 Task: Look for space in Santo Antônio do Monte, Brazil from 8th June, 2023 to 19th June, 2023 for 1 adult in price range Rs.5000 to Rs.12000. Place can be shared room with 1  bedroom having 1 bed and 1 bathroom. Property type can be hotel. Booking option can be shelf check-in. Required host language is Spanish.
Action: Mouse moved to (498, 113)
Screenshot: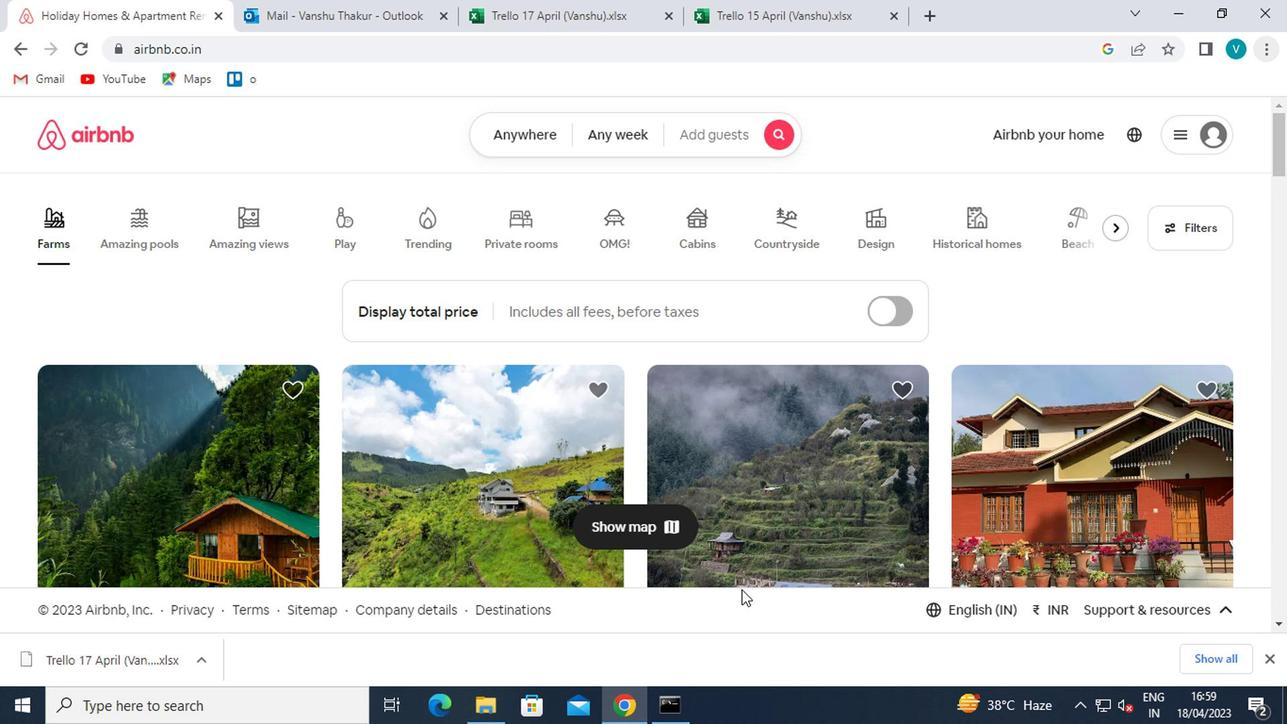 
Action: Mouse pressed left at (498, 113)
Screenshot: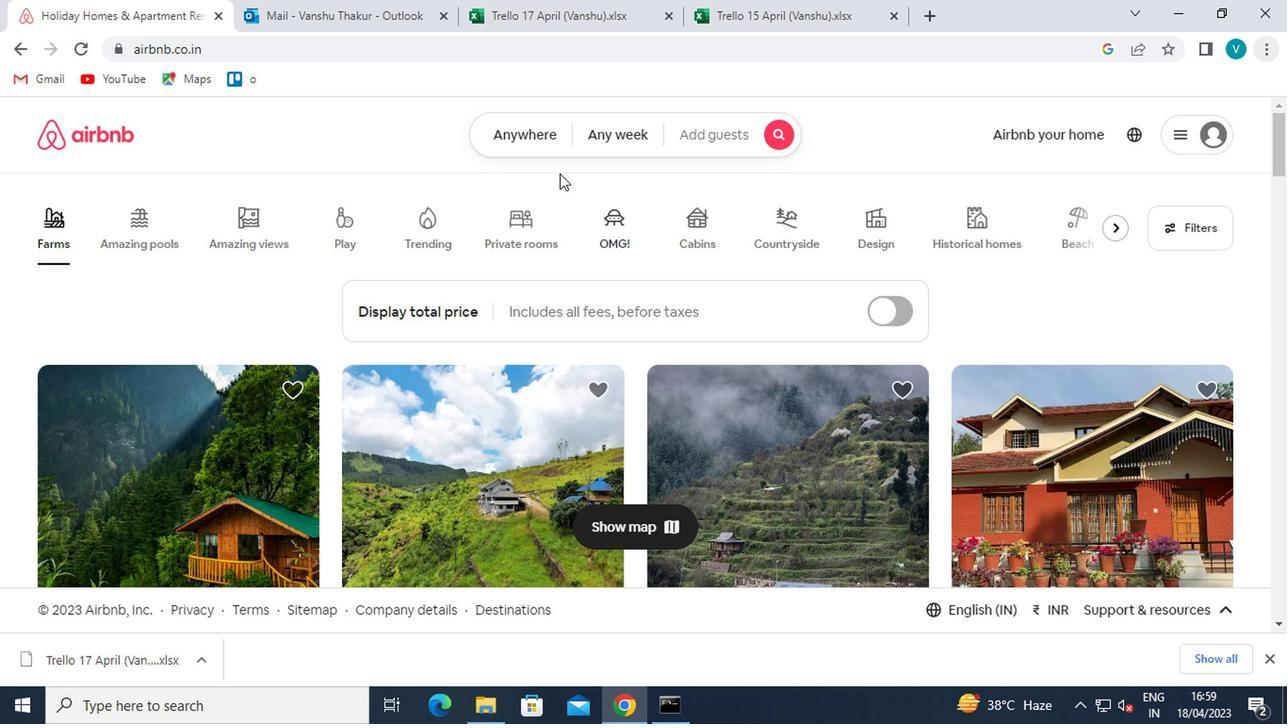 
Action: Mouse moved to (506, 145)
Screenshot: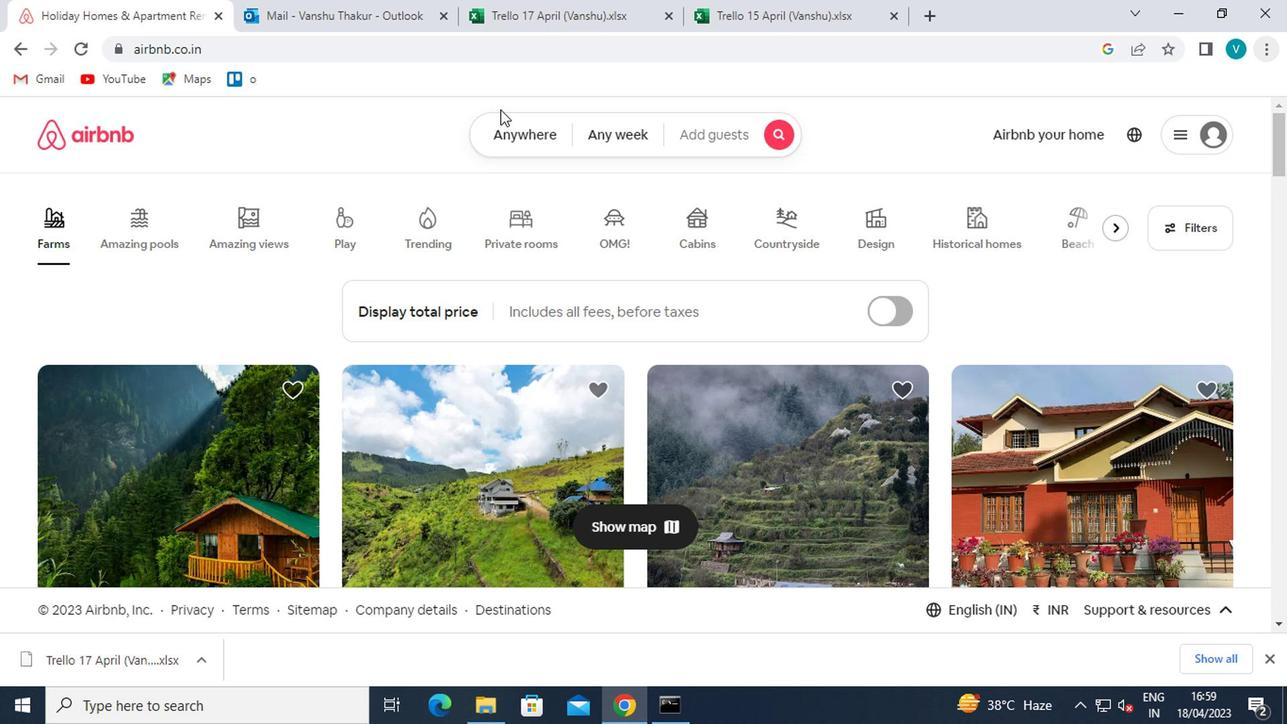 
Action: Mouse pressed left at (506, 145)
Screenshot: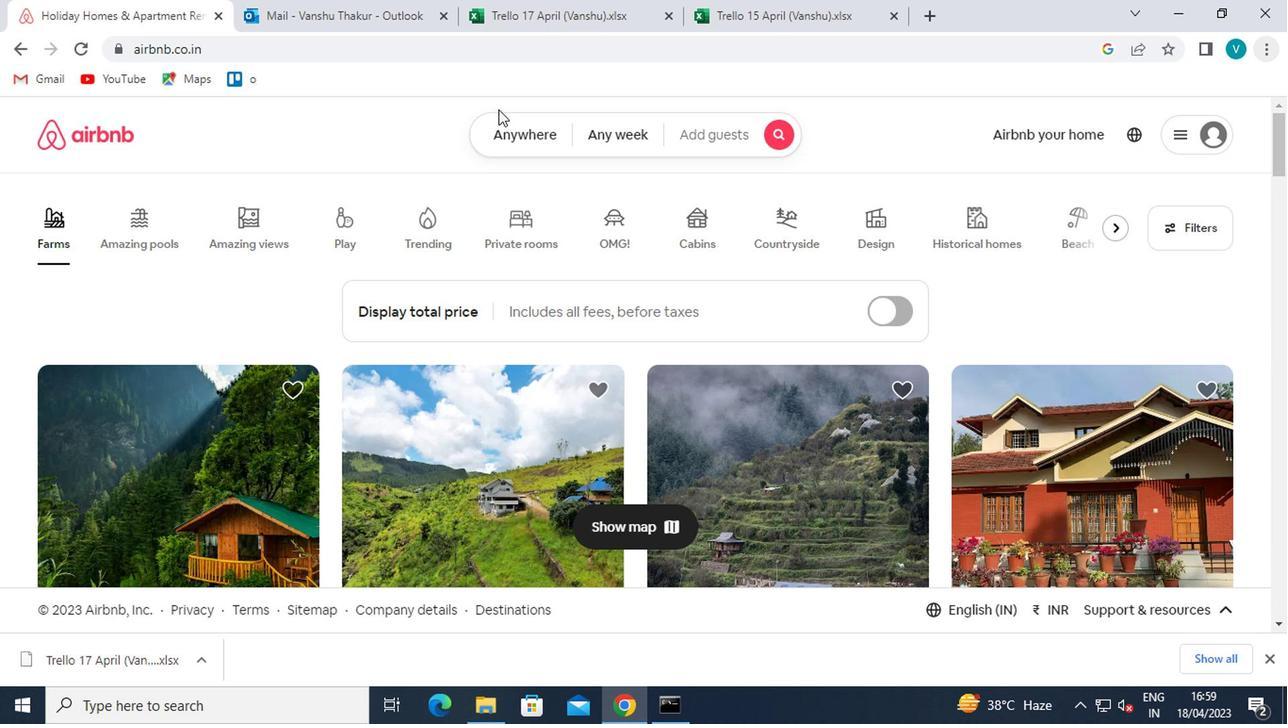 
Action: Mouse moved to (428, 205)
Screenshot: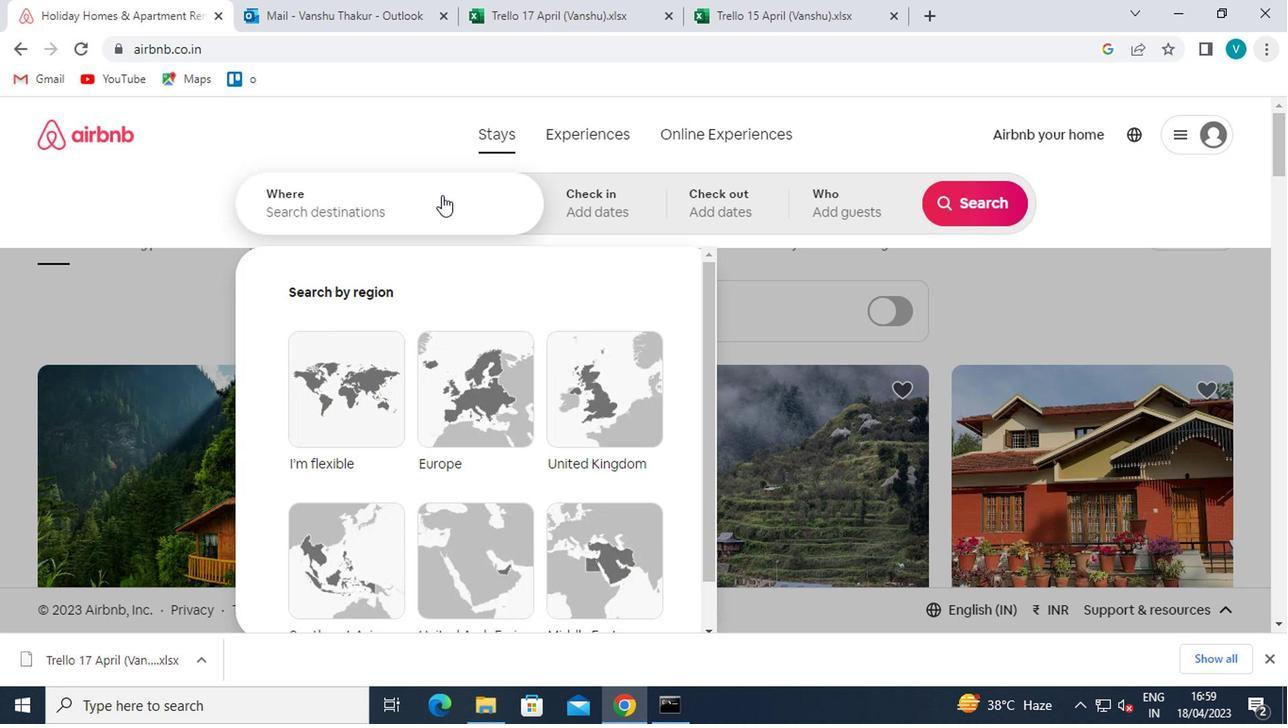 
Action: Mouse pressed left at (428, 205)
Screenshot: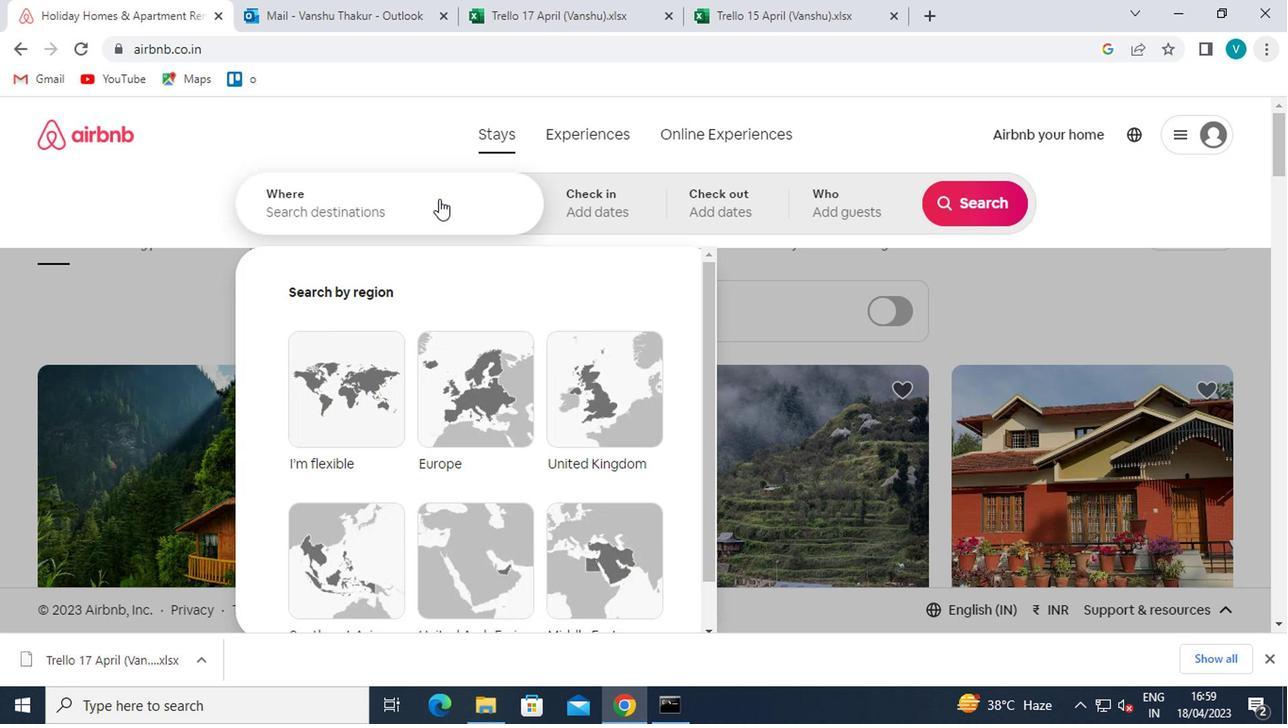
Action: Mouse moved to (427, 205)
Screenshot: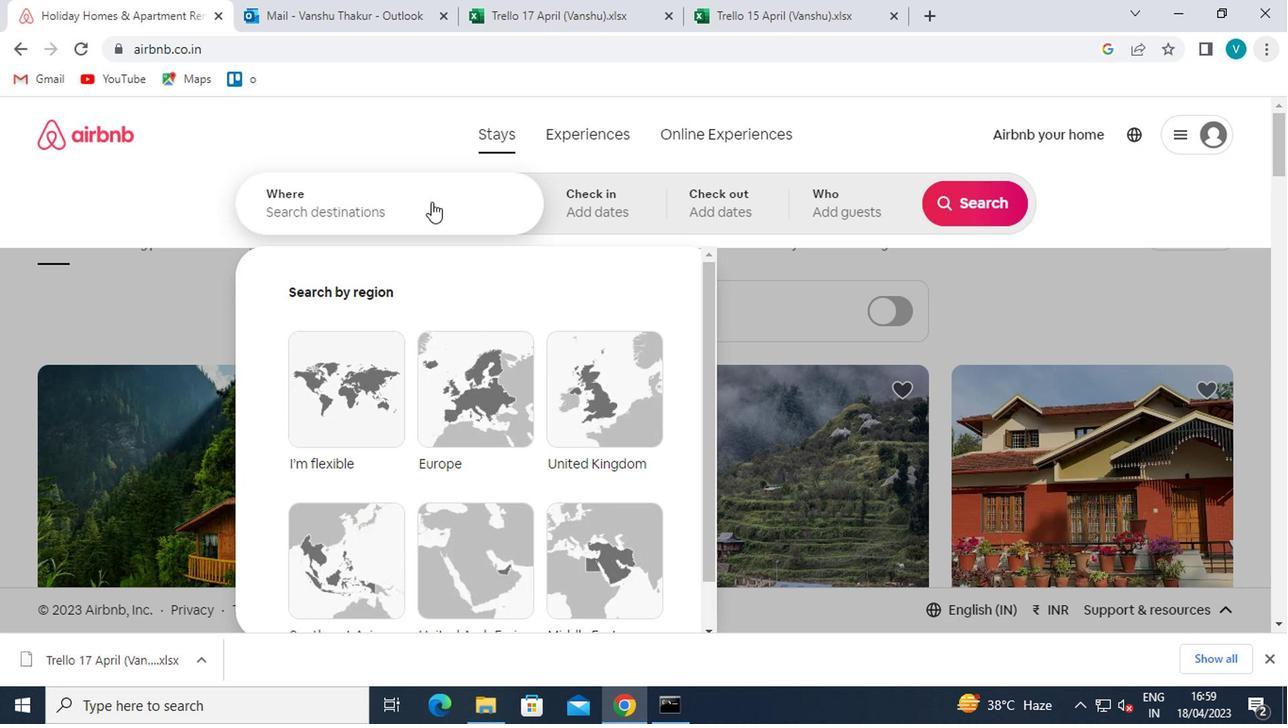 
Action: Key pressed <Key.shift>SANTO<Key.space><Key.shift>ANTONIO<Key.space>DO<Key.space><Key.shift>MONTE
Screenshot: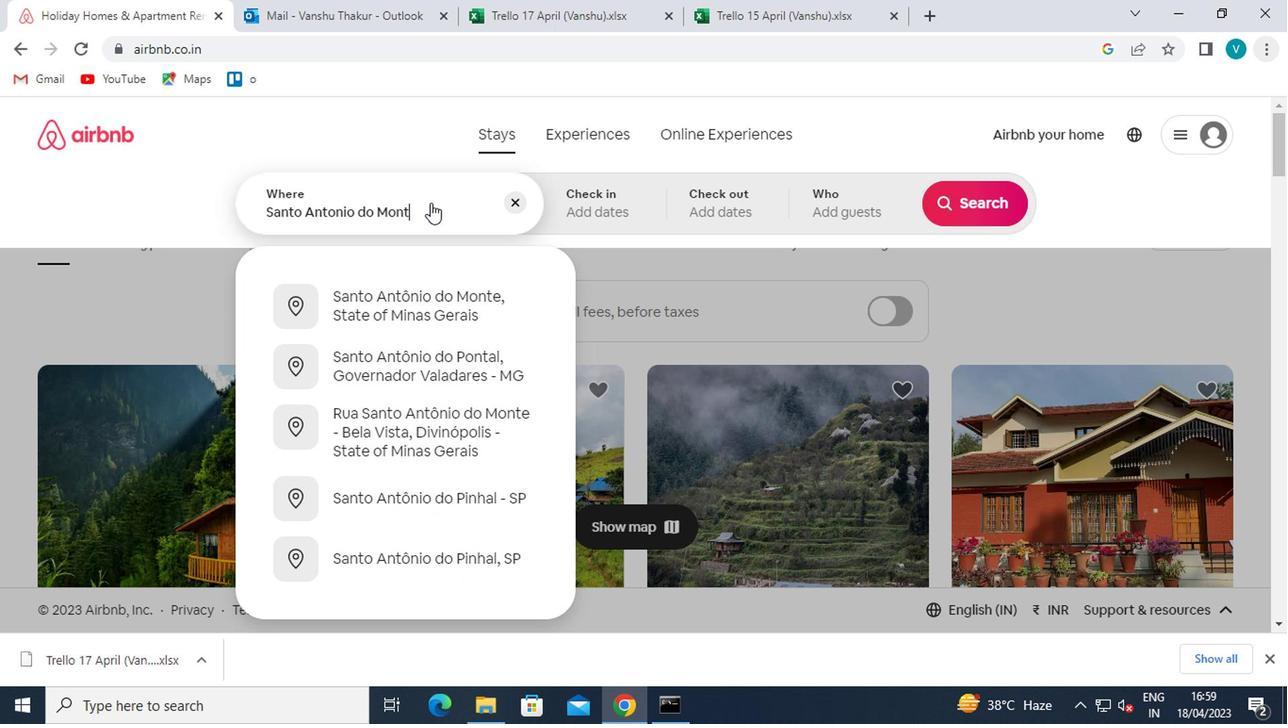
Action: Mouse moved to (470, 285)
Screenshot: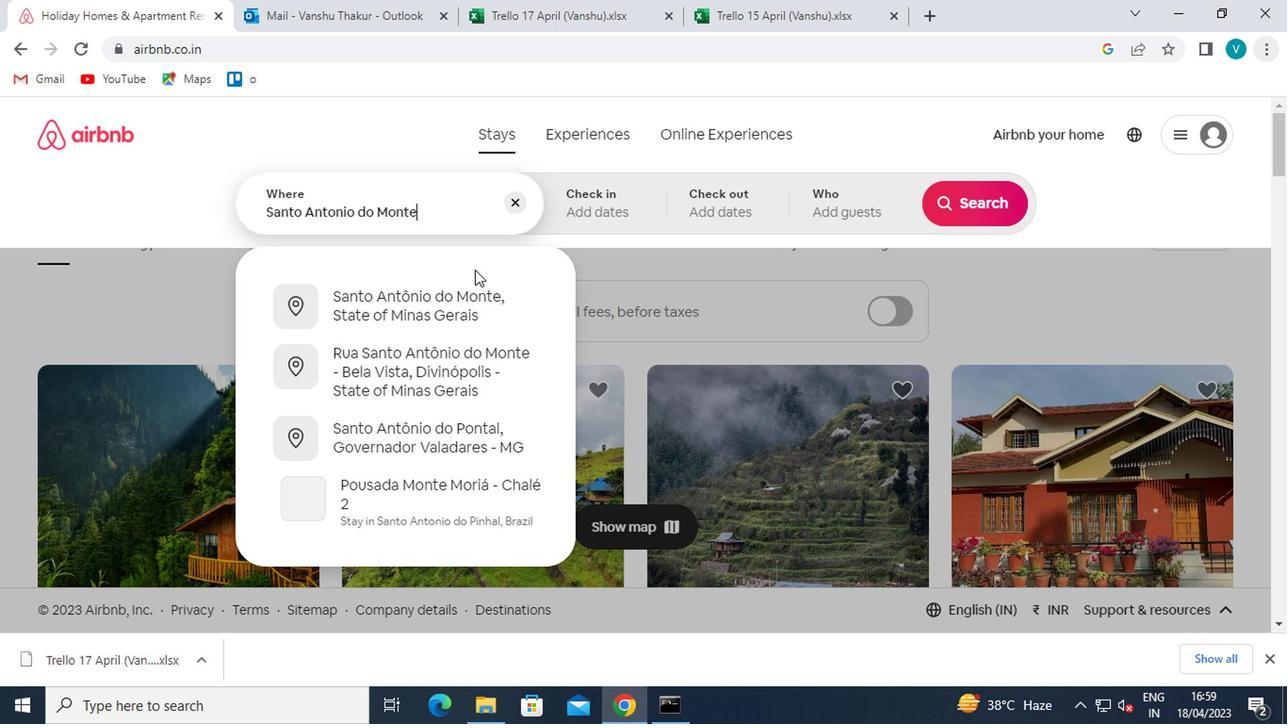
Action: Mouse pressed left at (470, 285)
Screenshot: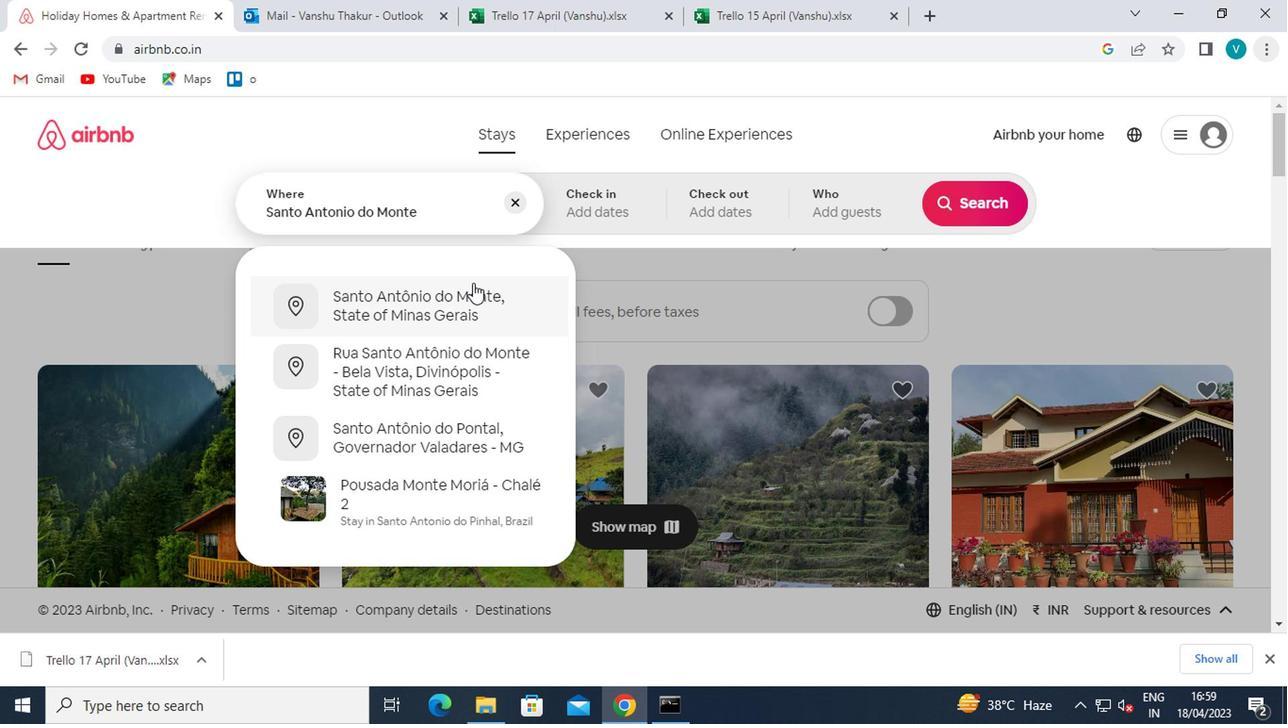 
Action: Mouse moved to (965, 354)
Screenshot: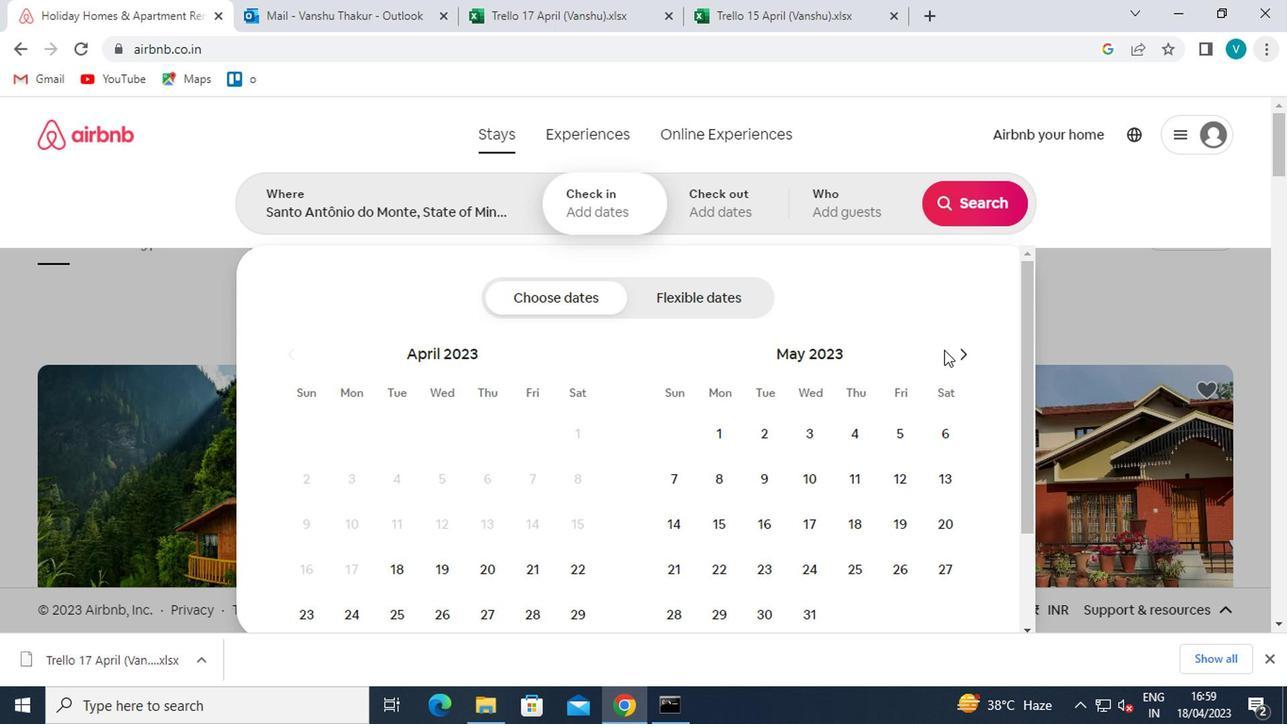 
Action: Mouse pressed left at (965, 354)
Screenshot: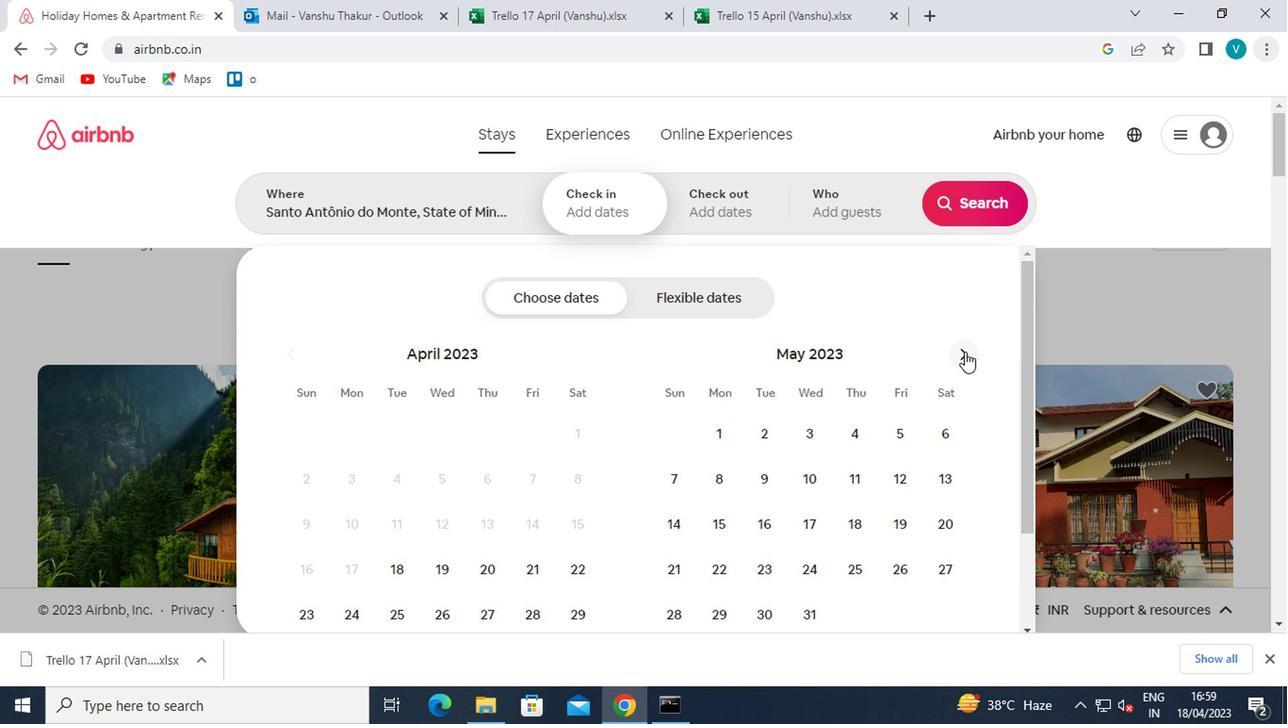 
Action: Mouse moved to (853, 463)
Screenshot: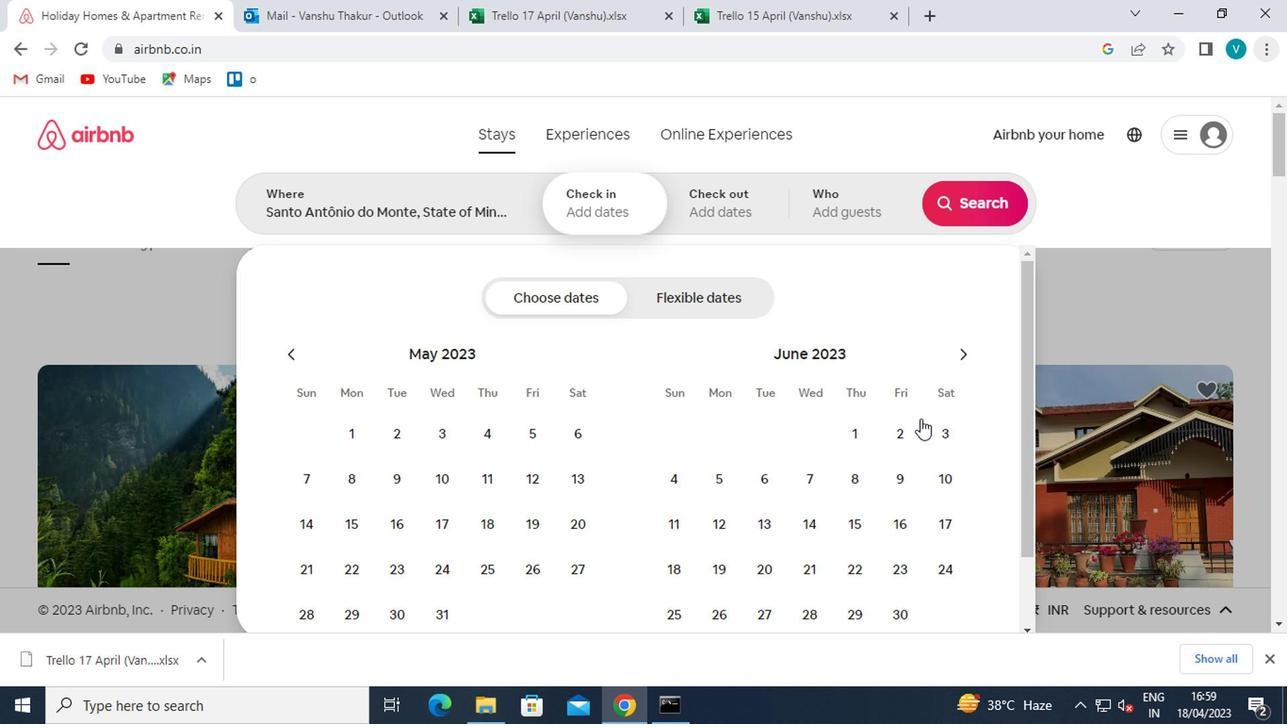 
Action: Mouse pressed left at (853, 463)
Screenshot: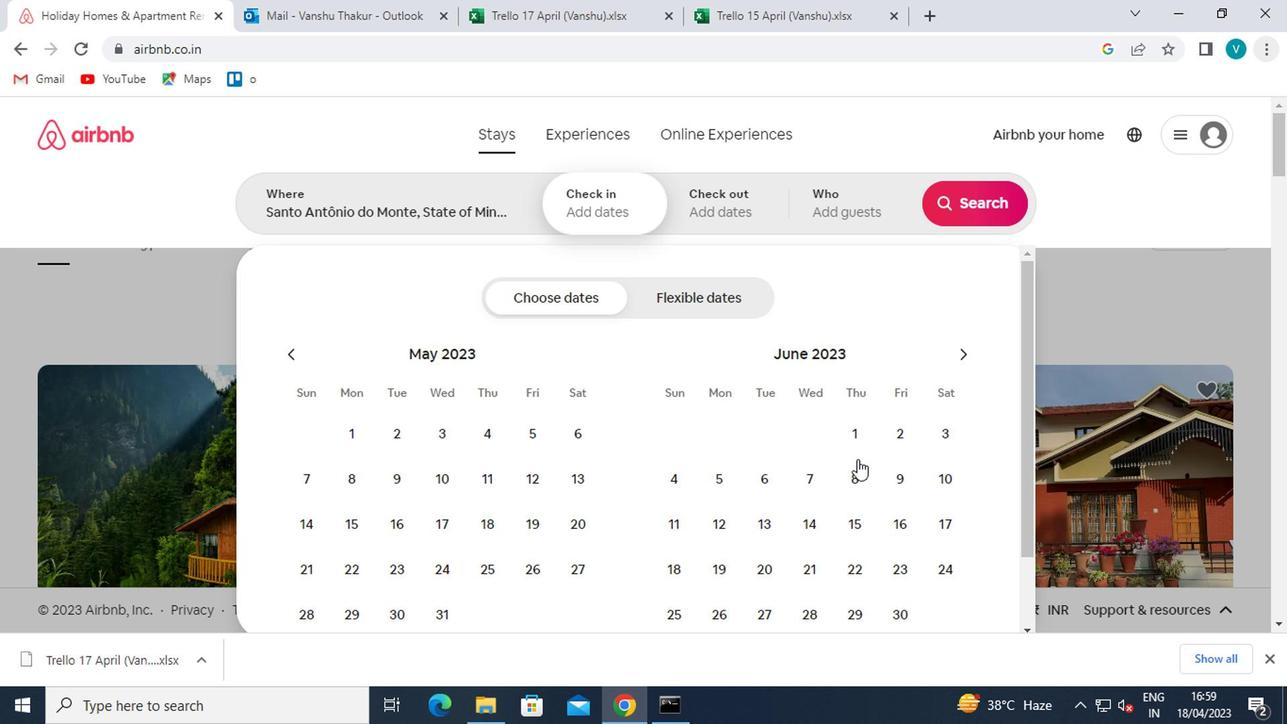 
Action: Mouse moved to (728, 558)
Screenshot: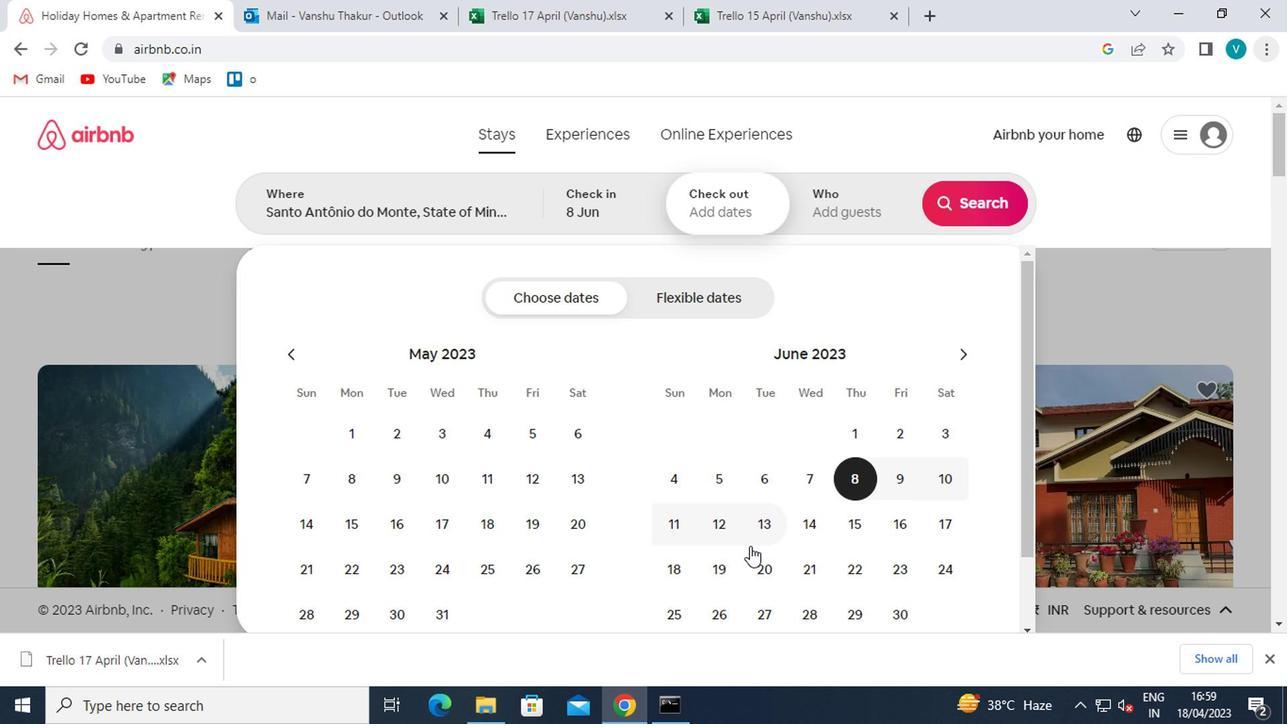 
Action: Mouse pressed left at (728, 558)
Screenshot: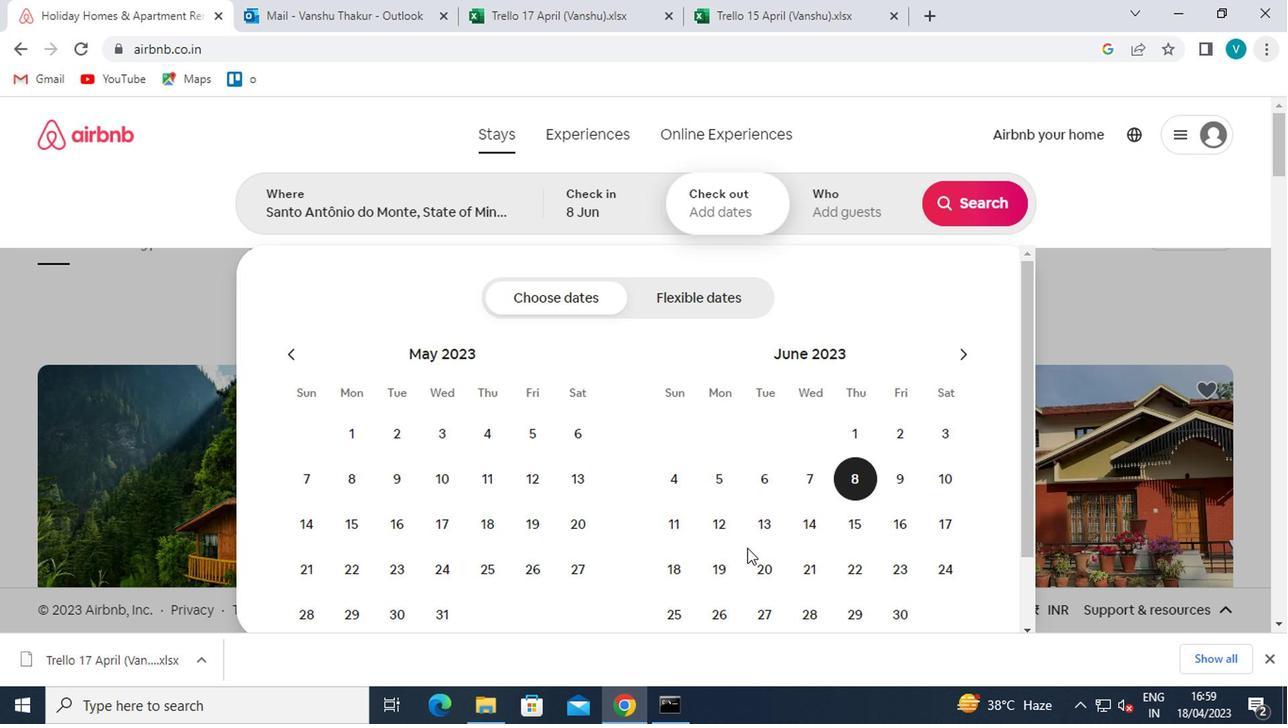 
Action: Mouse moved to (888, 219)
Screenshot: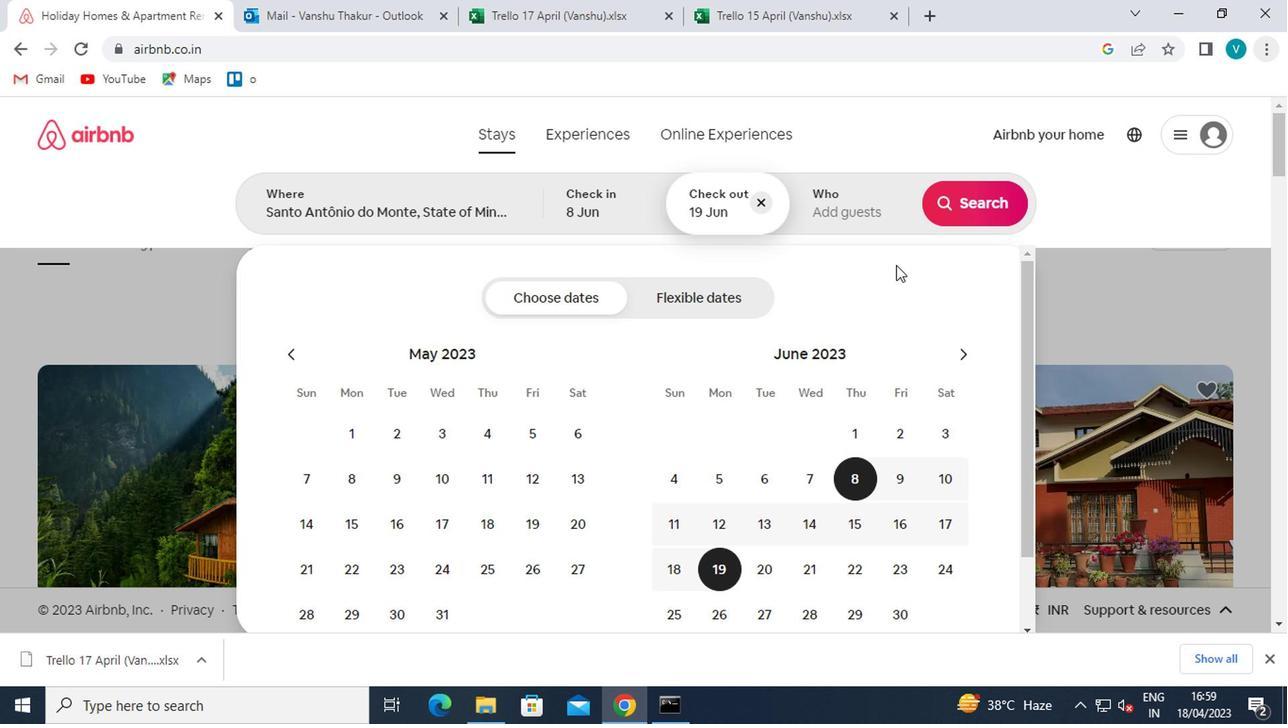
Action: Mouse pressed left at (888, 219)
Screenshot: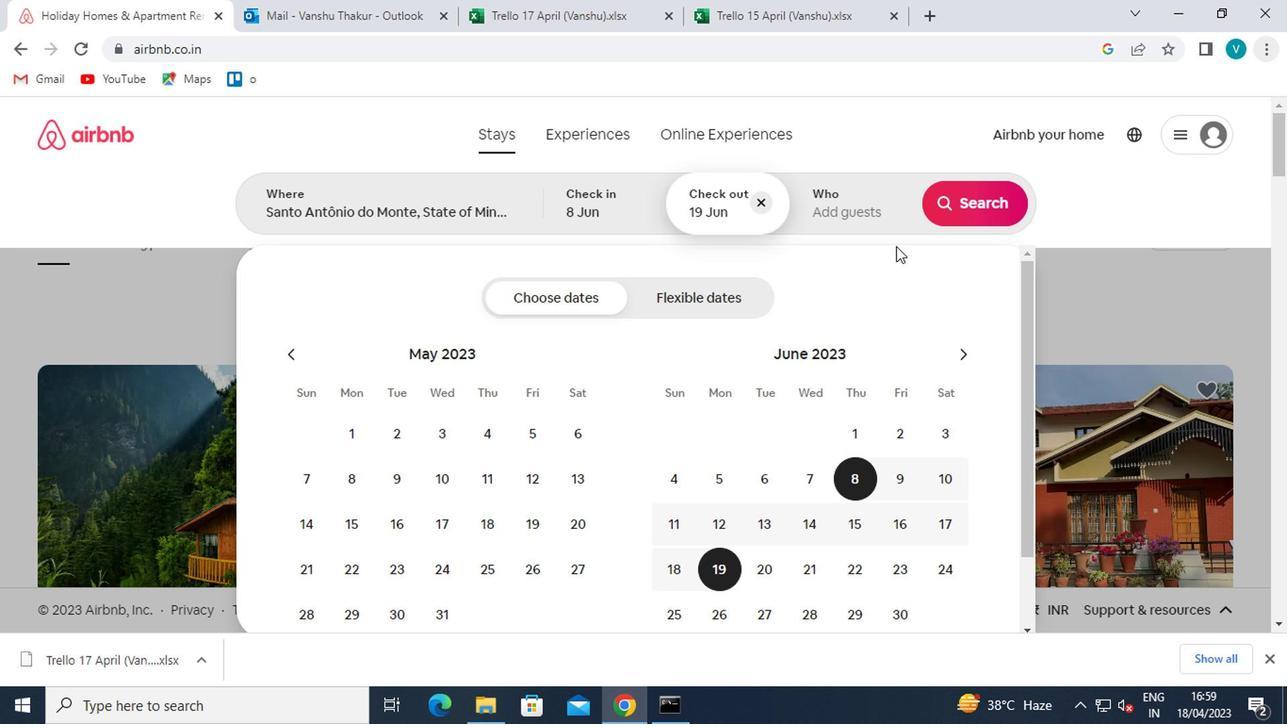 
Action: Mouse moved to (983, 317)
Screenshot: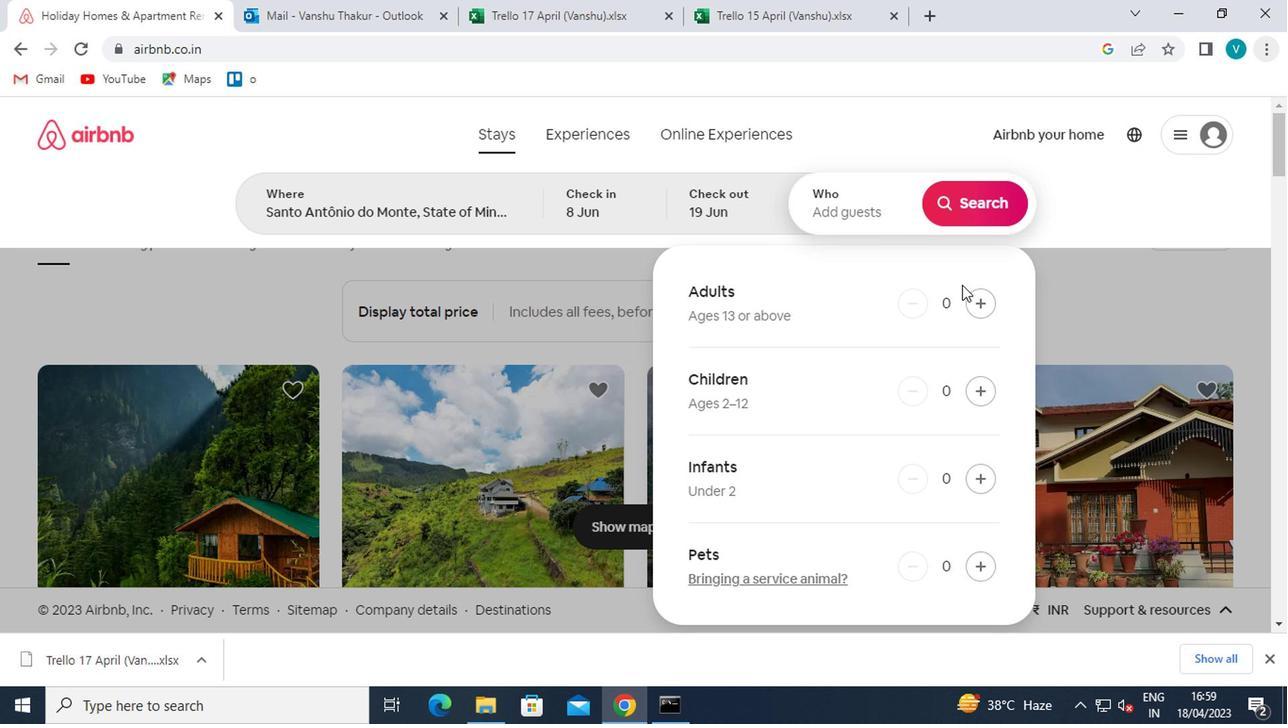 
Action: Mouse pressed left at (983, 317)
Screenshot: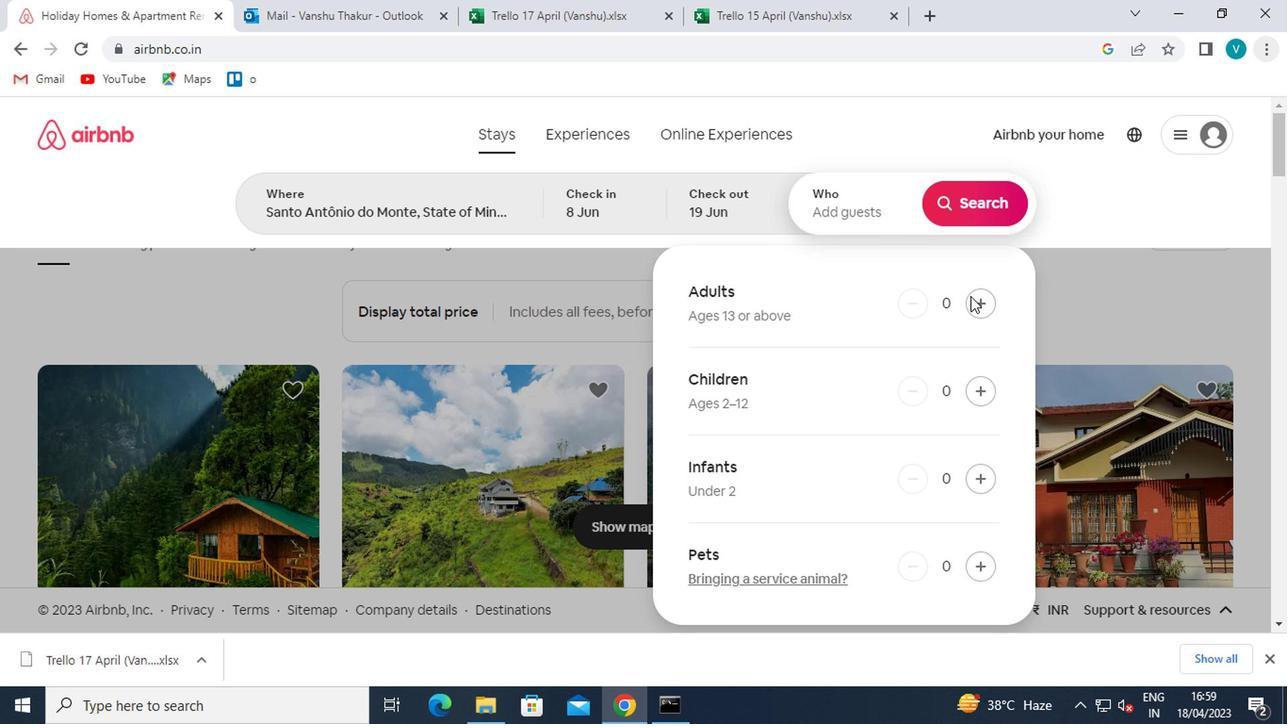 
Action: Mouse moved to (977, 217)
Screenshot: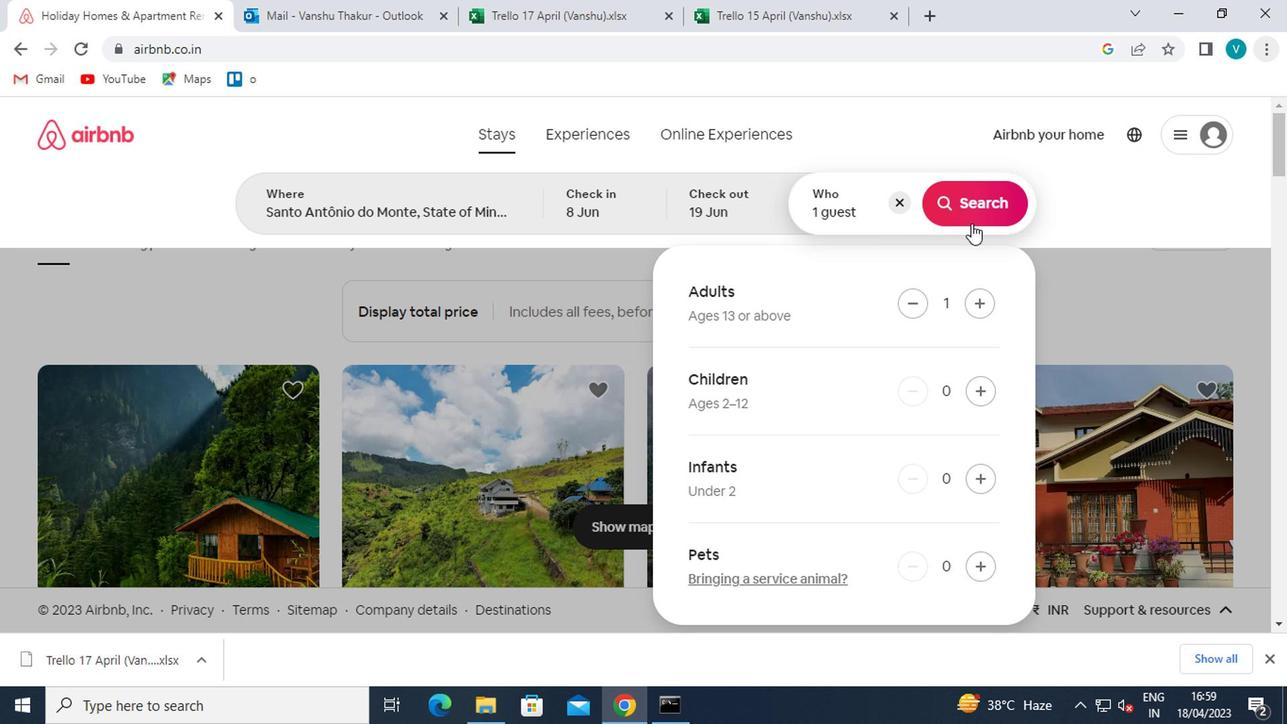
Action: Mouse pressed left at (977, 217)
Screenshot: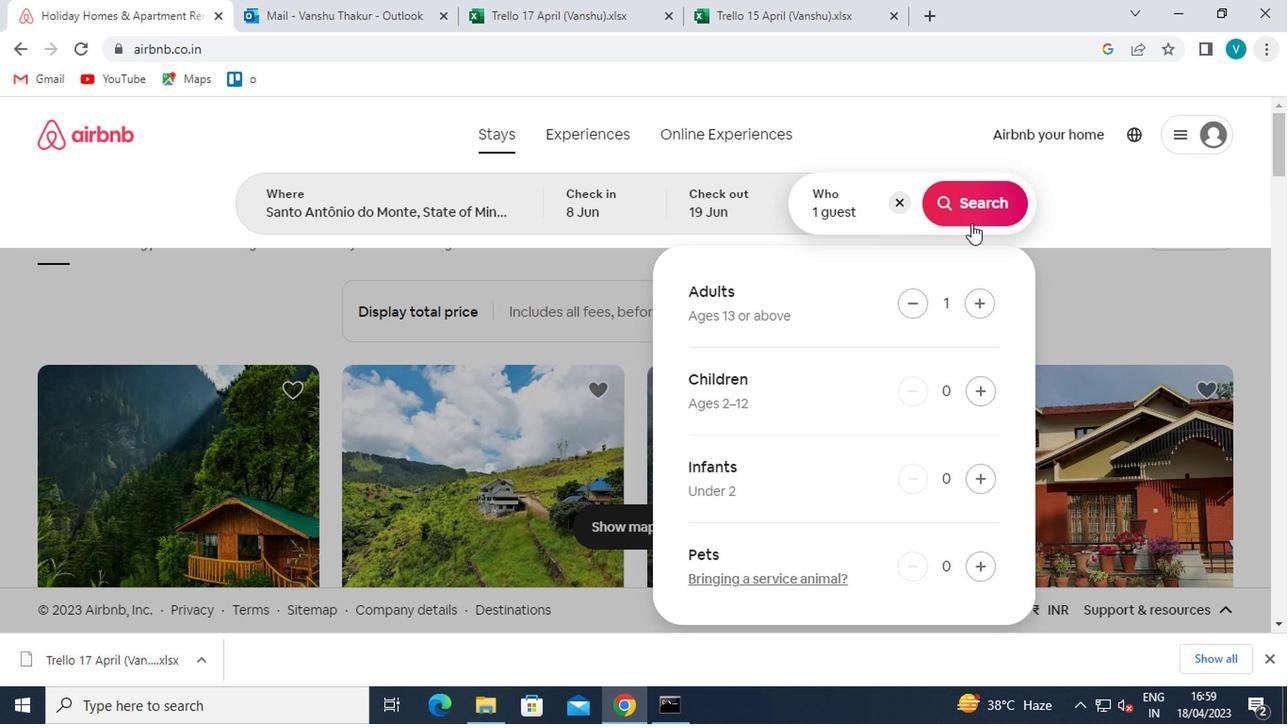 
Action: Mouse moved to (1178, 211)
Screenshot: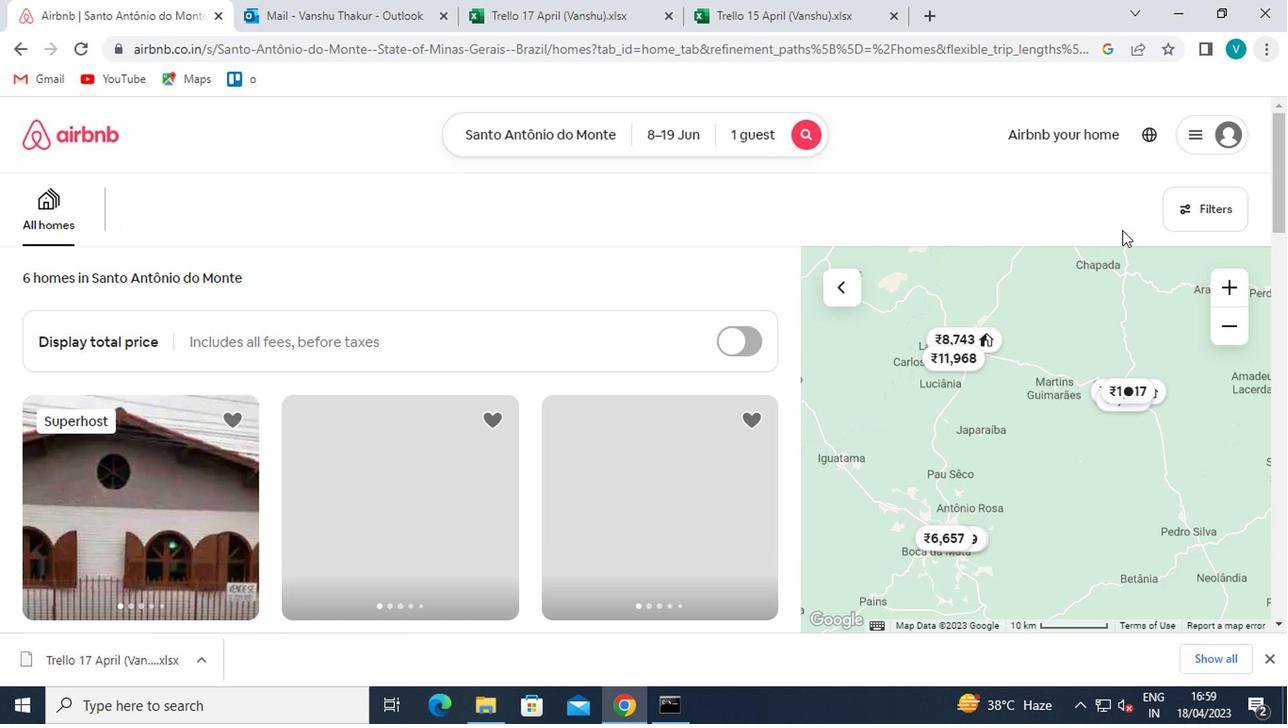 
Action: Mouse pressed left at (1178, 211)
Screenshot: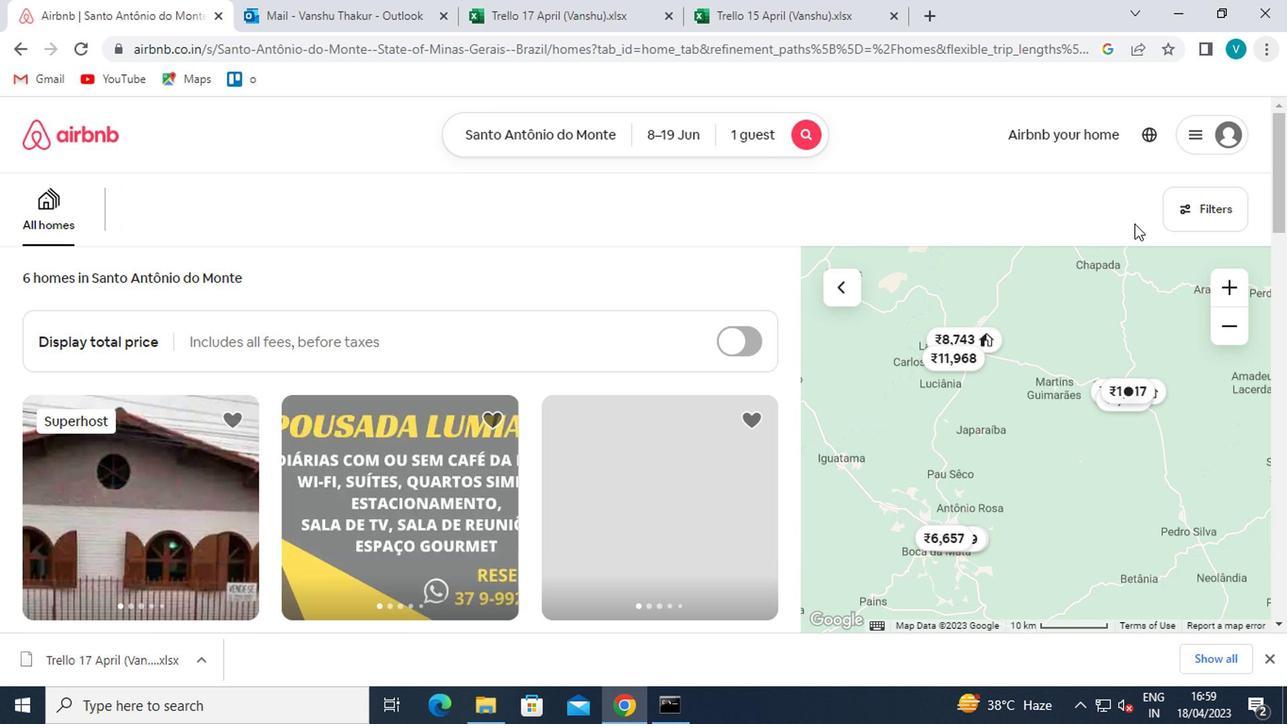 
Action: Mouse moved to (524, 441)
Screenshot: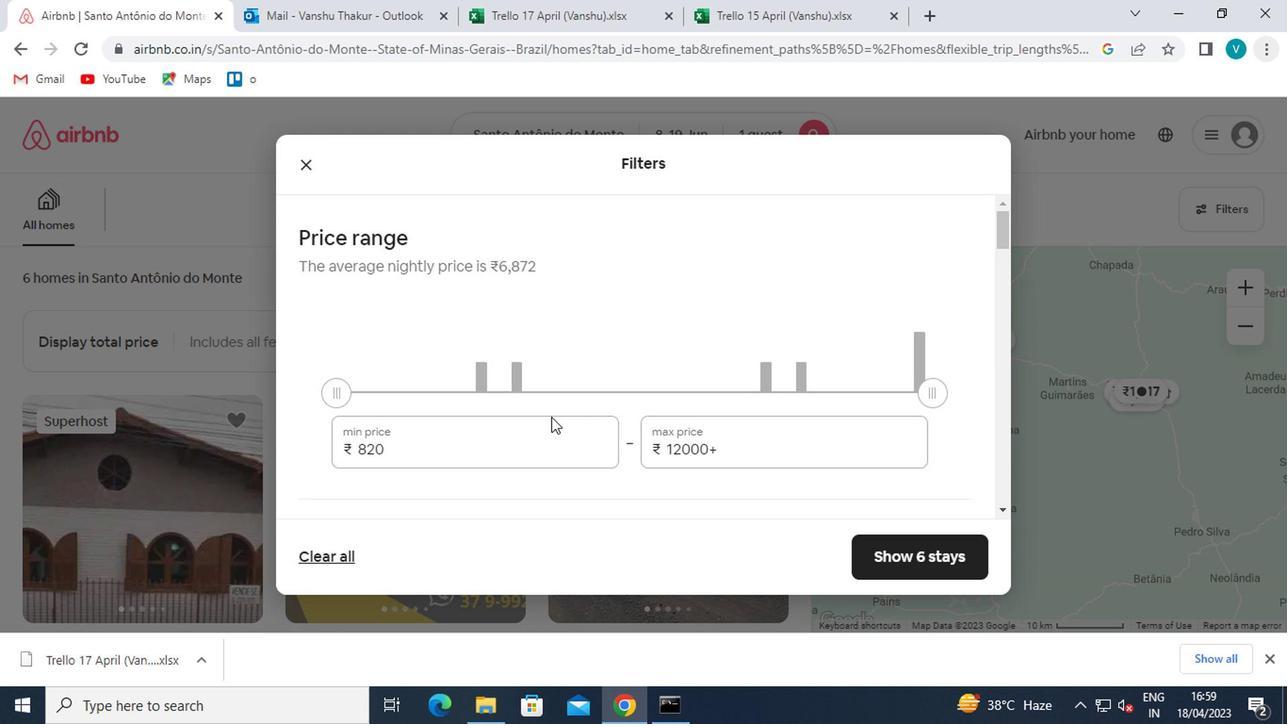 
Action: Mouse pressed left at (524, 441)
Screenshot: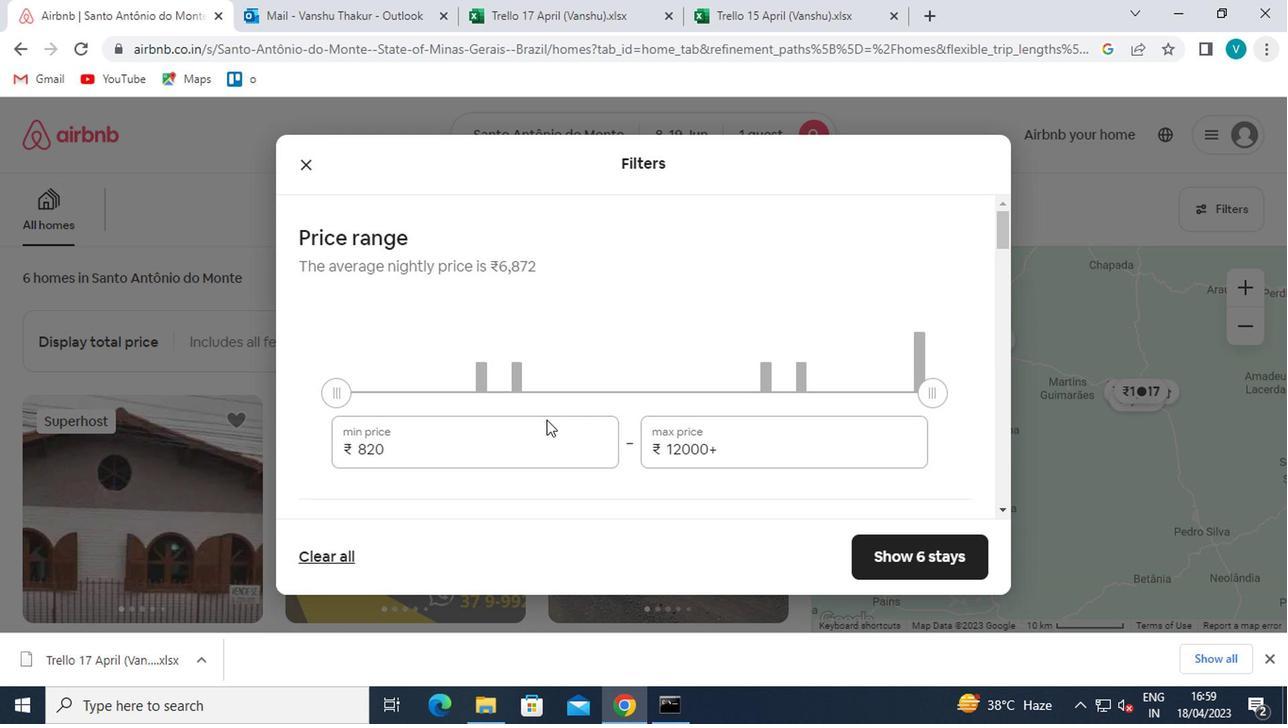 
Action: Mouse moved to (495, 439)
Screenshot: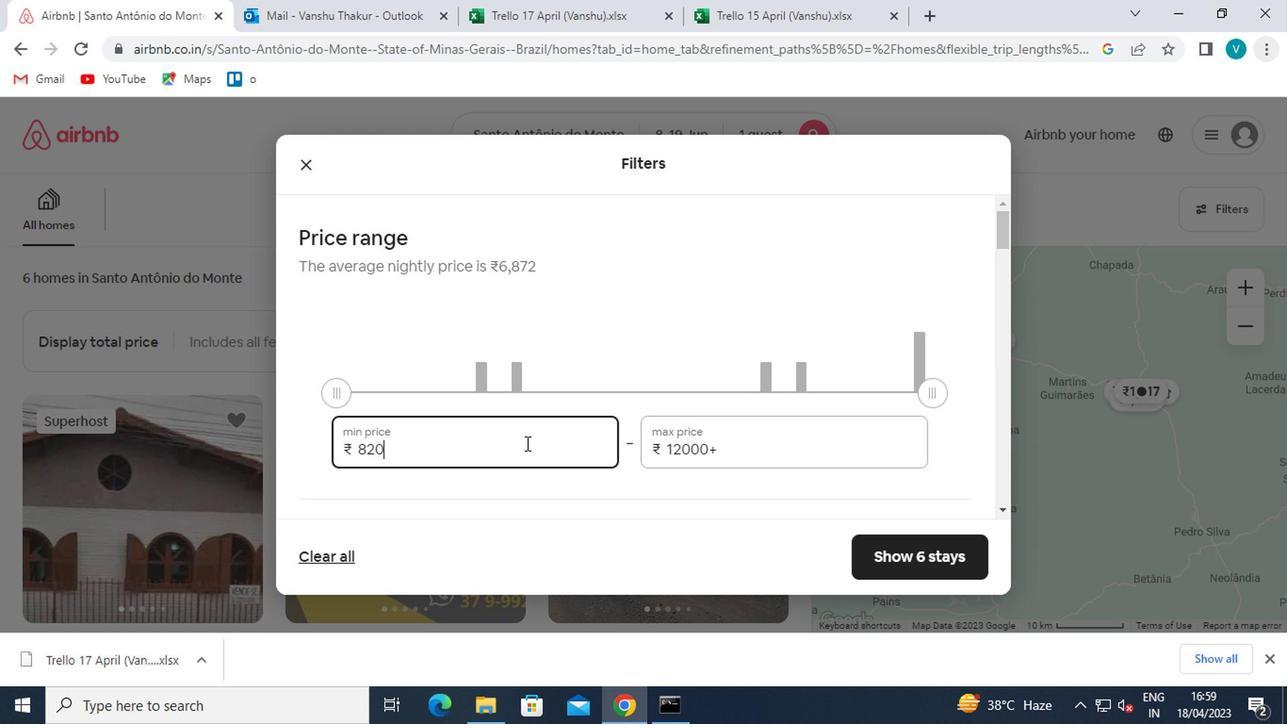 
Action: Key pressed <Key.backspace><Key.backspace><Key.backspace>5000
Screenshot: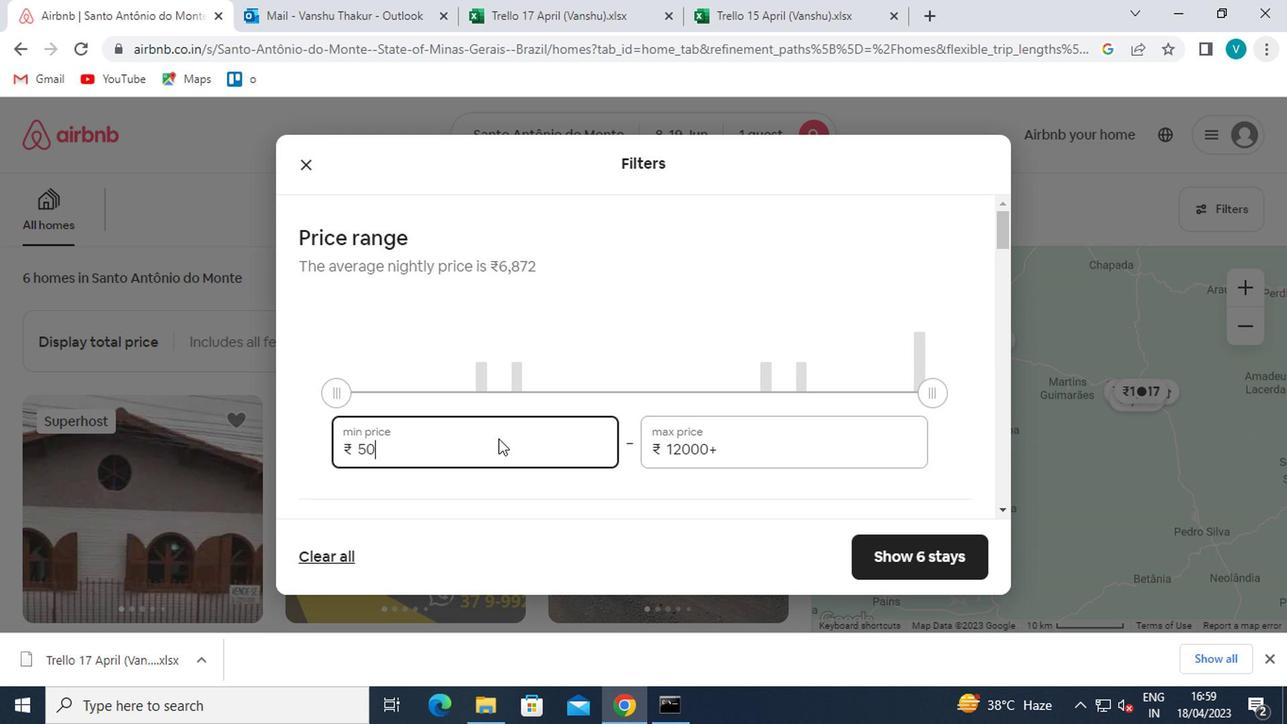 
Action: Mouse moved to (751, 444)
Screenshot: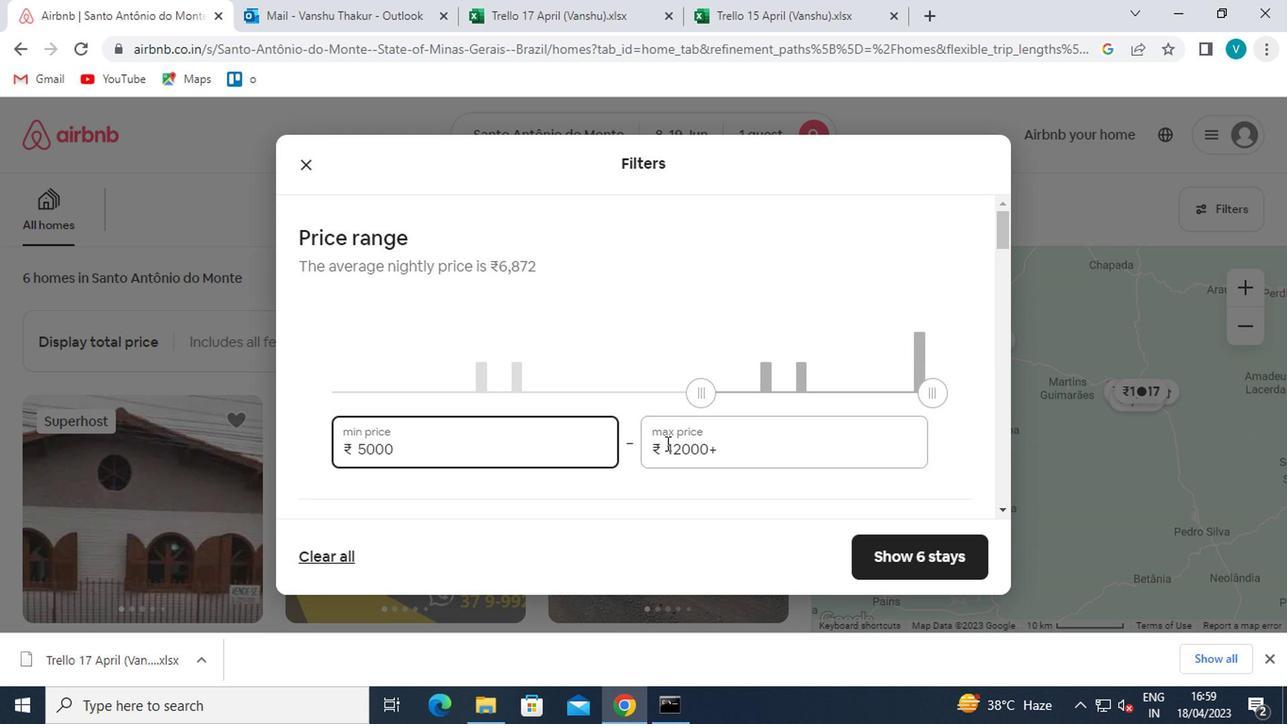 
Action: Mouse pressed left at (751, 444)
Screenshot: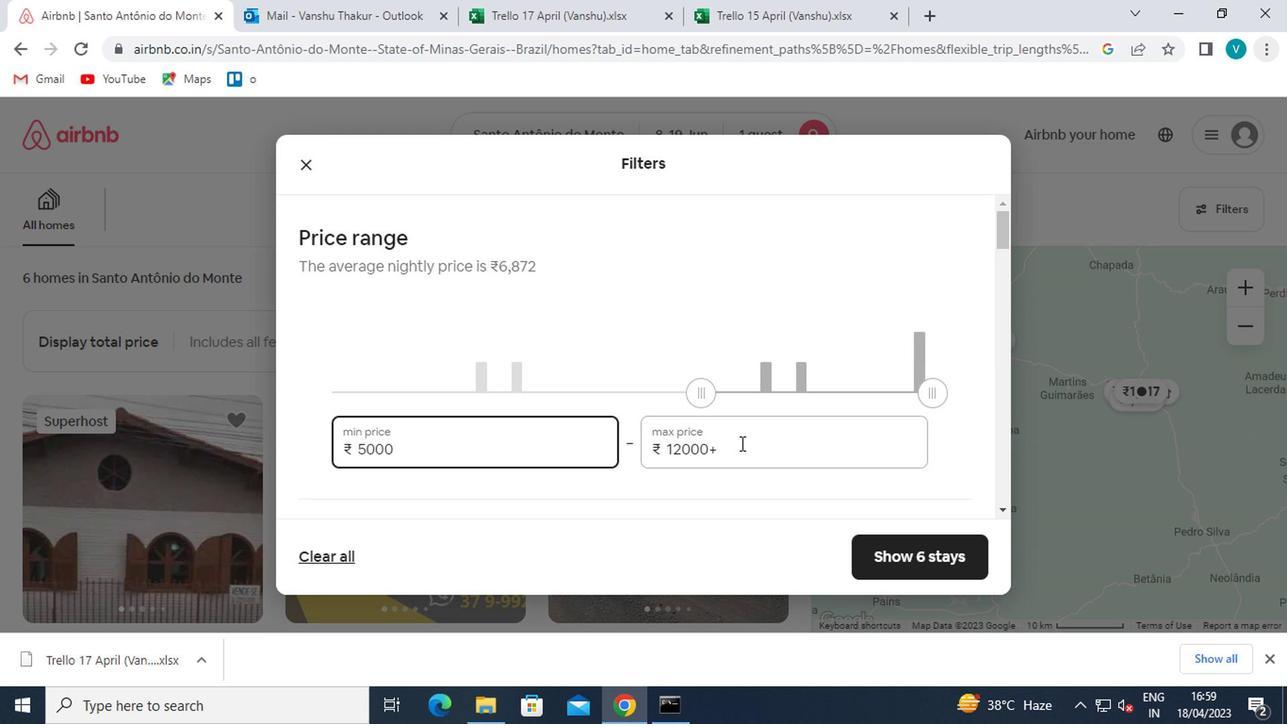 
Action: Mouse moved to (669, 394)
Screenshot: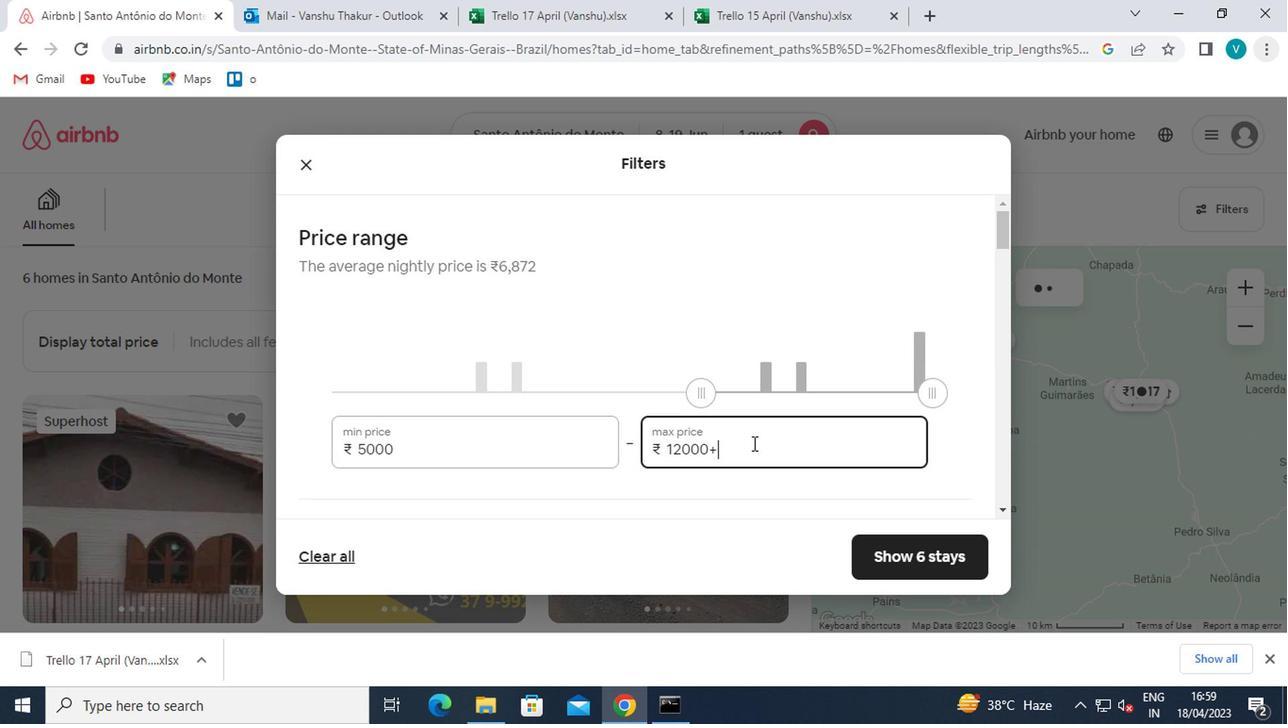 
Action: Key pressed <Key.backspace><Key.backspace><Key.backspace><Key.backspace><Key.backspace><Key.backspace><Key.backspace><Key.backspace>12000
Screenshot: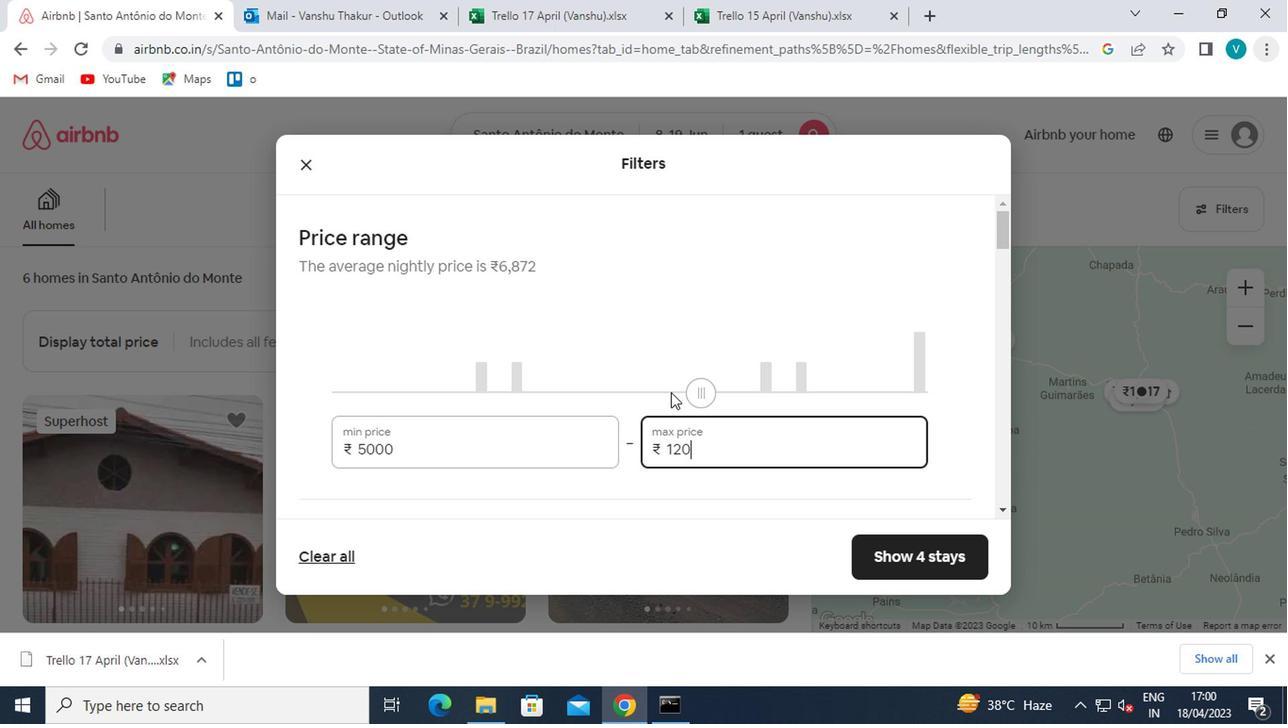 
Action: Mouse moved to (652, 441)
Screenshot: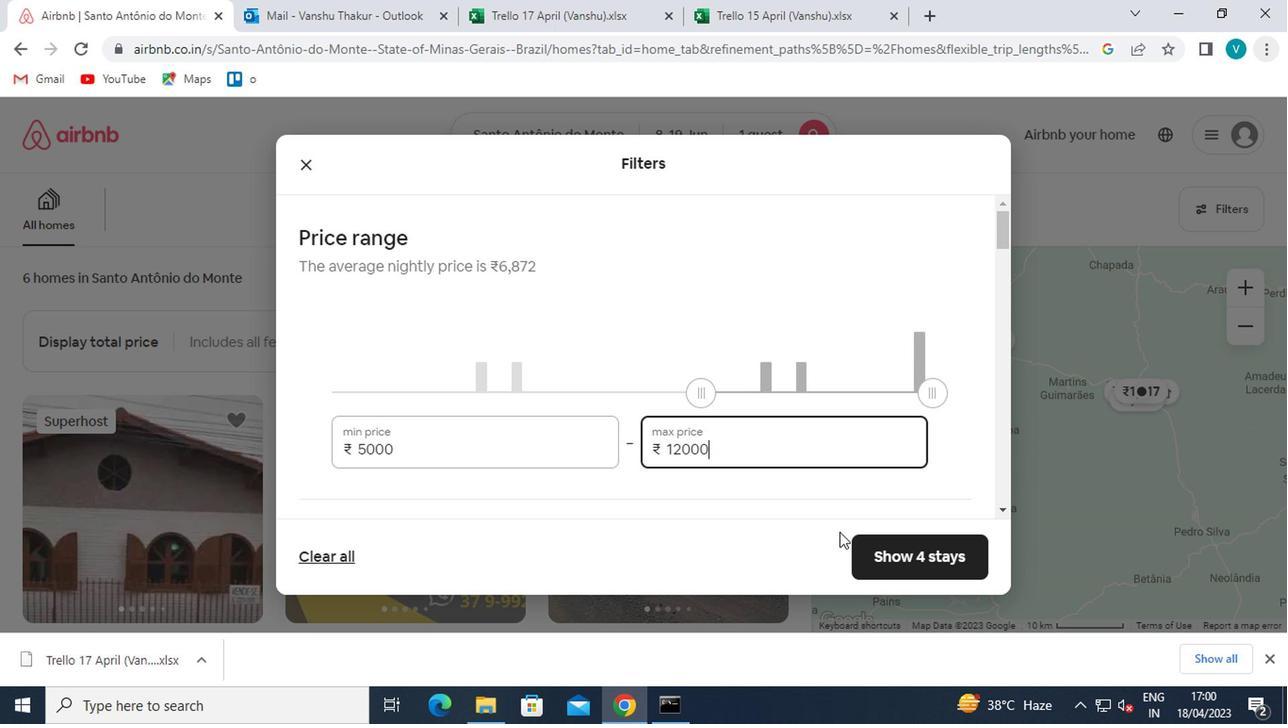 
Action: Mouse scrolled (652, 439) with delta (0, -1)
Screenshot: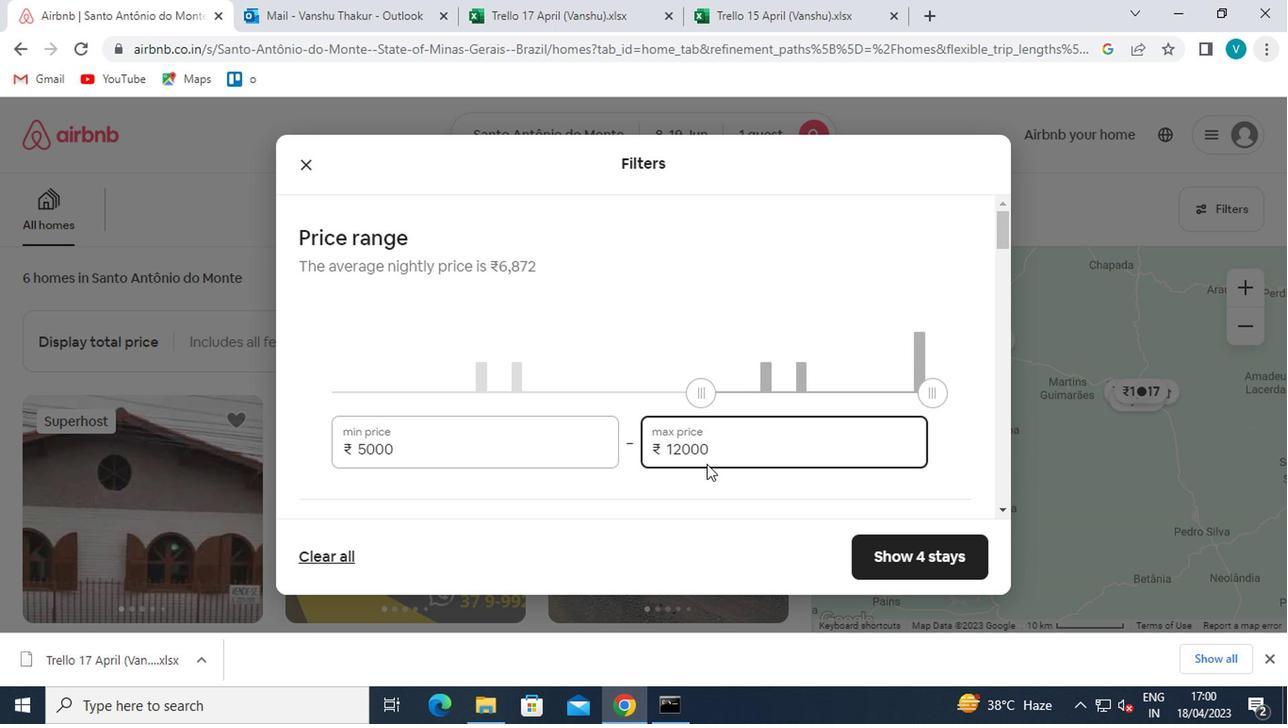 
Action: Mouse scrolled (652, 439) with delta (0, -1)
Screenshot: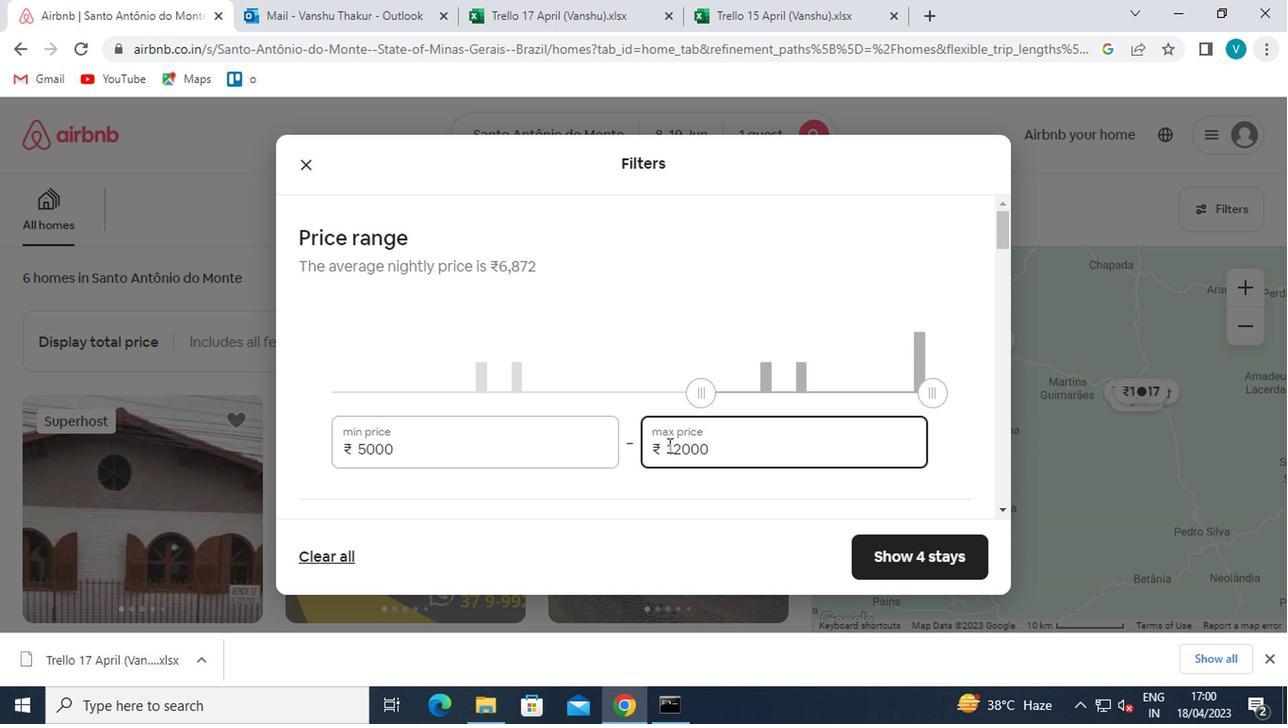 
Action: Mouse moved to (441, 457)
Screenshot: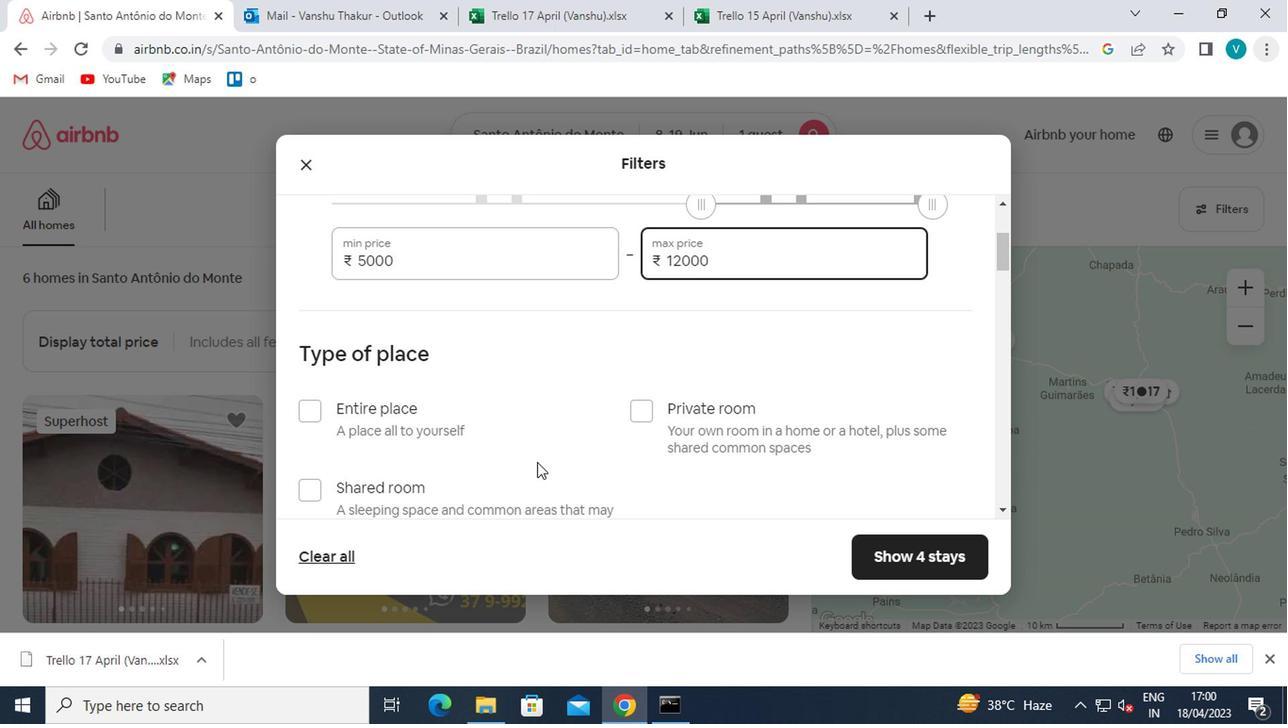 
Action: Mouse scrolled (441, 456) with delta (0, -1)
Screenshot: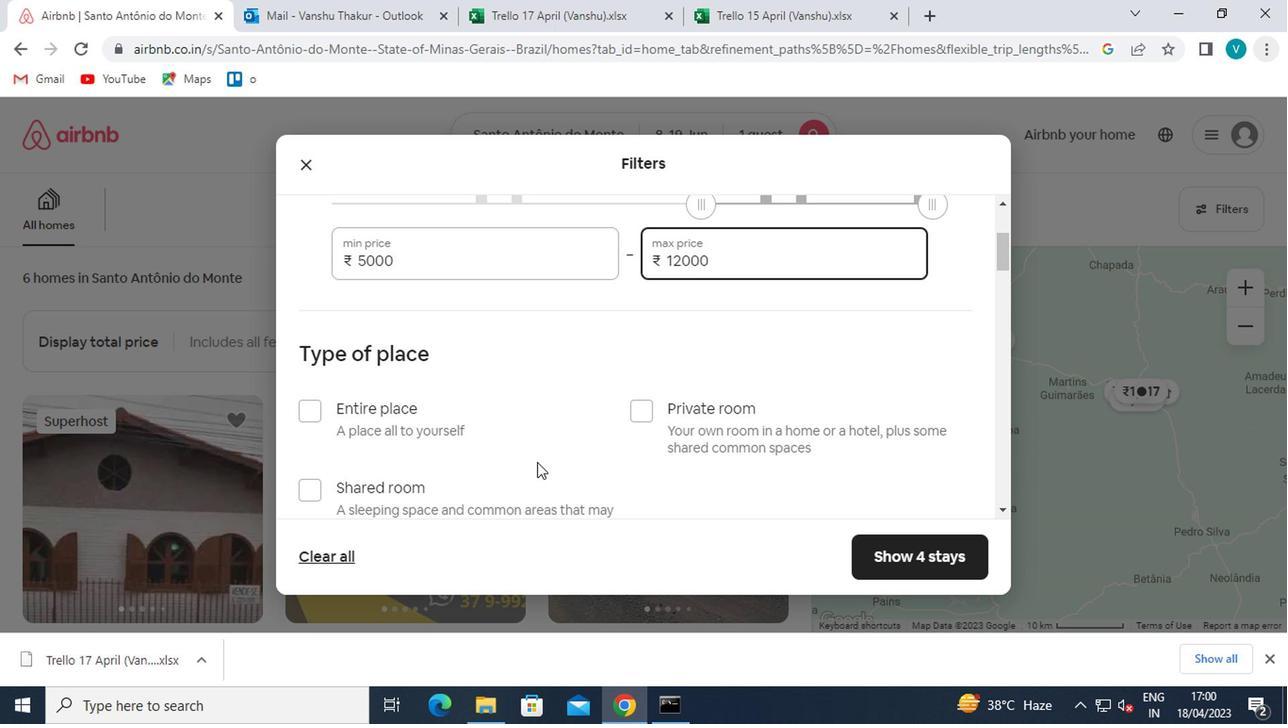 
Action: Mouse moved to (312, 392)
Screenshot: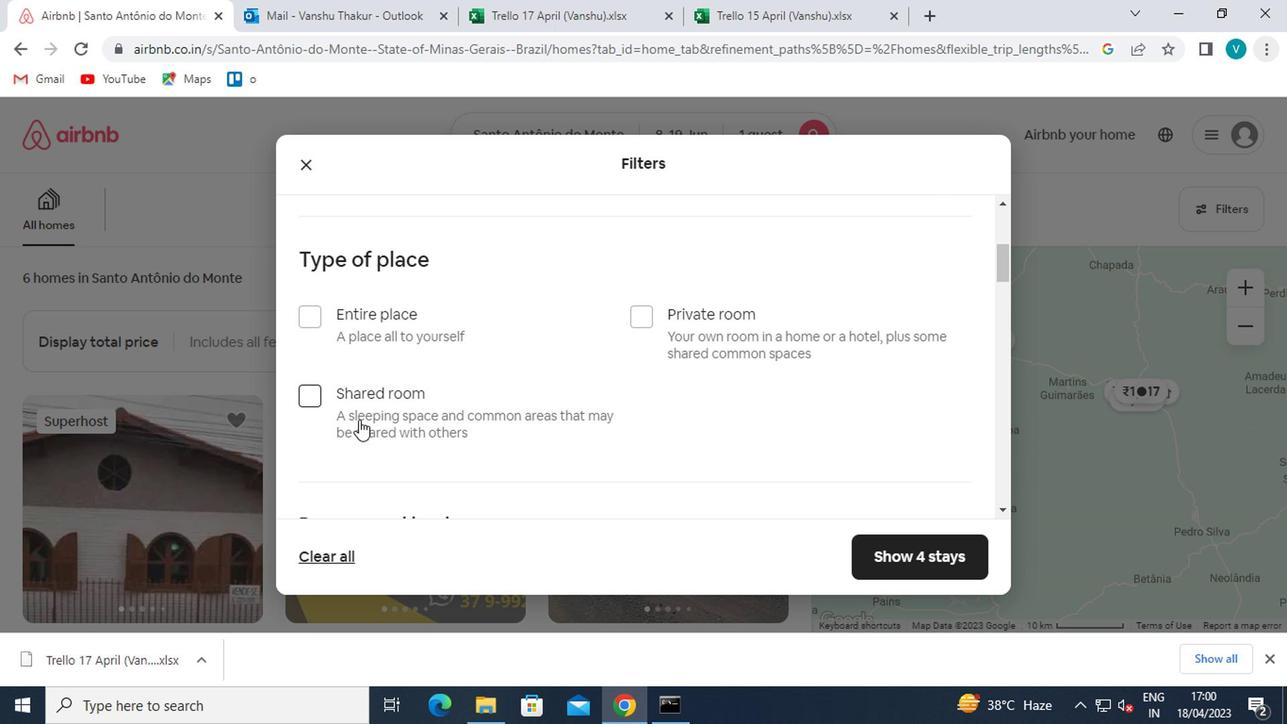 
Action: Mouse pressed left at (312, 392)
Screenshot: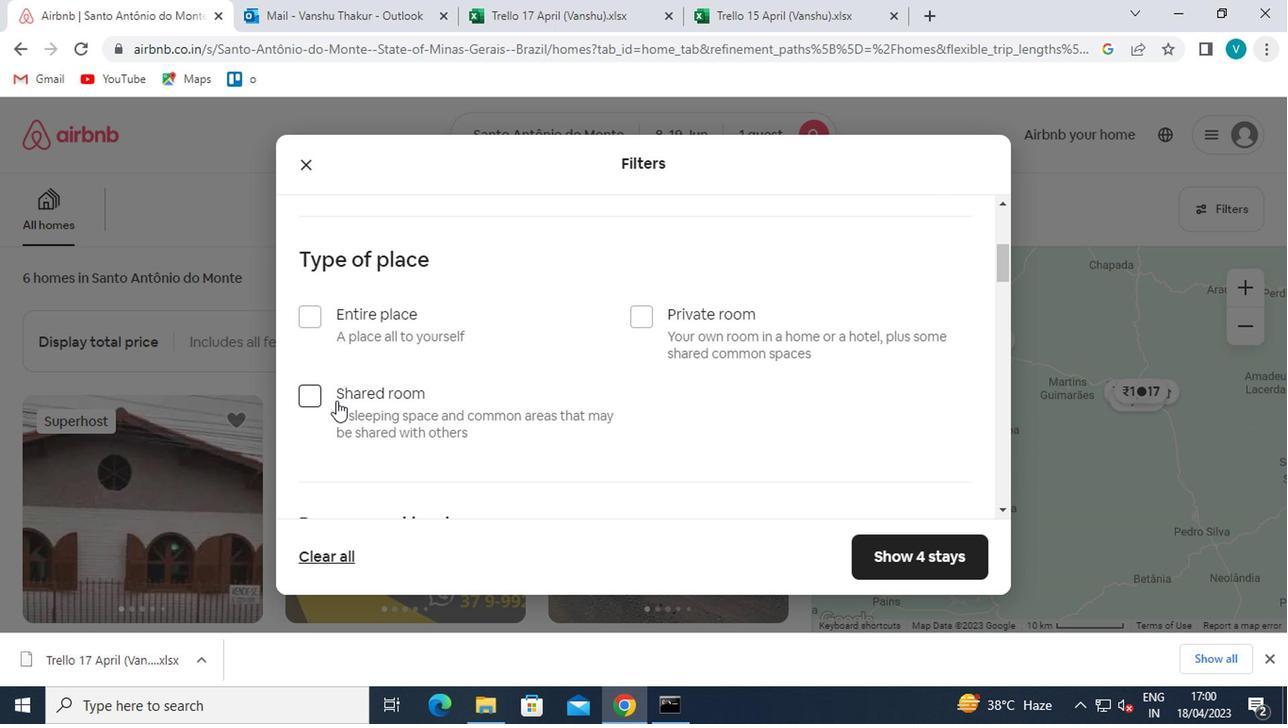 
Action: Mouse moved to (317, 401)
Screenshot: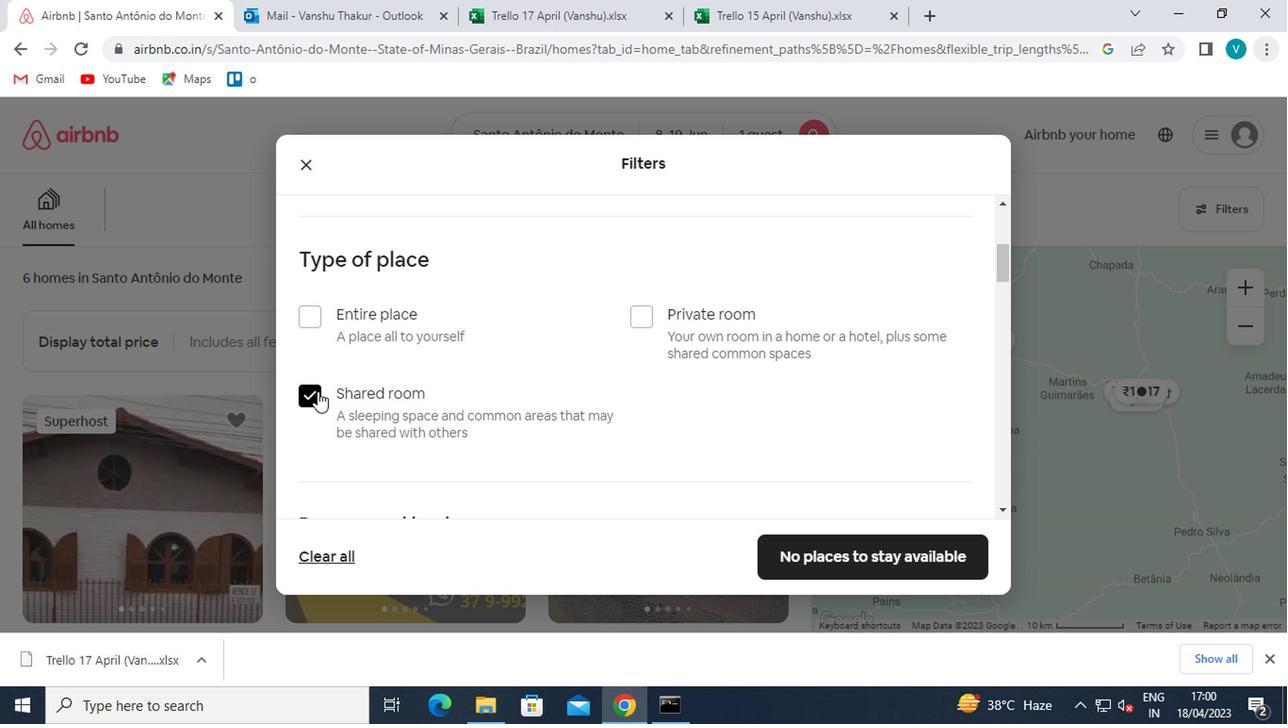 
Action: Mouse scrolled (317, 400) with delta (0, 0)
Screenshot: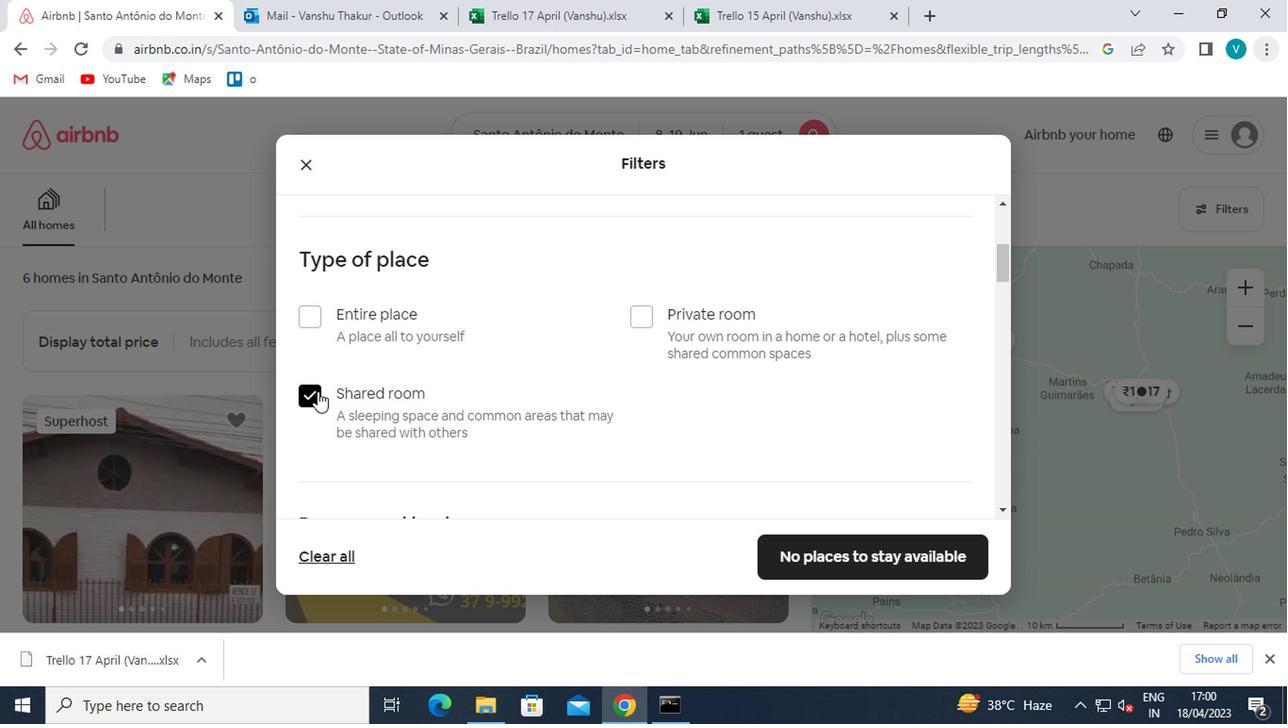 
Action: Mouse moved to (318, 403)
Screenshot: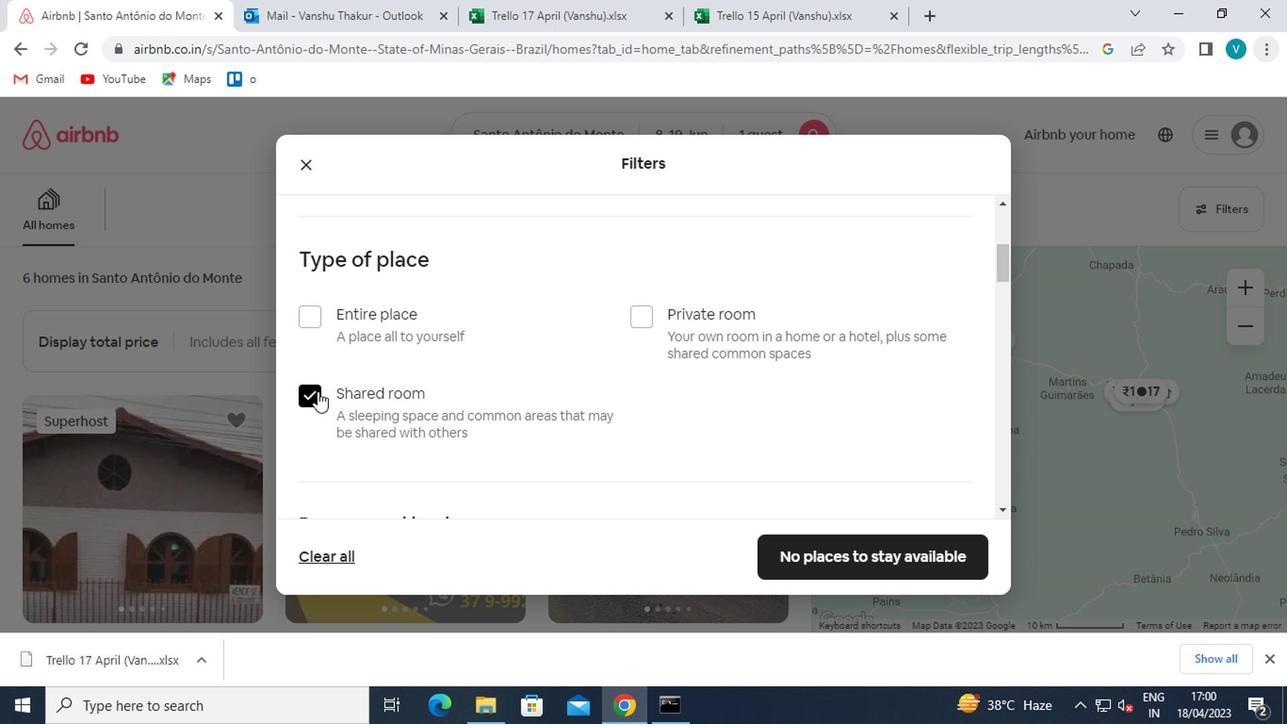 
Action: Mouse scrolled (318, 402) with delta (0, -1)
Screenshot: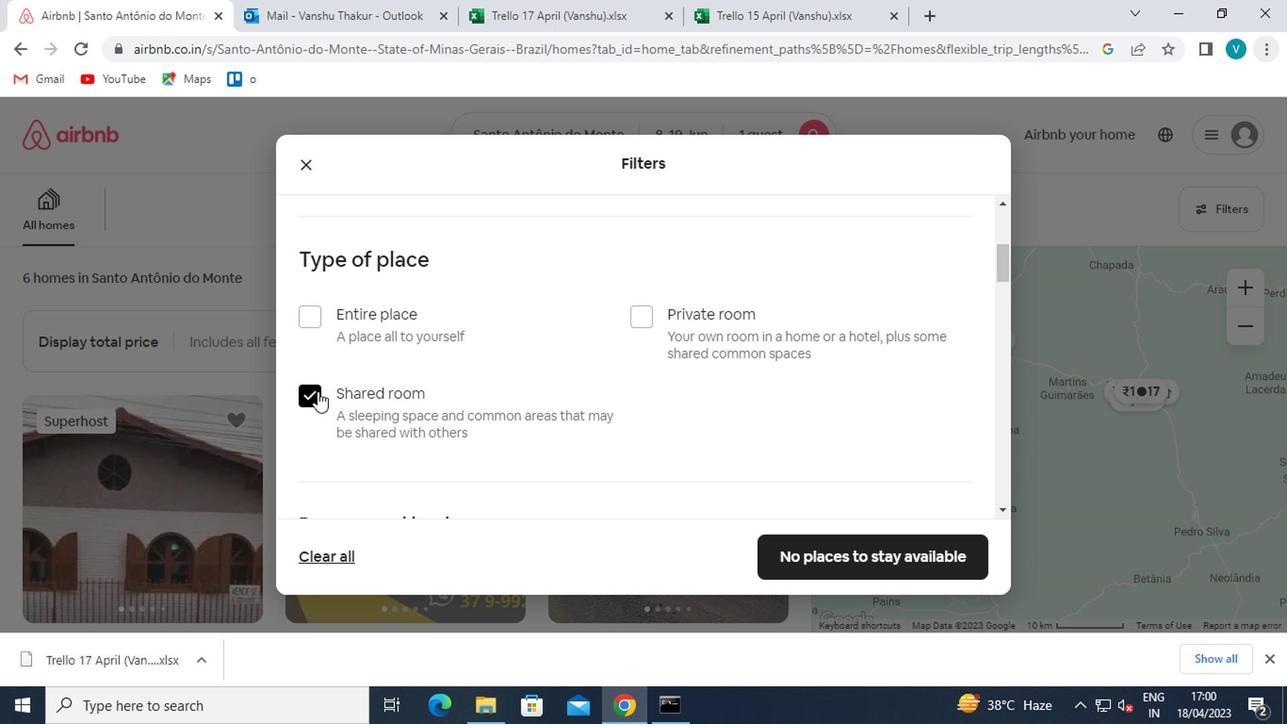 
Action: Mouse moved to (318, 403)
Screenshot: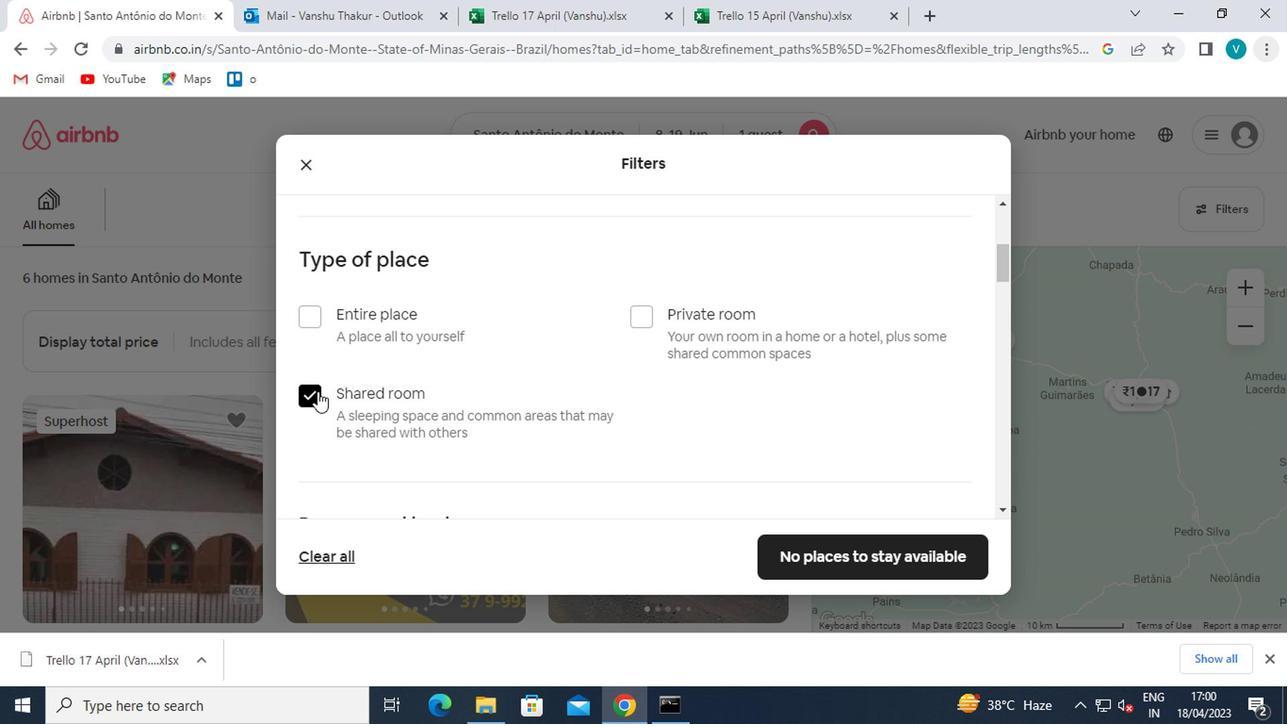 
Action: Mouse scrolled (318, 402) with delta (0, -1)
Screenshot: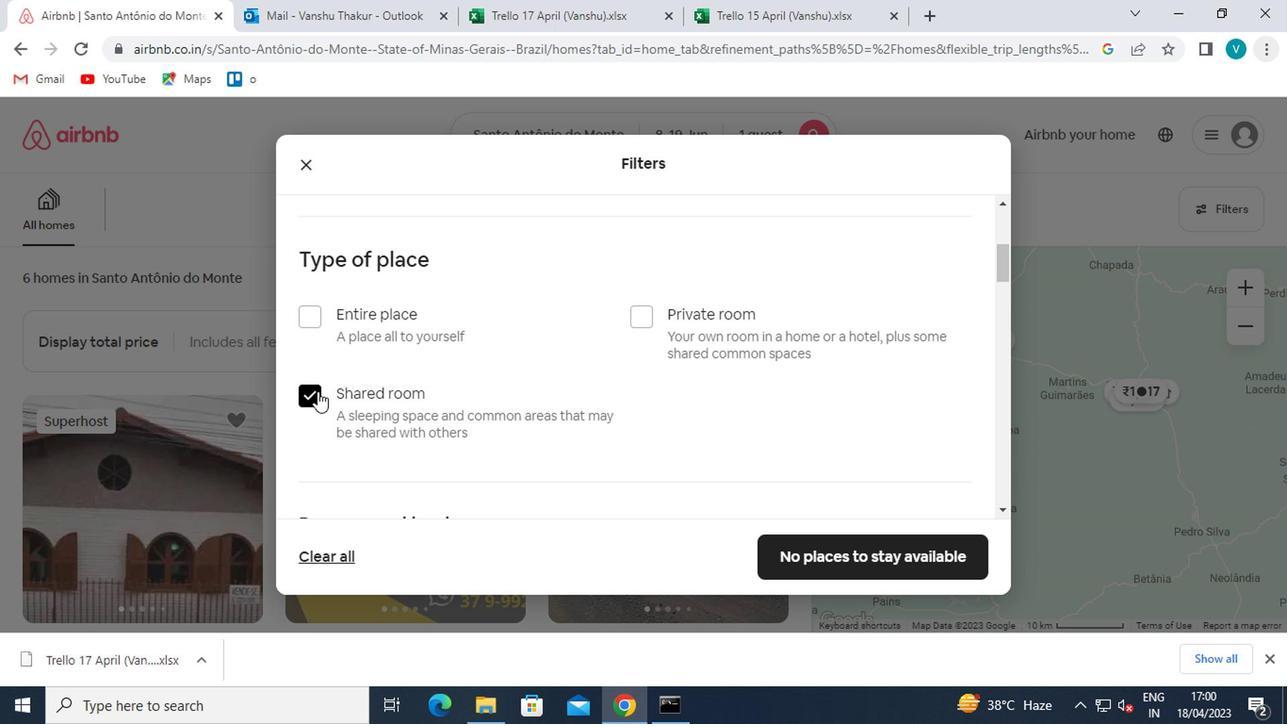 
Action: Mouse moved to (318, 405)
Screenshot: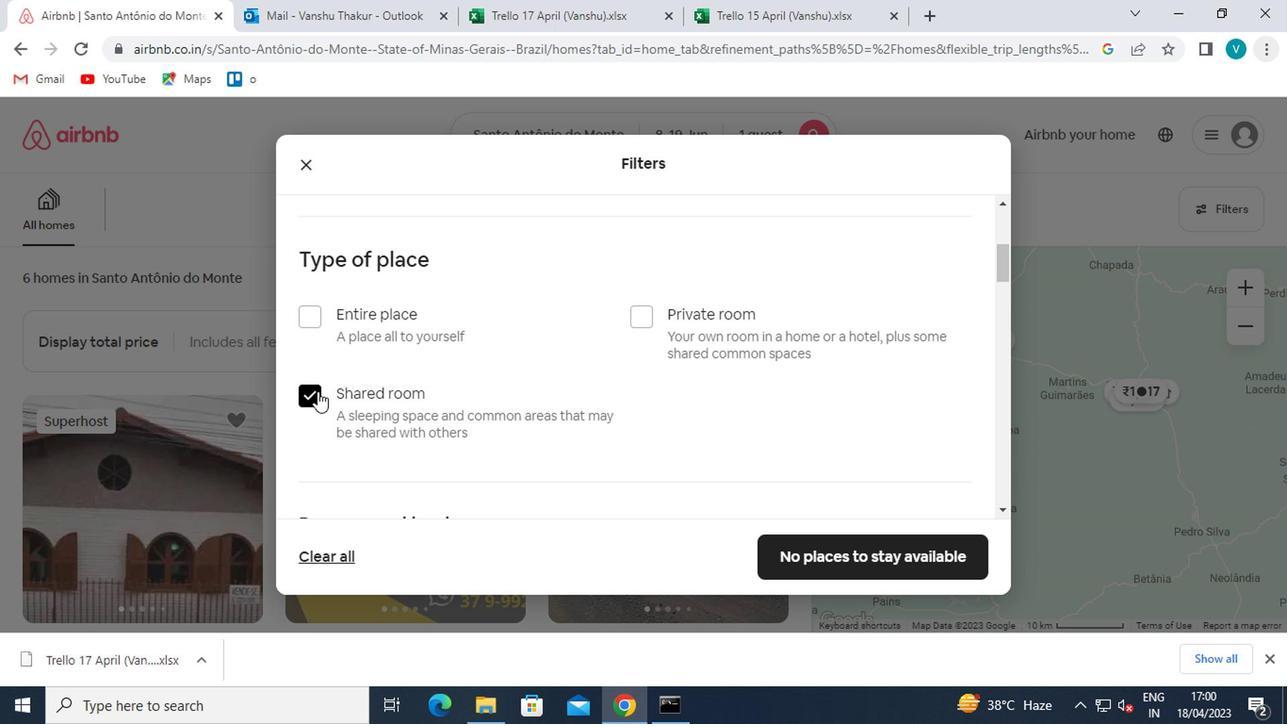 
Action: Mouse scrolled (318, 404) with delta (0, -1)
Screenshot: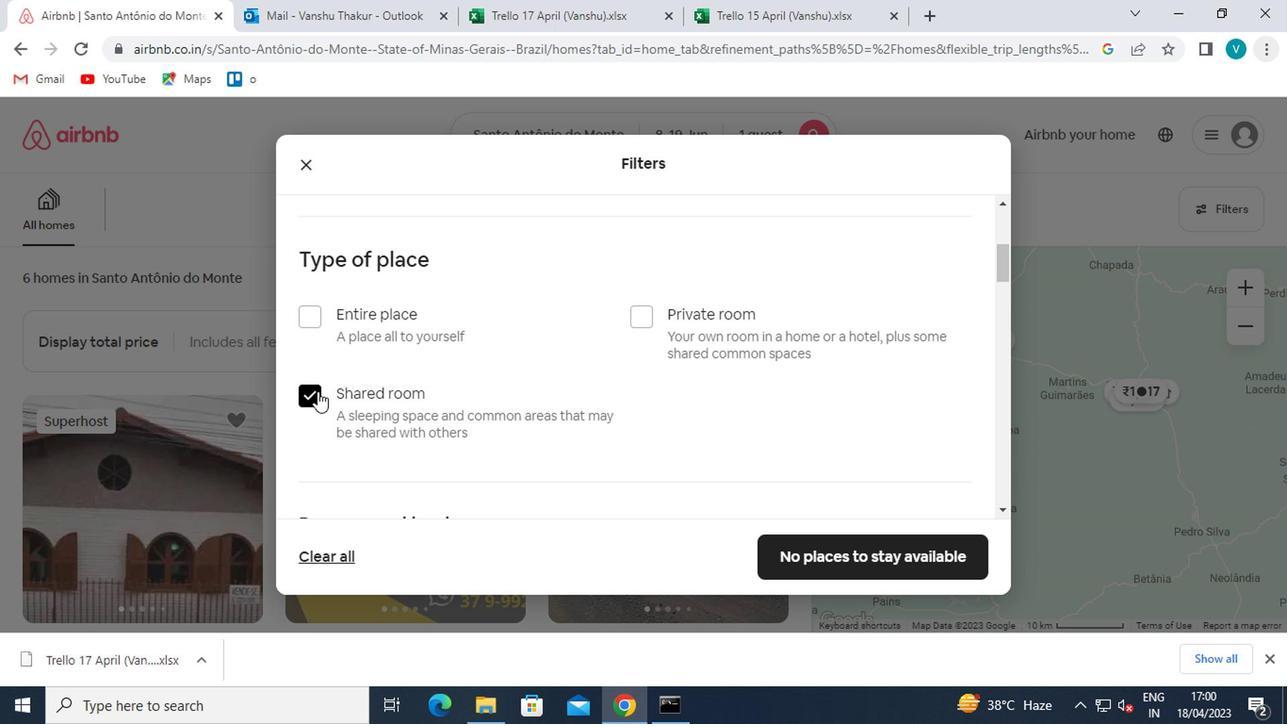 
Action: Mouse moved to (413, 242)
Screenshot: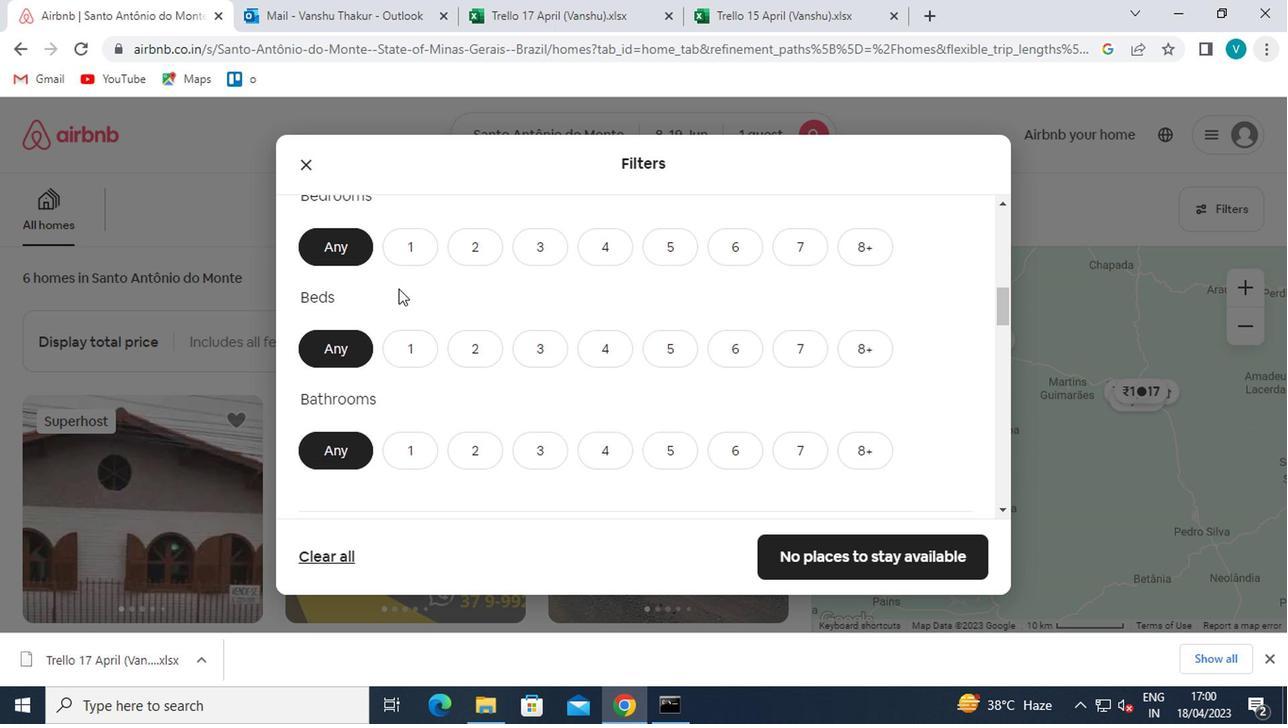 
Action: Mouse pressed left at (413, 242)
Screenshot: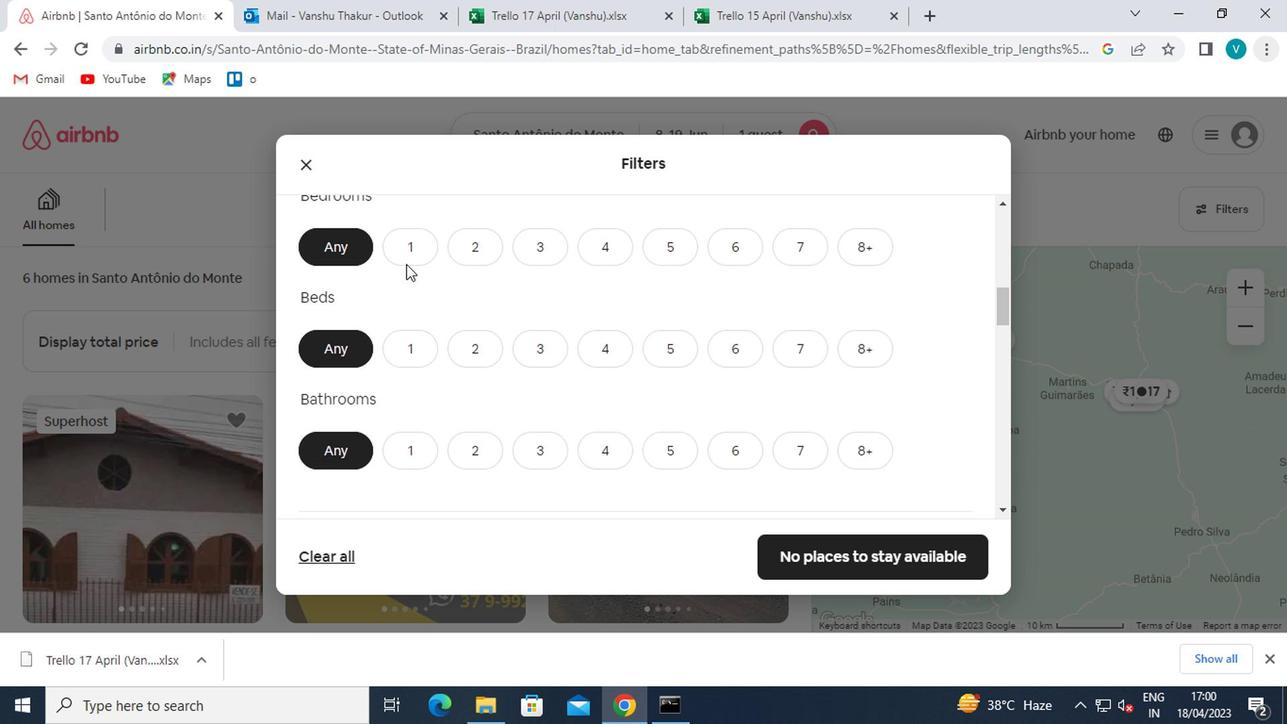 
Action: Mouse moved to (417, 342)
Screenshot: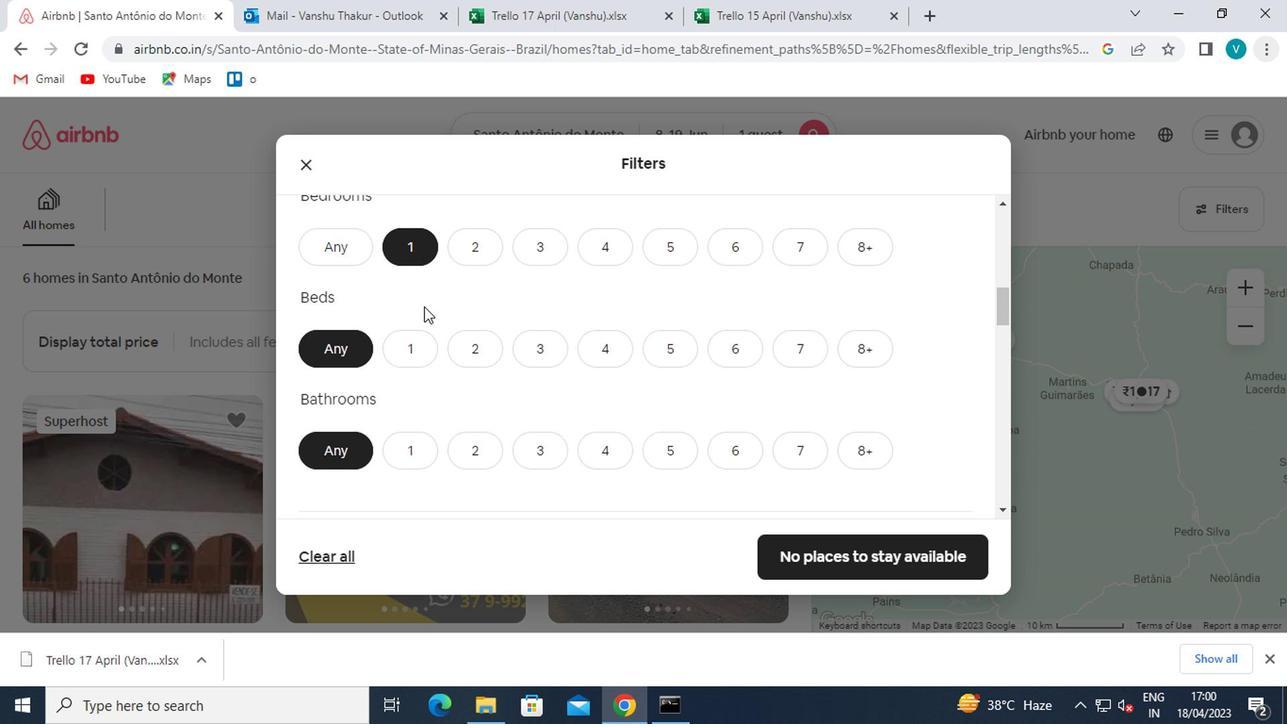 
Action: Mouse pressed left at (417, 342)
Screenshot: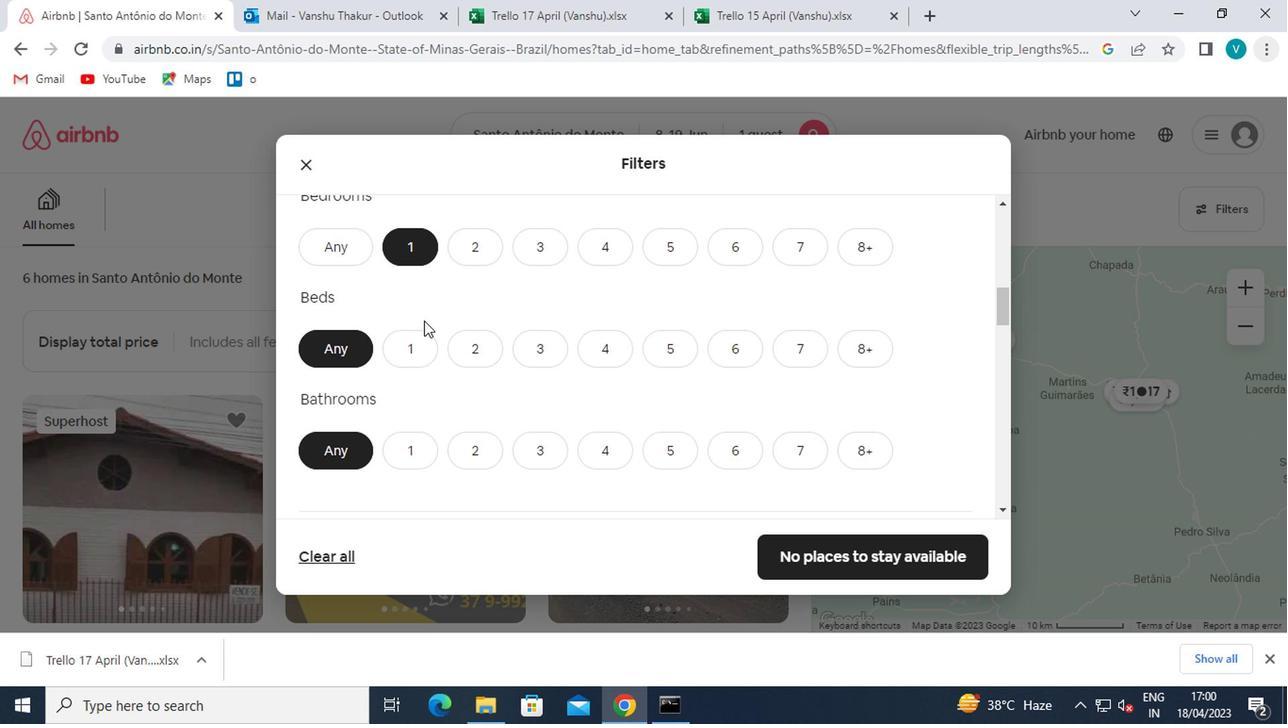 
Action: Mouse moved to (406, 465)
Screenshot: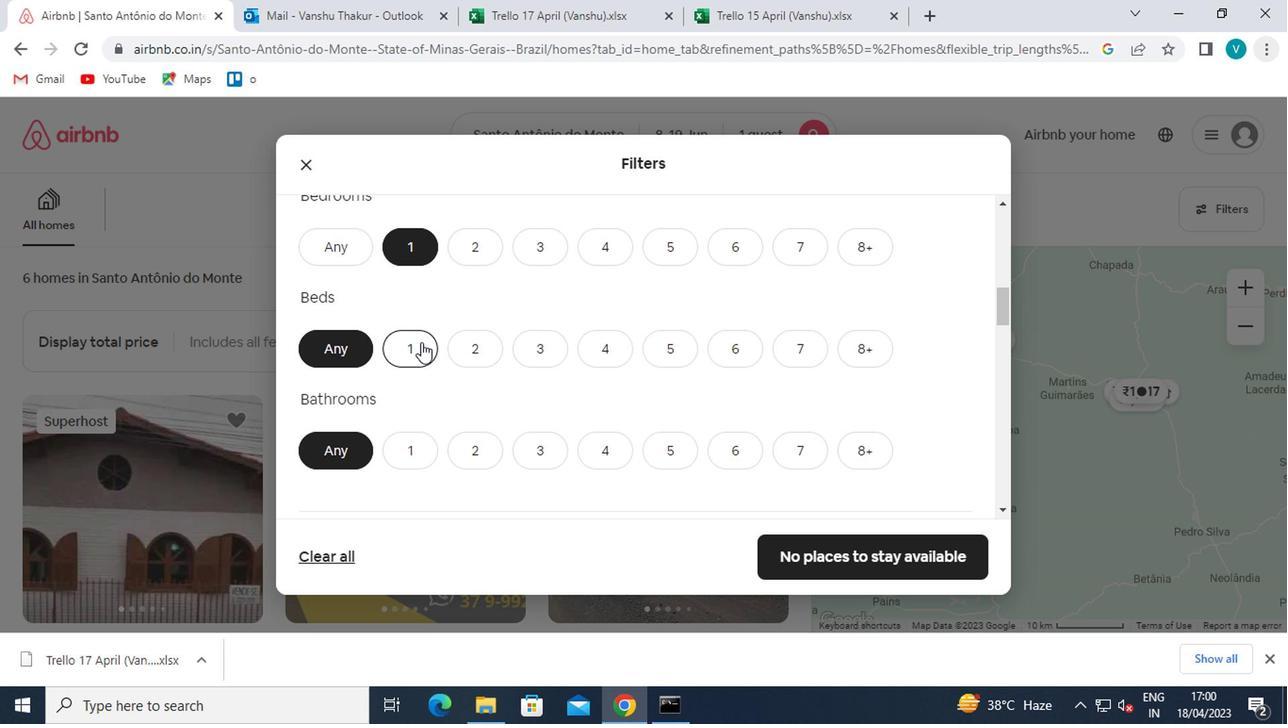 
Action: Mouse pressed left at (406, 465)
Screenshot: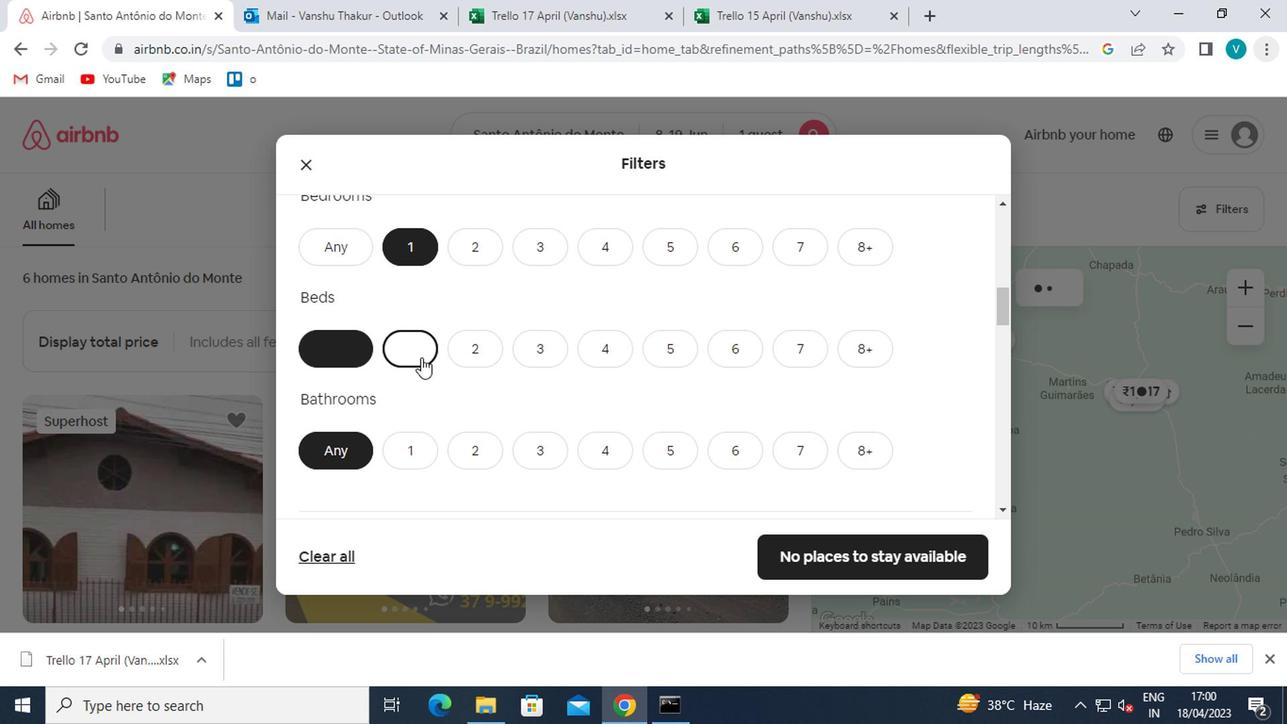 
Action: Mouse scrolled (406, 465) with delta (0, 0)
Screenshot: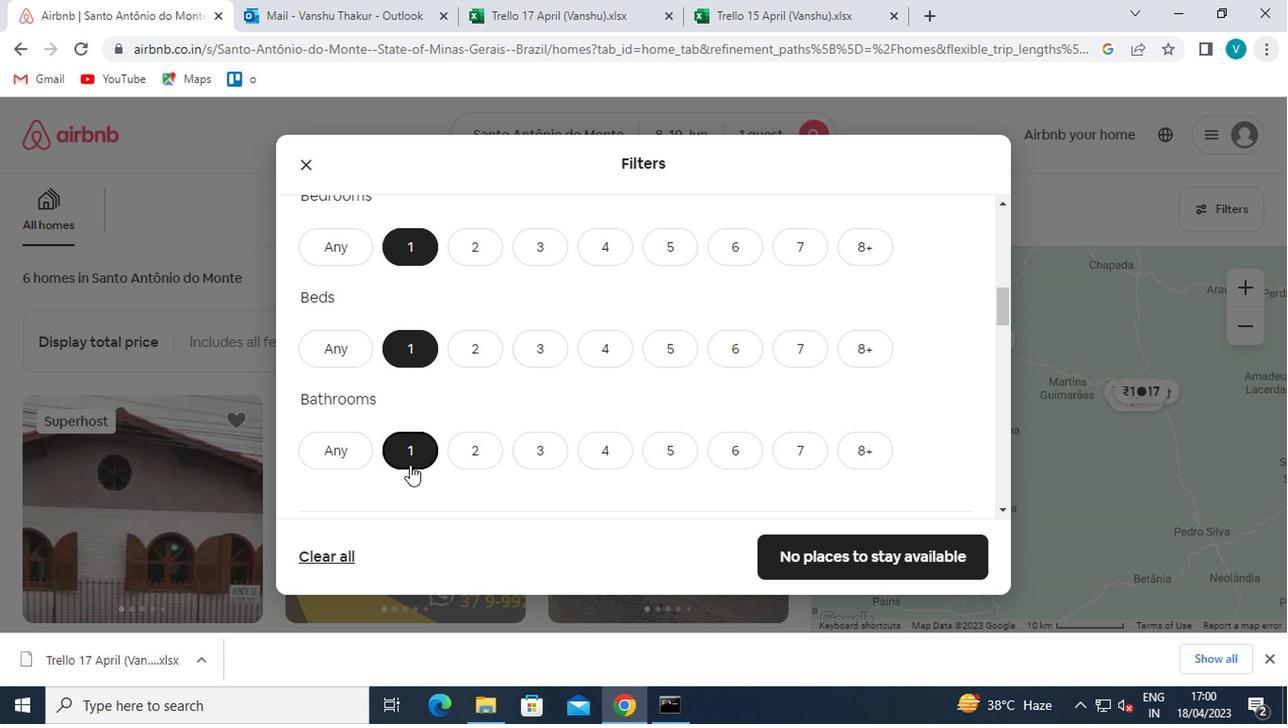 
Action: Mouse scrolled (406, 465) with delta (0, 0)
Screenshot: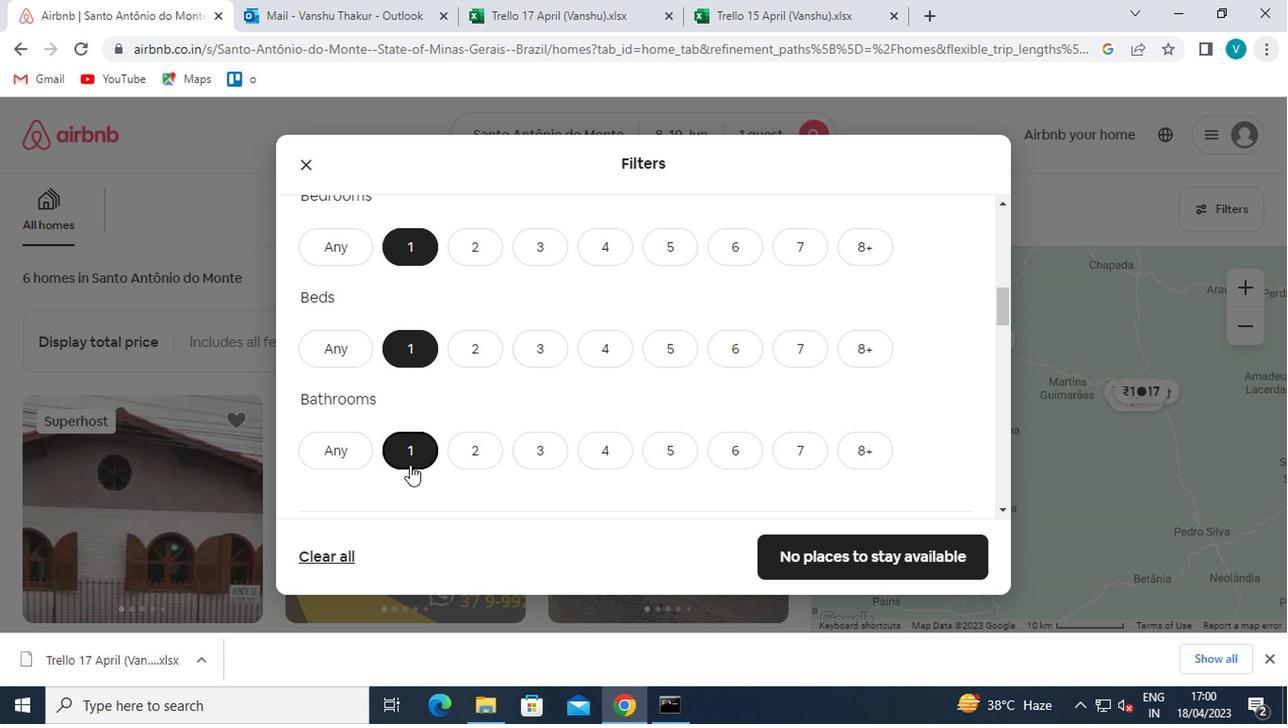 
Action: Mouse scrolled (406, 465) with delta (0, 0)
Screenshot: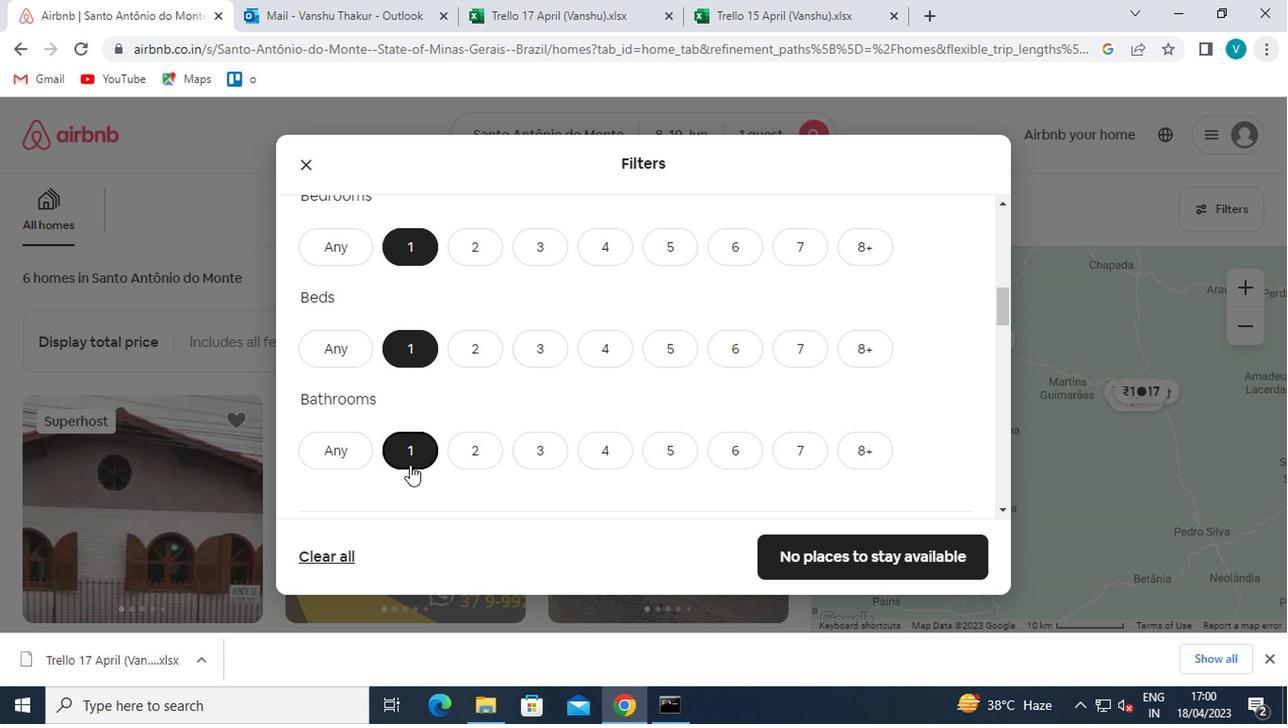 
Action: Mouse moved to (667, 357)
Screenshot: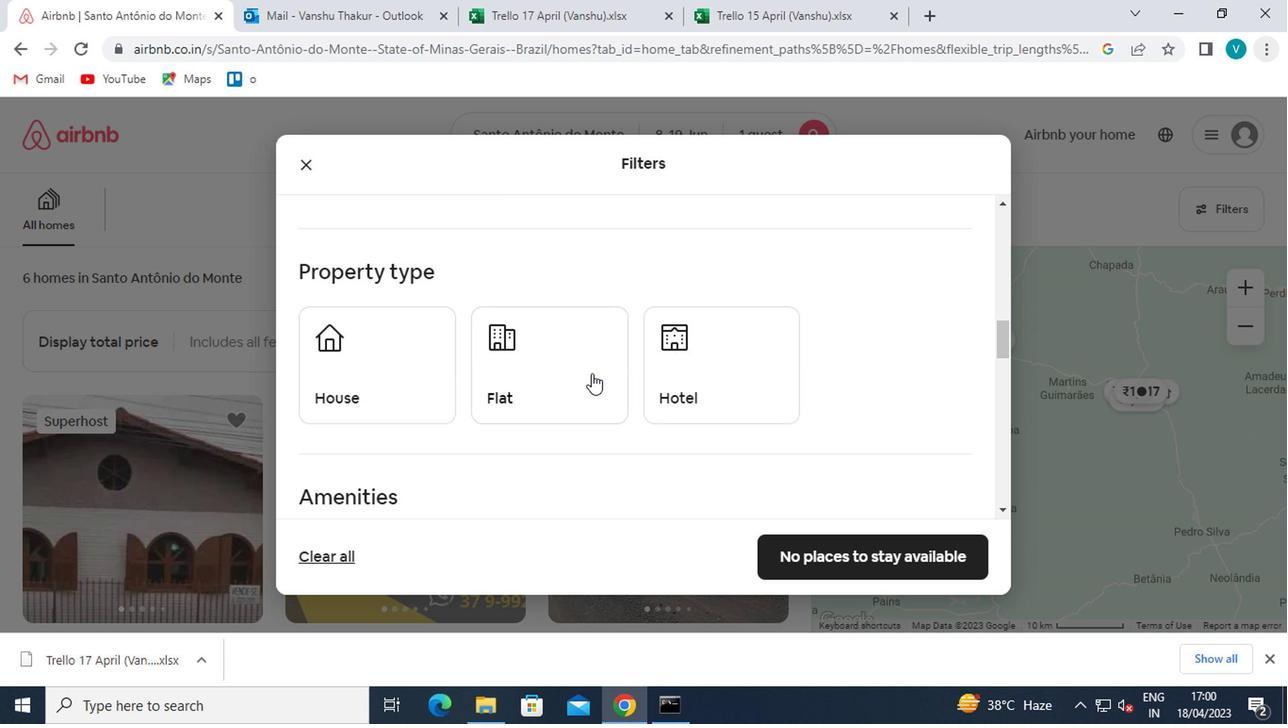 
Action: Mouse pressed left at (667, 357)
Screenshot: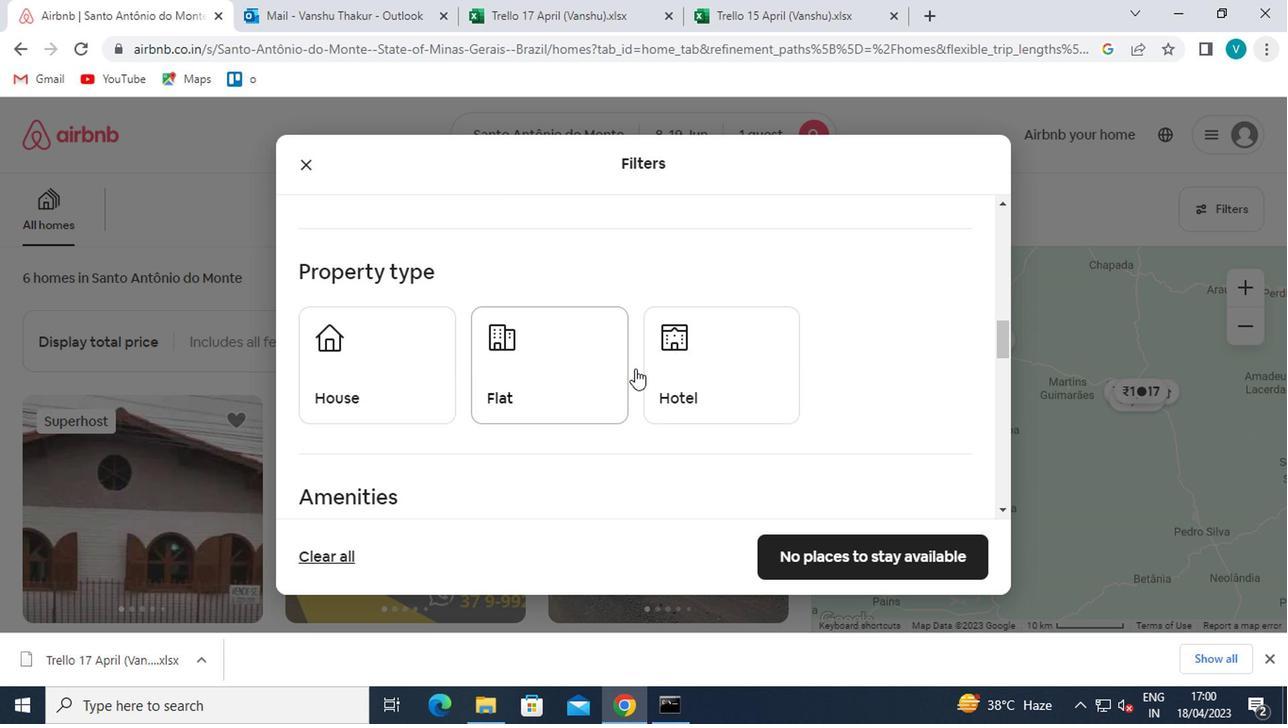
Action: Mouse scrolled (667, 356) with delta (0, 0)
Screenshot: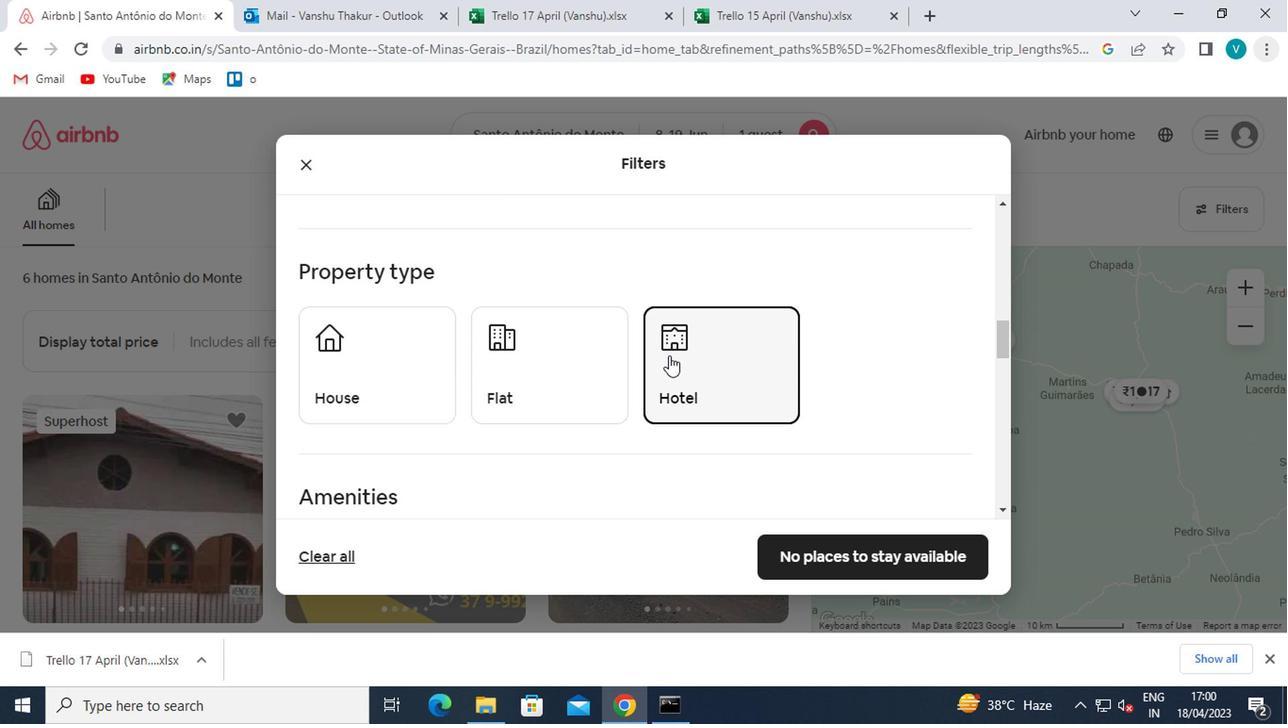 
Action: Mouse scrolled (667, 356) with delta (0, 0)
Screenshot: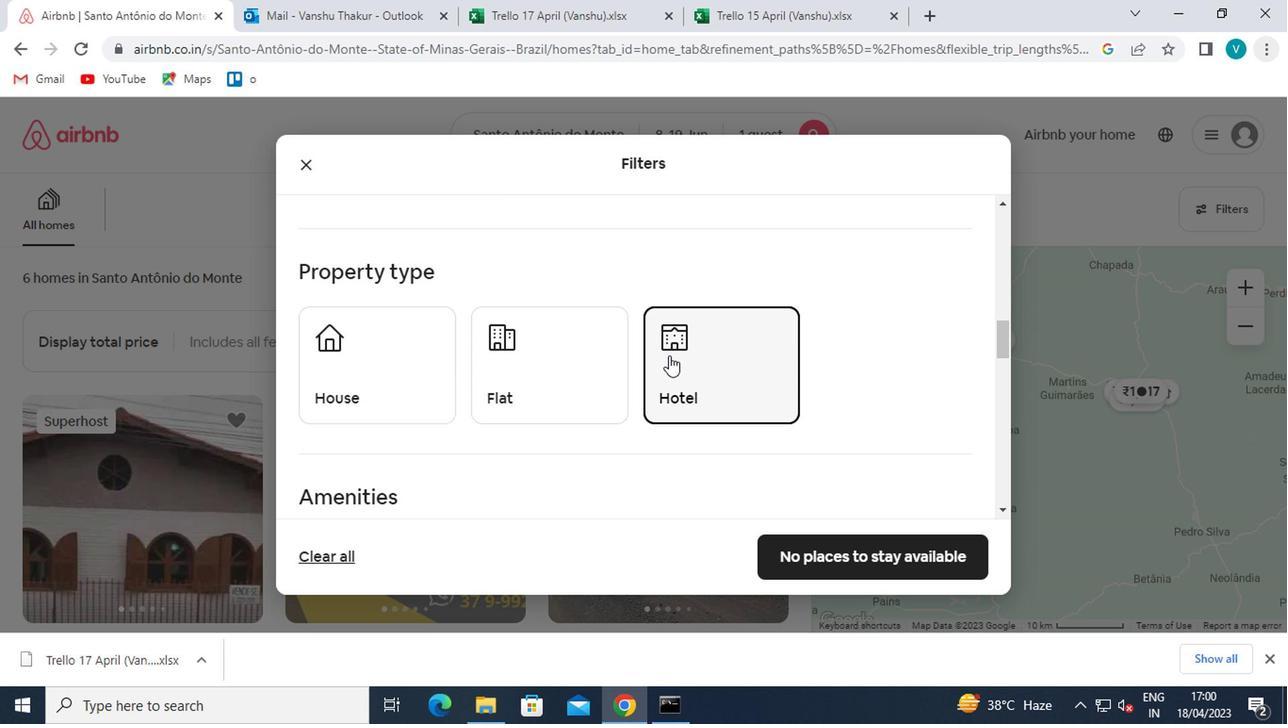 
Action: Mouse scrolled (667, 356) with delta (0, 0)
Screenshot: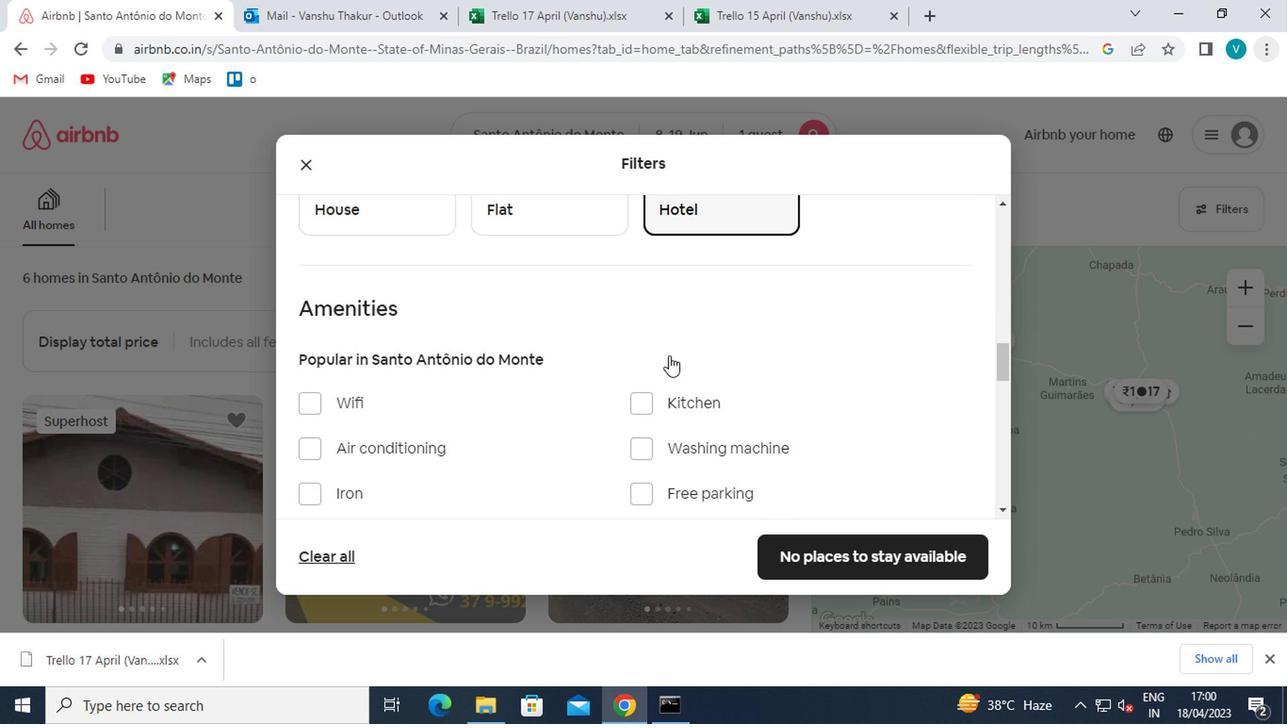 
Action: Mouse scrolled (667, 356) with delta (0, 0)
Screenshot: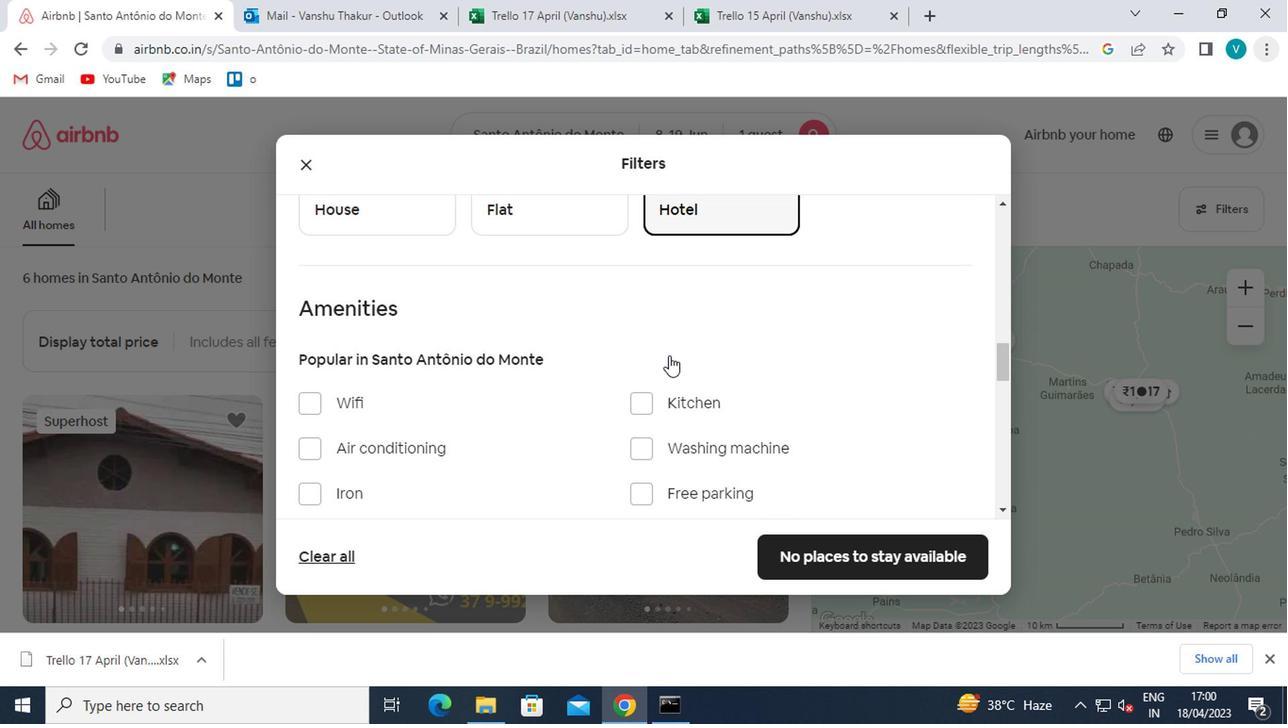 
Action: Mouse moved to (667, 358)
Screenshot: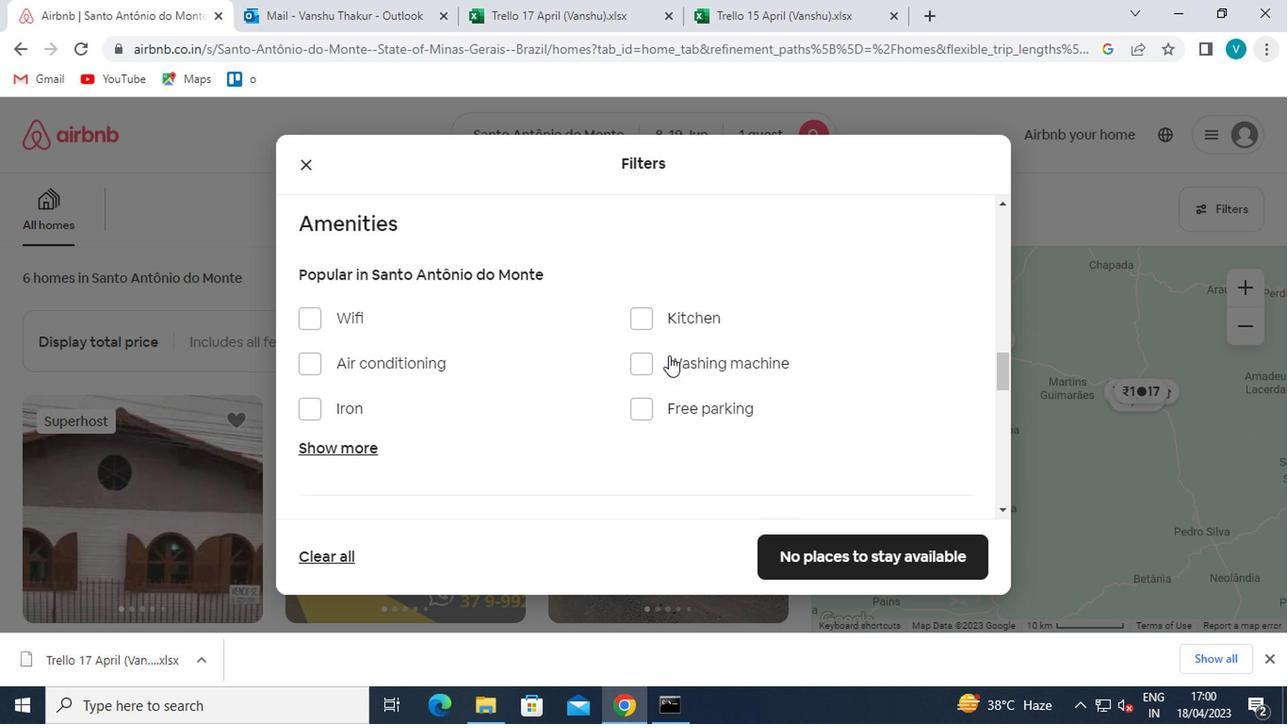 
Action: Mouse scrolled (667, 357) with delta (0, -1)
Screenshot: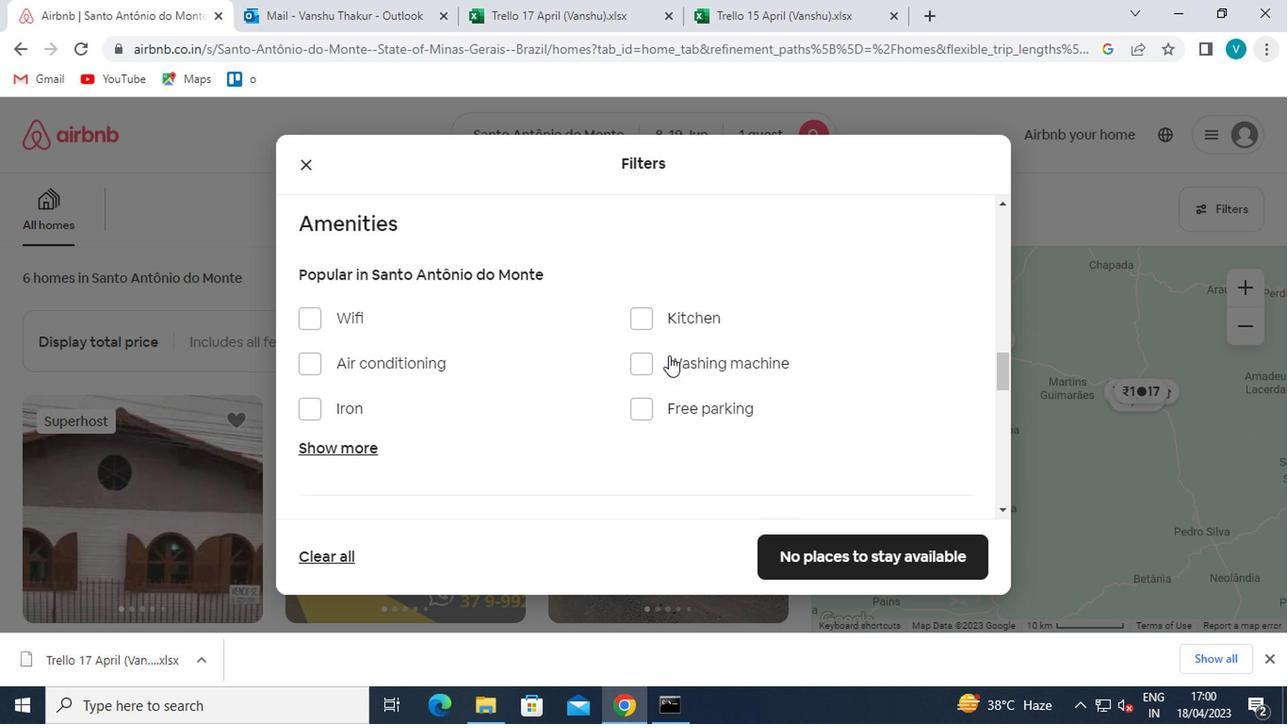 
Action: Mouse moved to (668, 360)
Screenshot: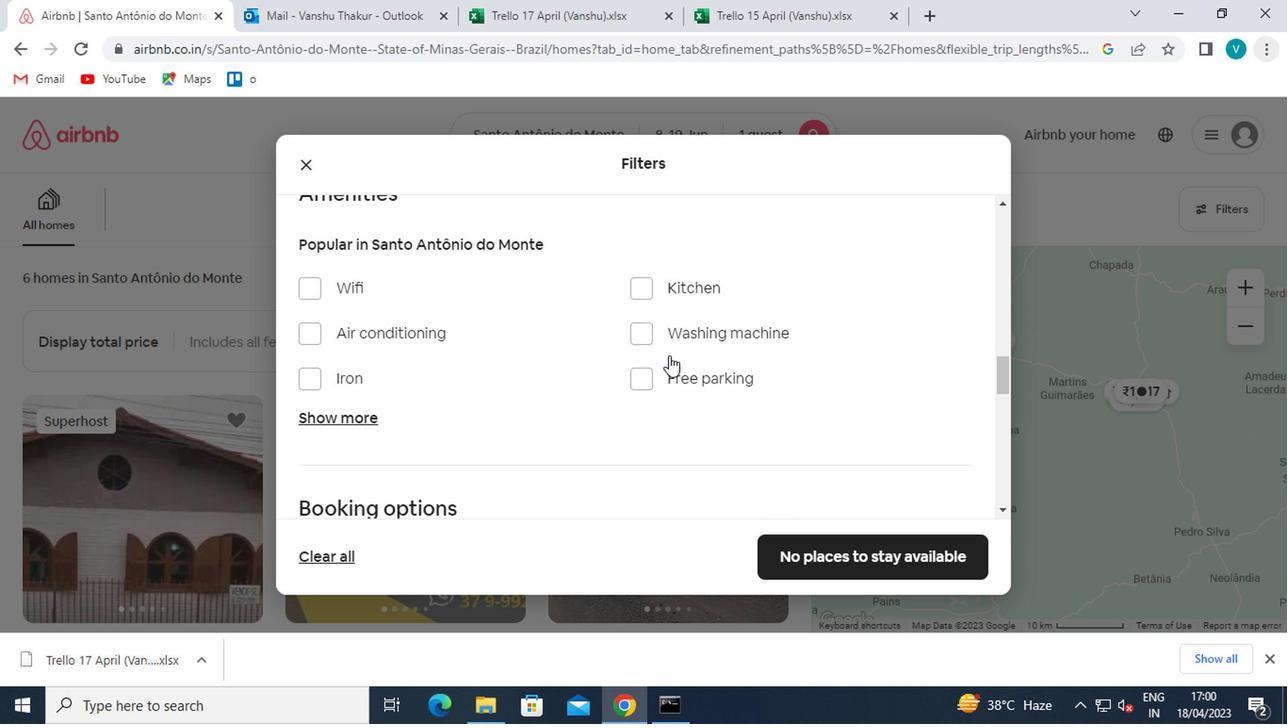 
Action: Mouse scrolled (668, 359) with delta (0, -1)
Screenshot: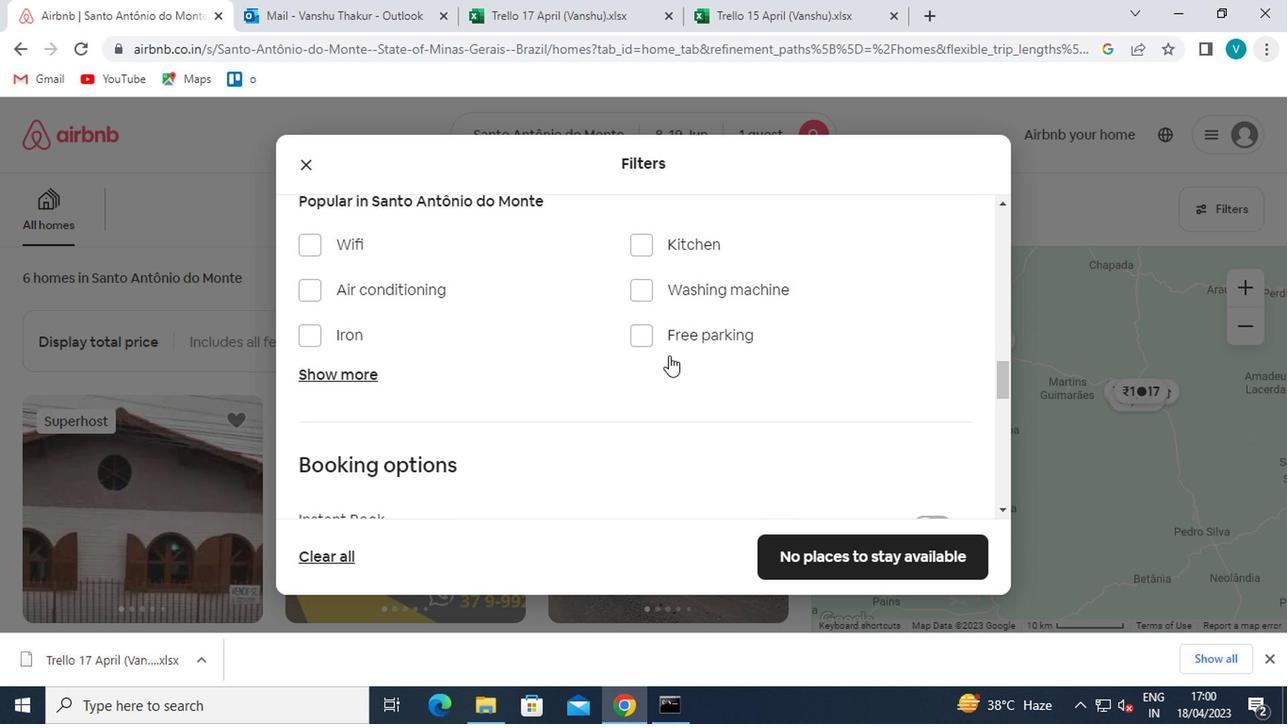 
Action: Mouse moved to (938, 374)
Screenshot: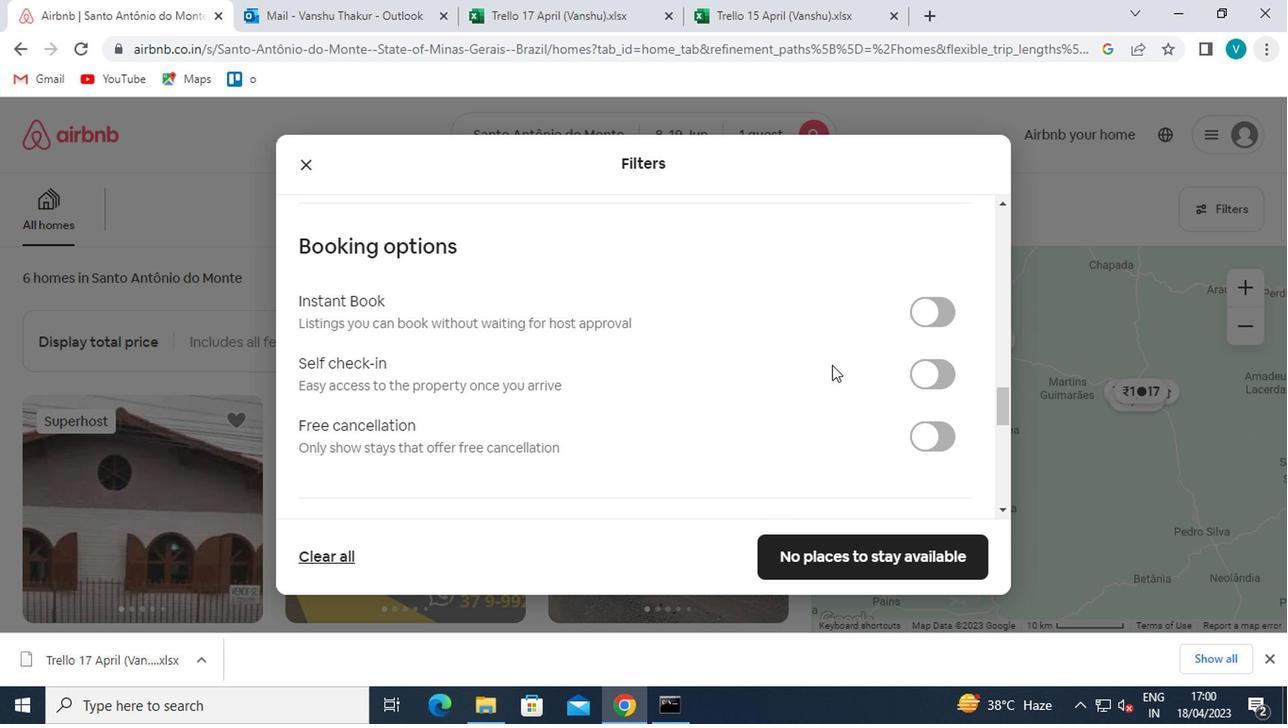 
Action: Mouse pressed left at (938, 374)
Screenshot: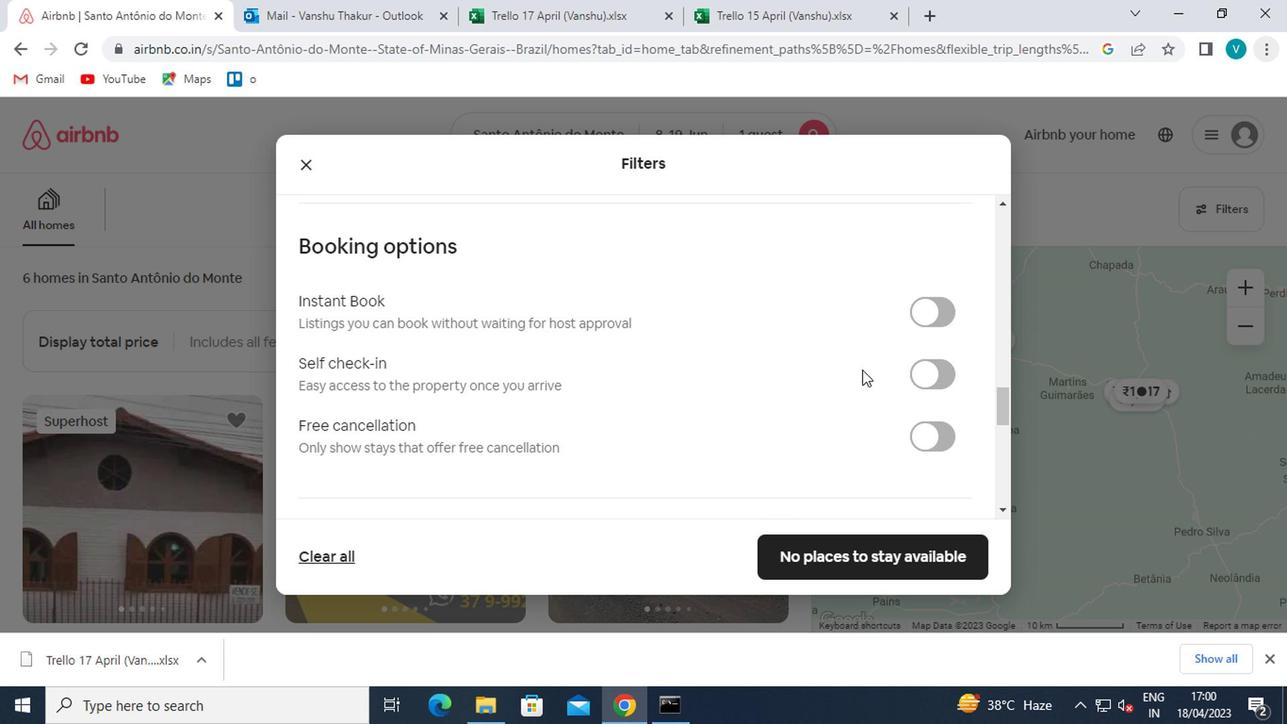 
Action: Mouse moved to (906, 370)
Screenshot: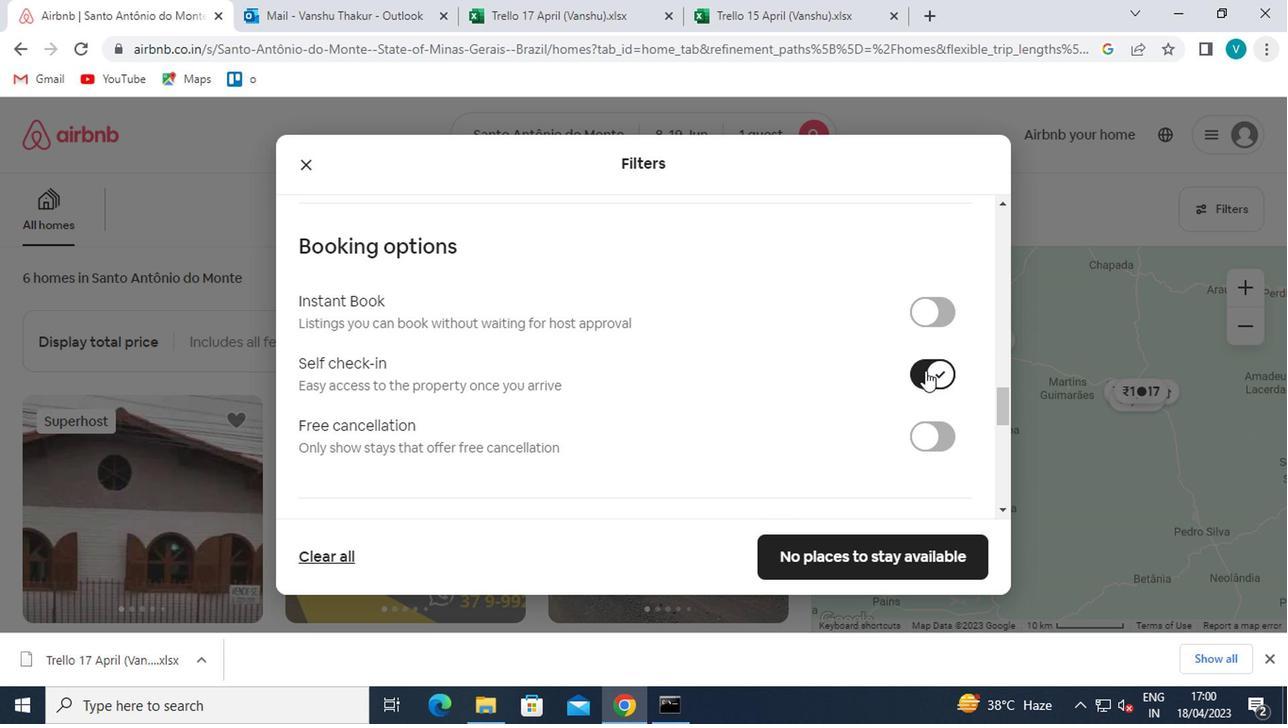 
Action: Mouse scrolled (906, 370) with delta (0, 0)
Screenshot: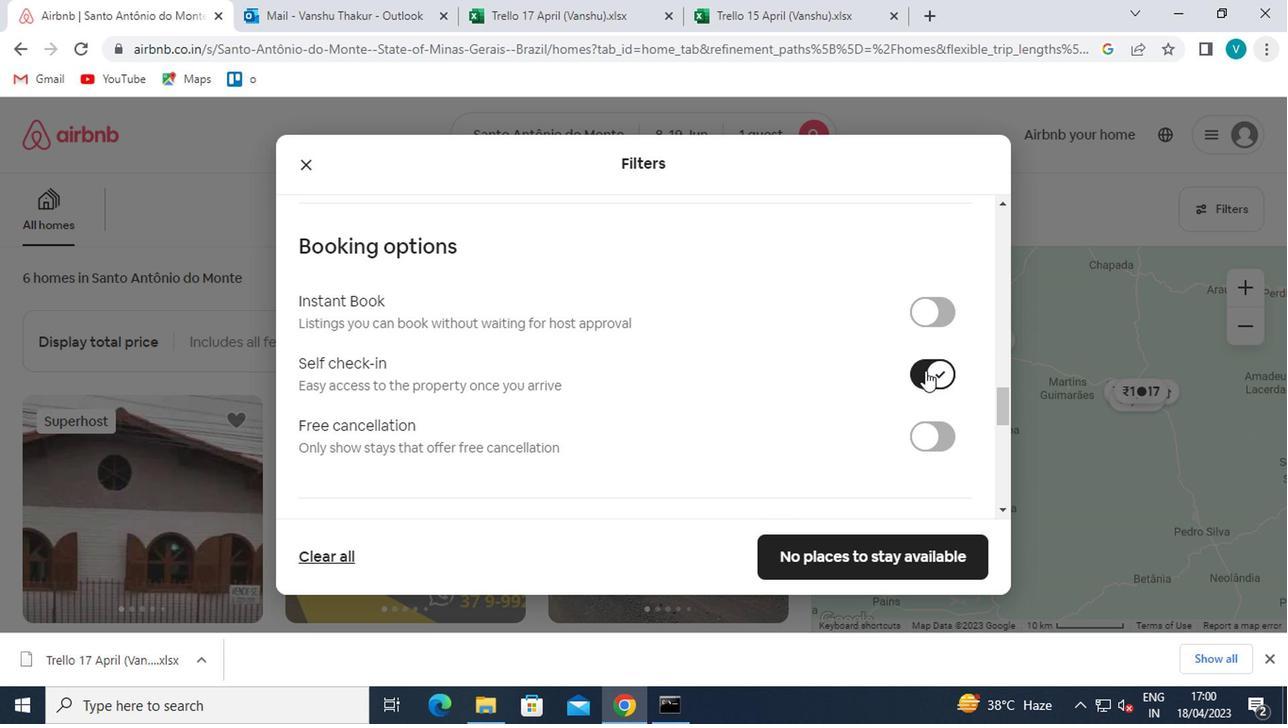 
Action: Mouse moved to (903, 371)
Screenshot: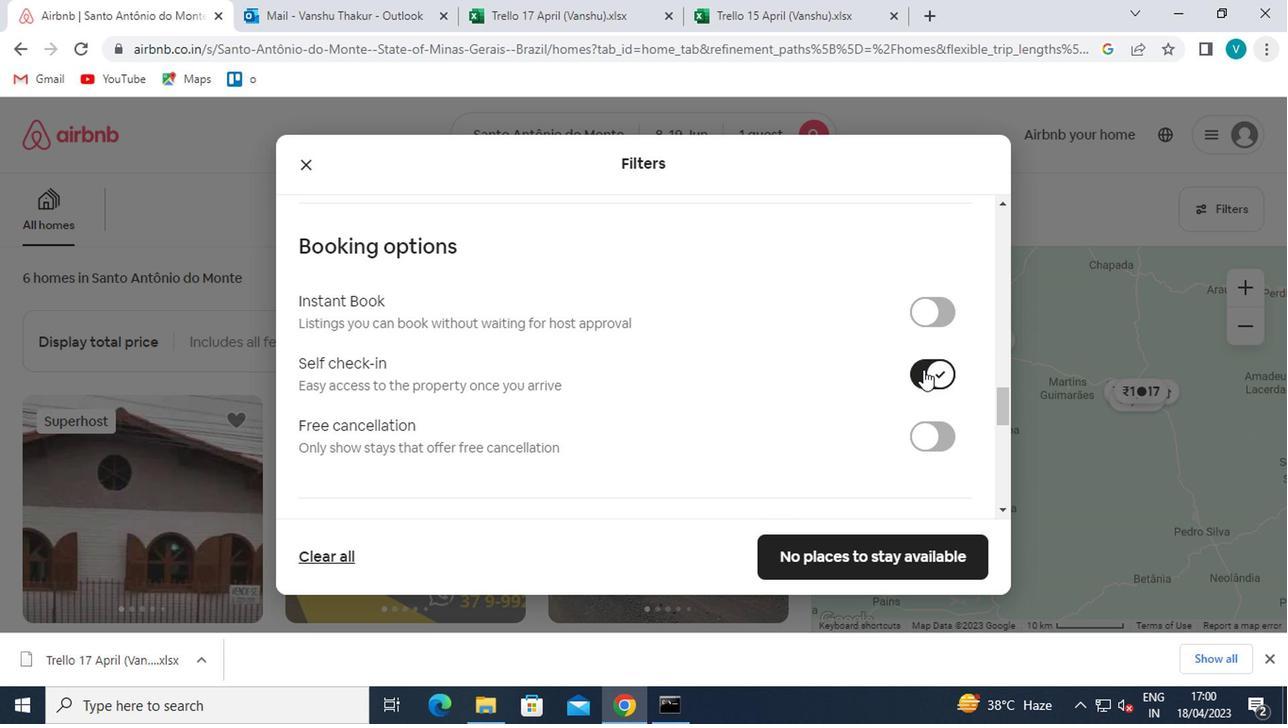 
Action: Mouse scrolled (903, 370) with delta (0, 0)
Screenshot: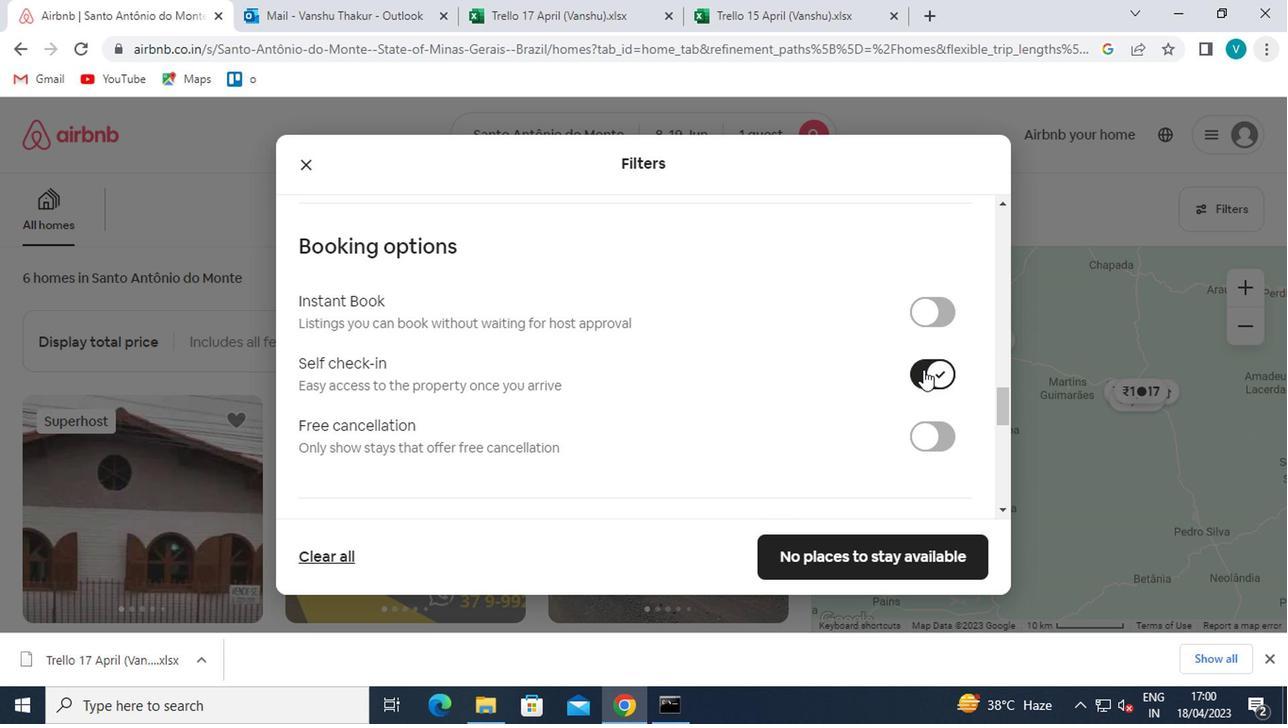 
Action: Mouse moved to (897, 373)
Screenshot: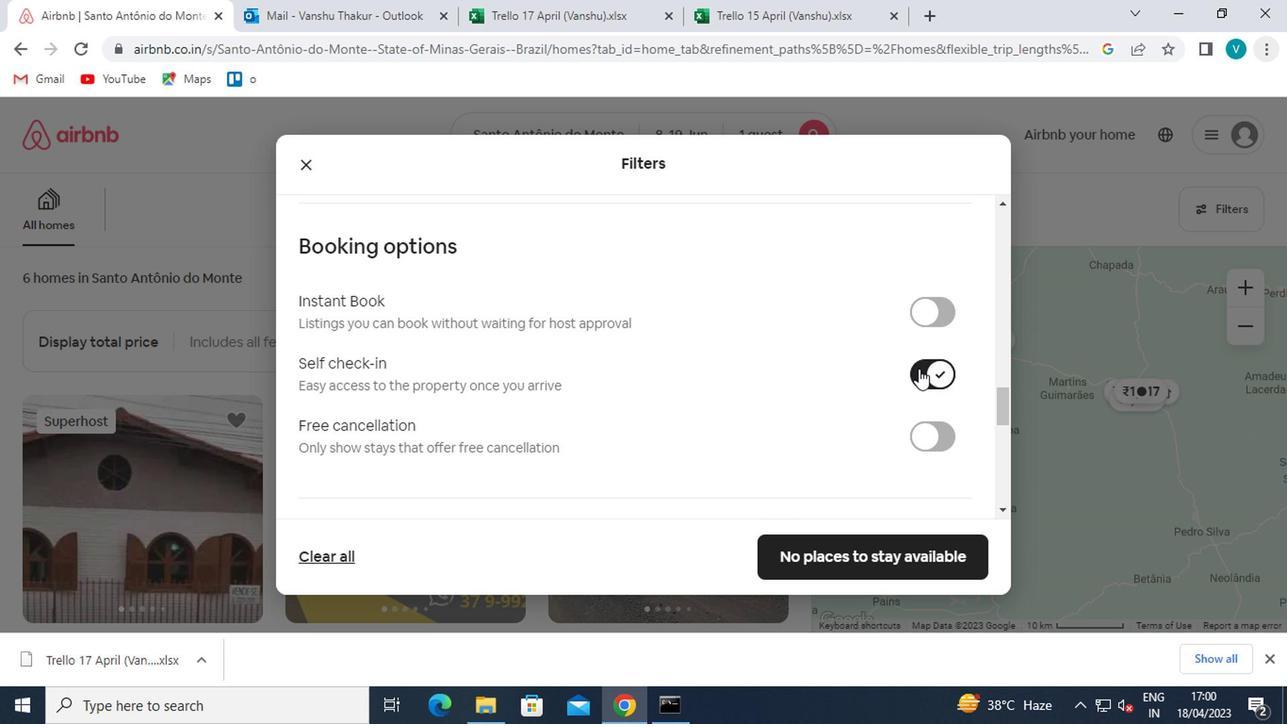 
Action: Mouse scrolled (897, 372) with delta (0, 0)
Screenshot: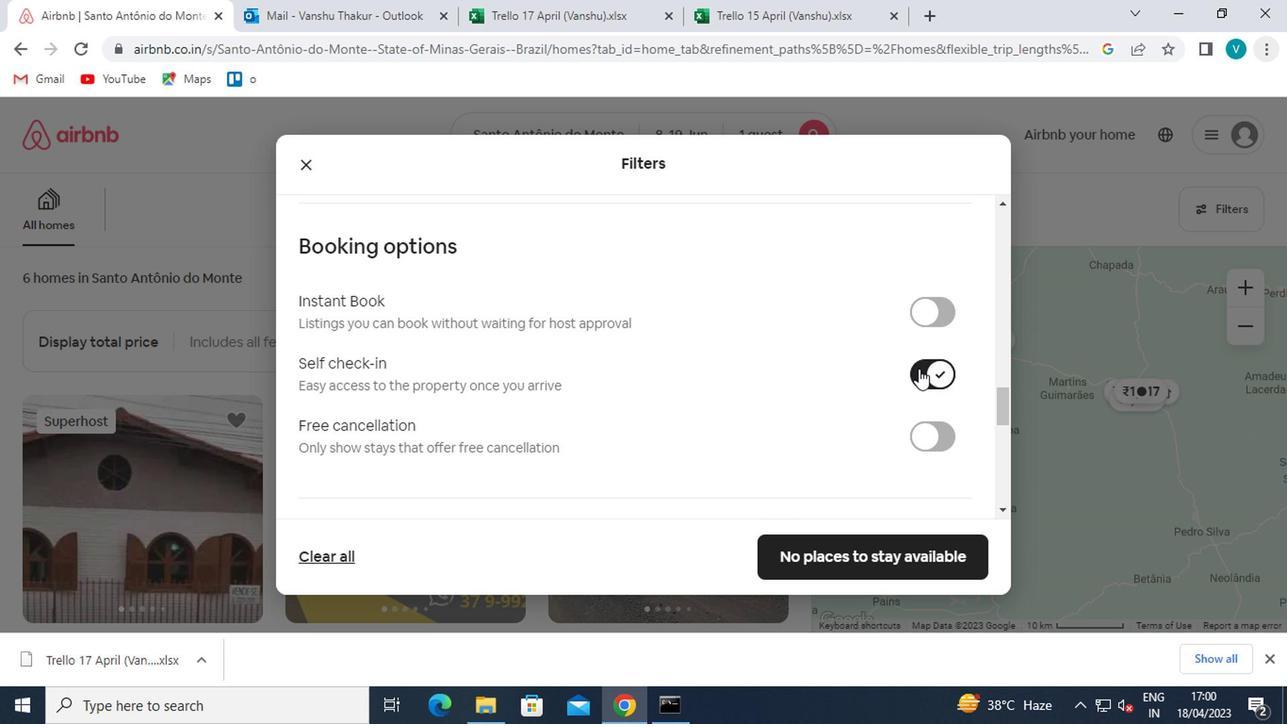 
Action: Mouse moved to (890, 374)
Screenshot: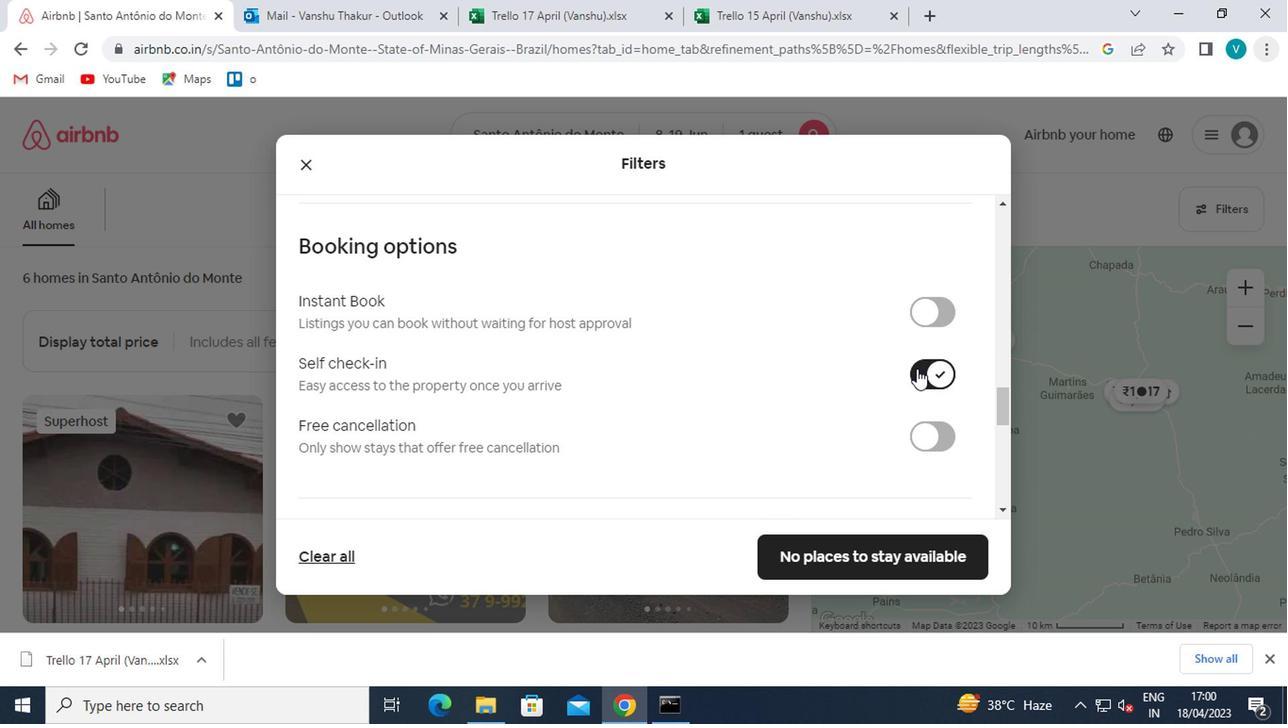 
Action: Mouse scrolled (890, 373) with delta (0, 0)
Screenshot: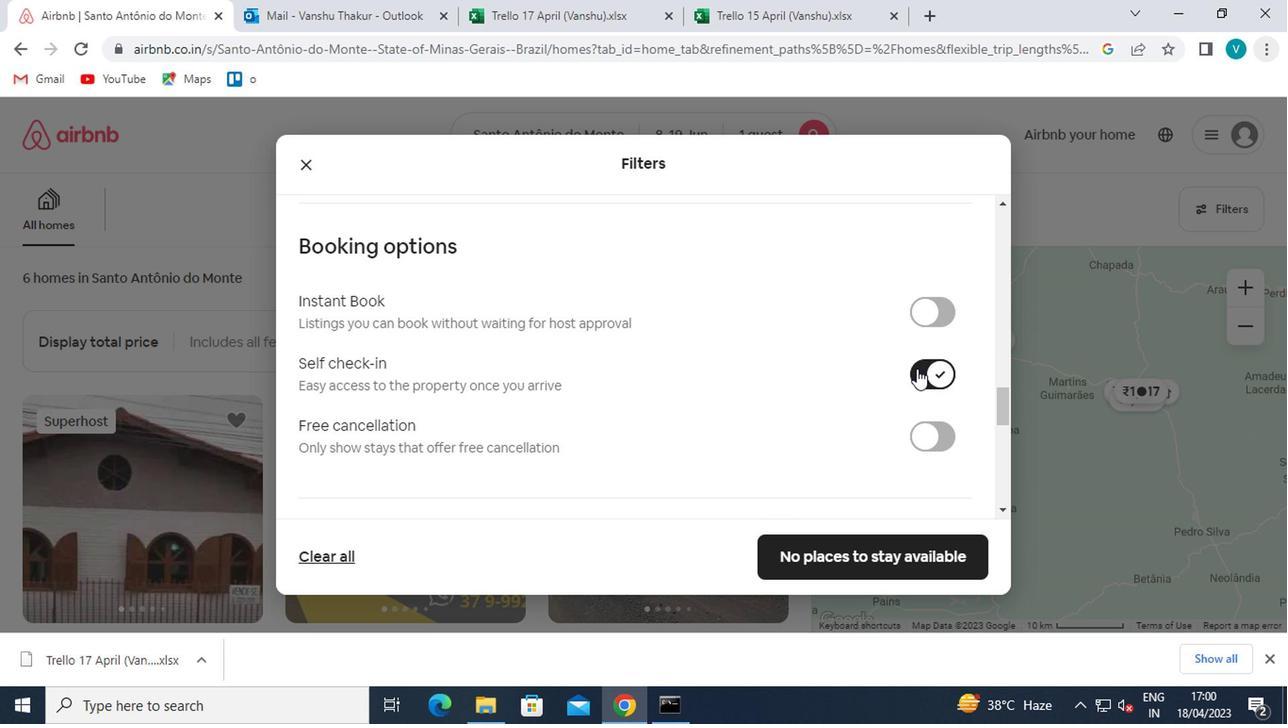 
Action: Mouse moved to (878, 376)
Screenshot: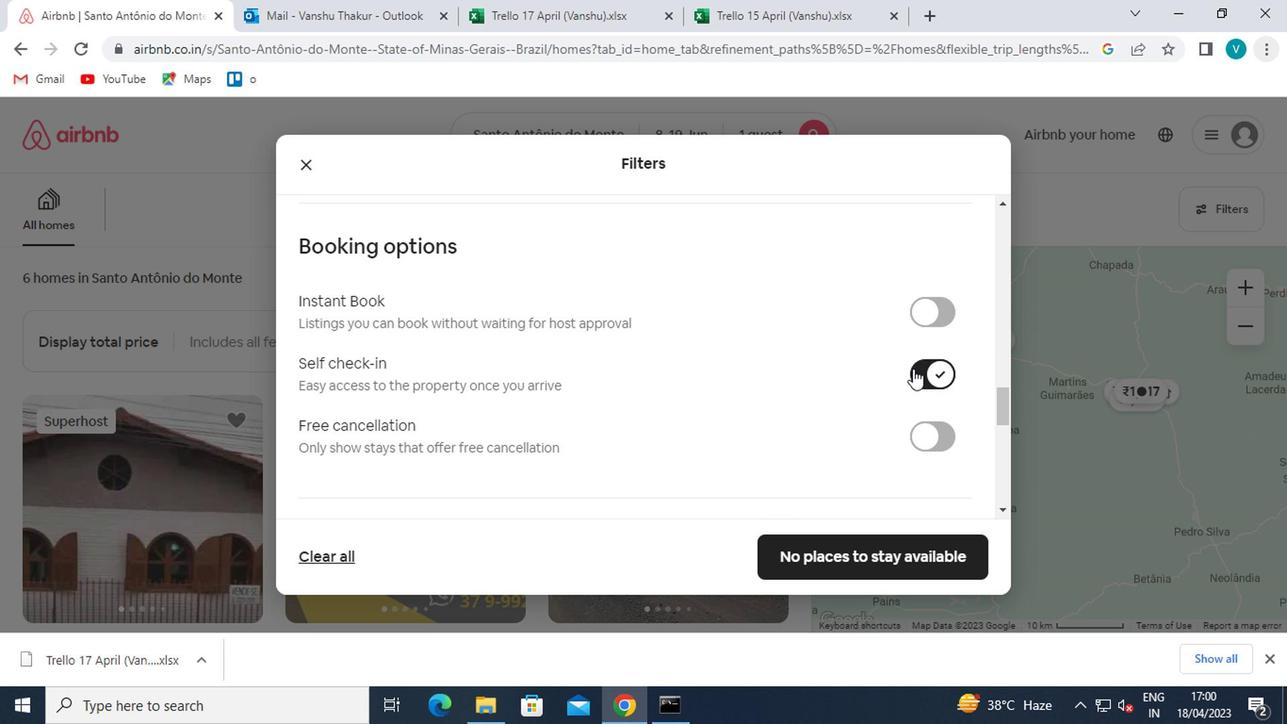 
Action: Mouse scrolled (878, 375) with delta (0, 0)
Screenshot: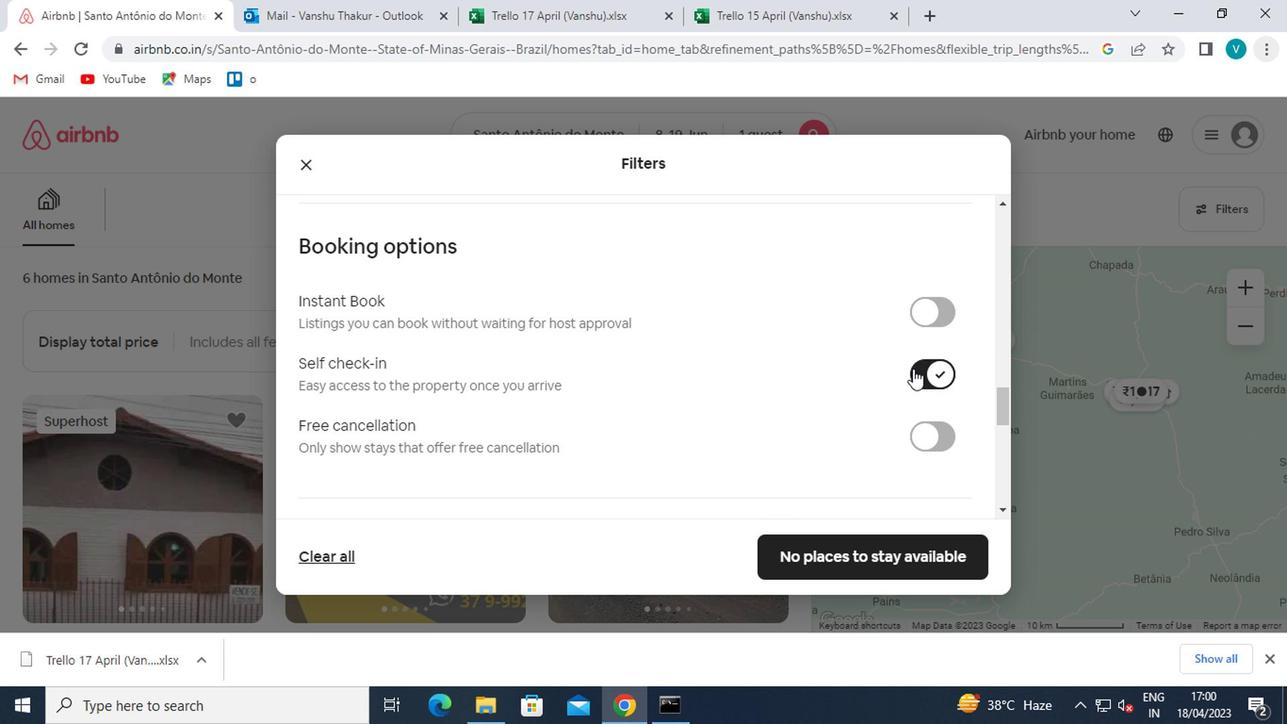 
Action: Mouse moved to (842, 388)
Screenshot: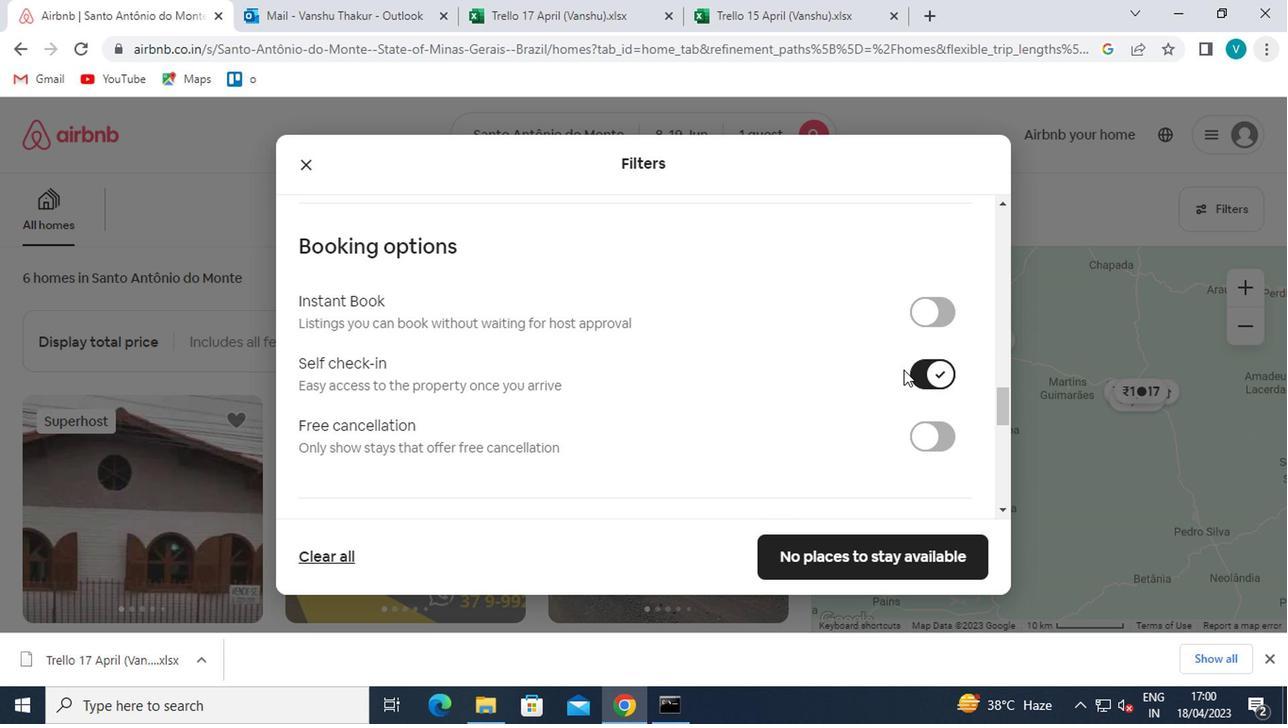 
Action: Mouse scrolled (842, 387) with delta (0, 0)
Screenshot: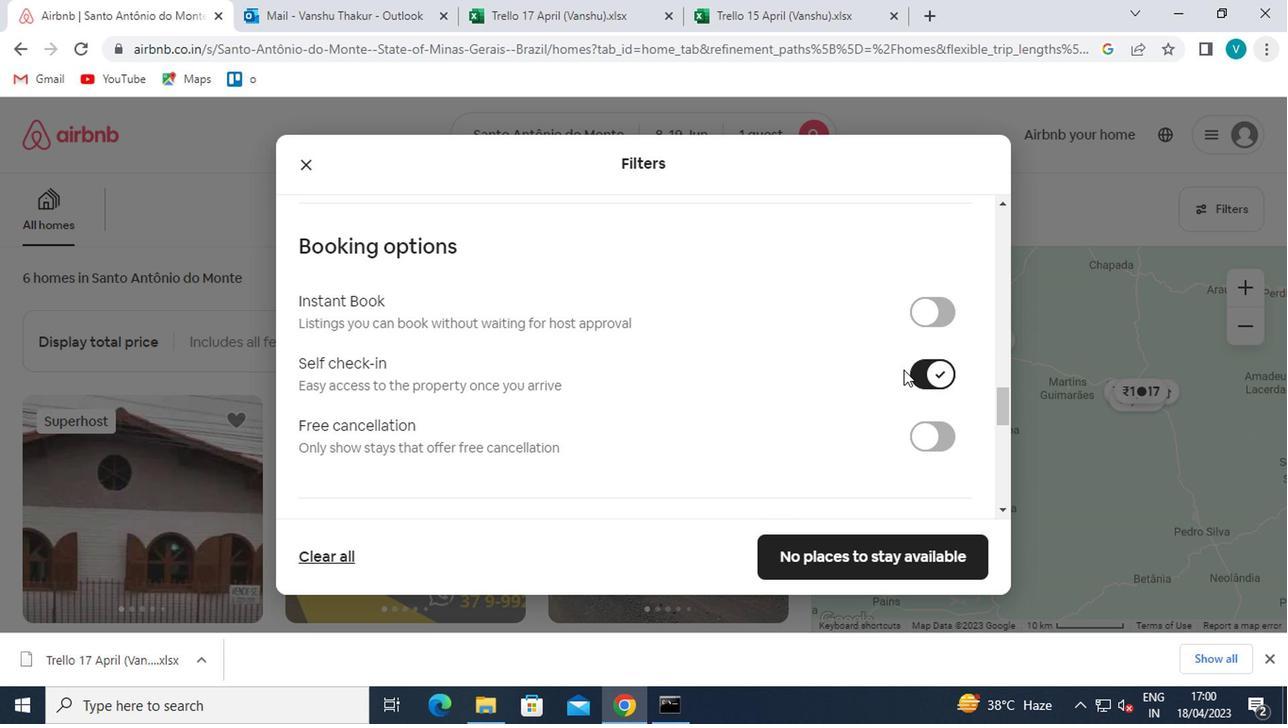 
Action: Mouse moved to (575, 435)
Screenshot: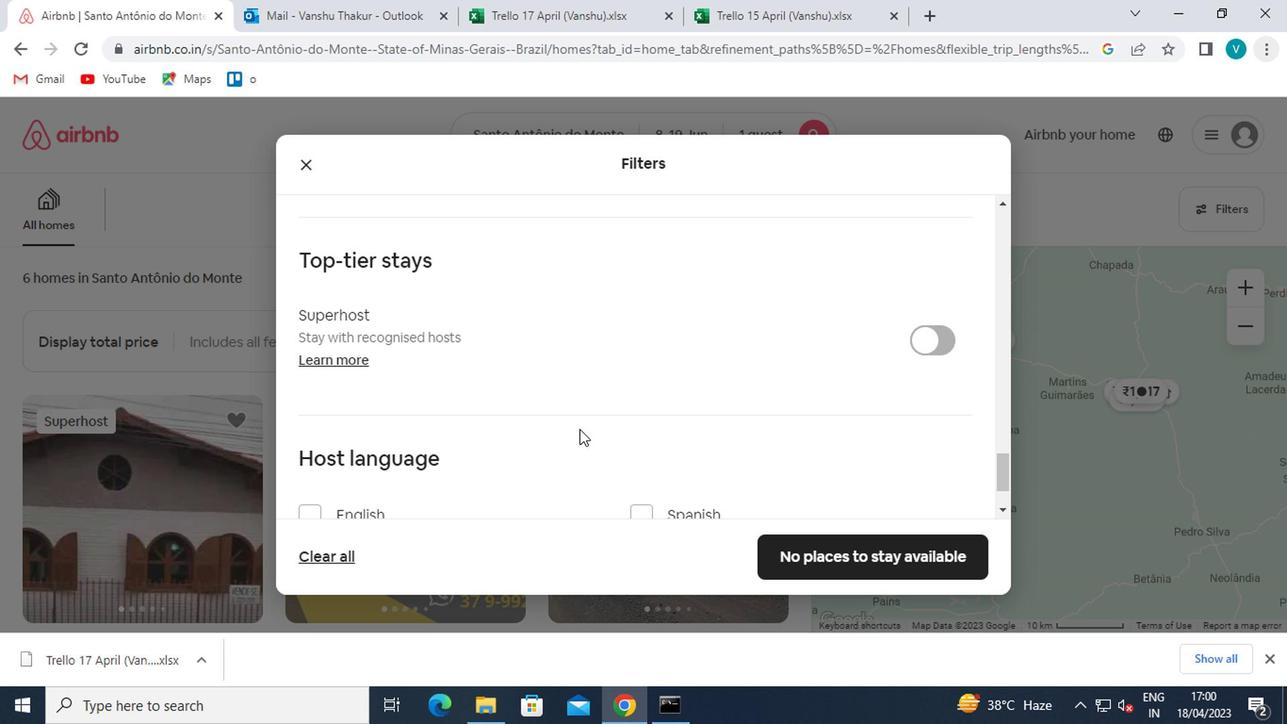 
Action: Mouse scrolled (575, 434) with delta (0, 0)
Screenshot: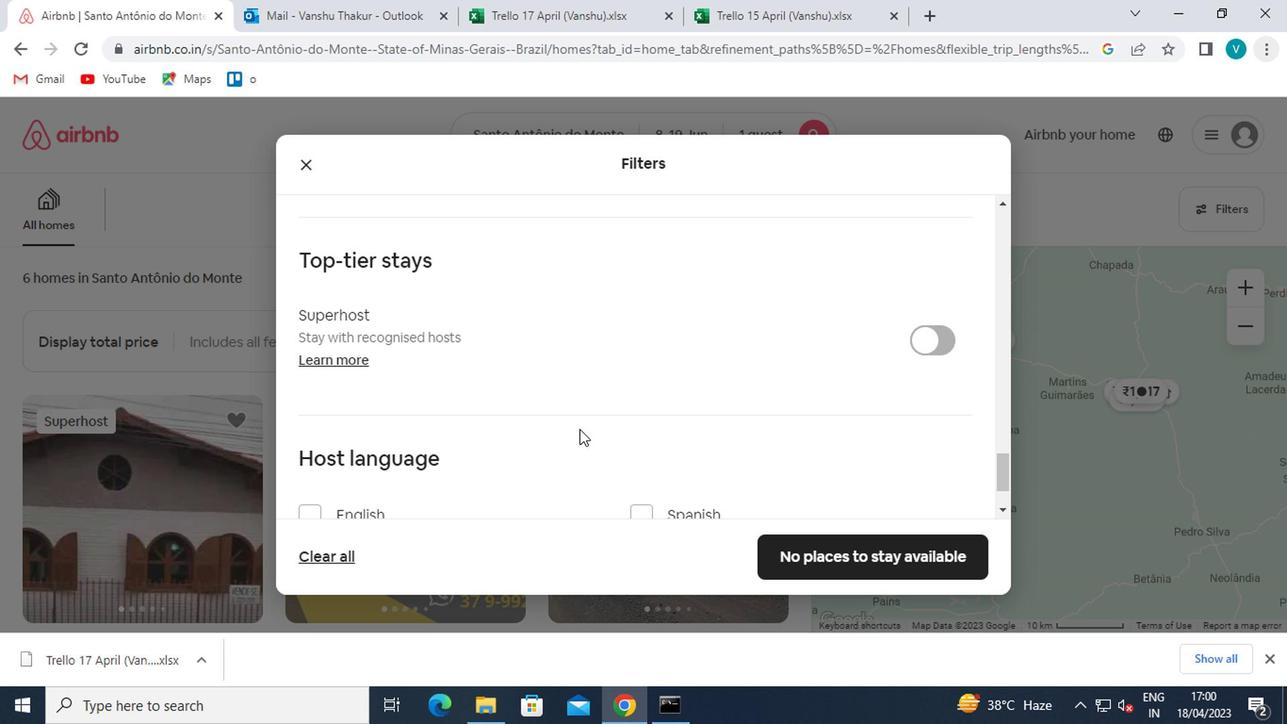 
Action: Mouse scrolled (575, 434) with delta (0, 0)
Screenshot: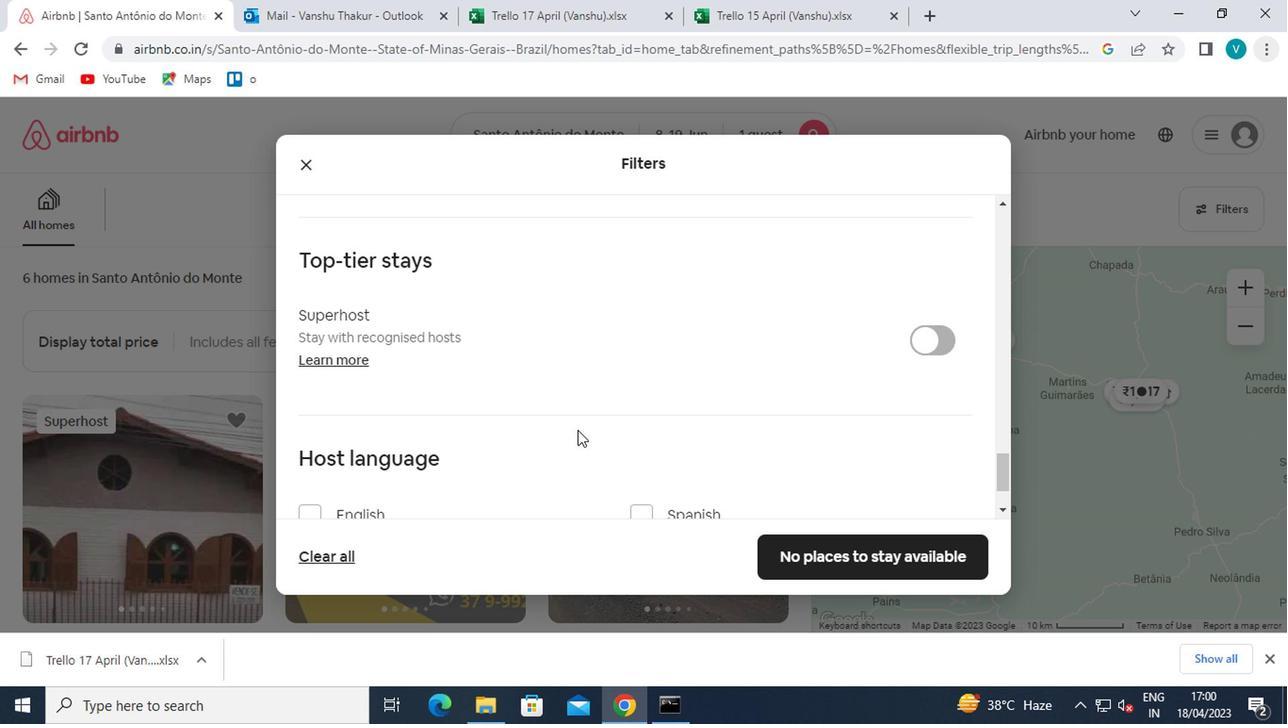 
Action: Mouse moved to (613, 421)
Screenshot: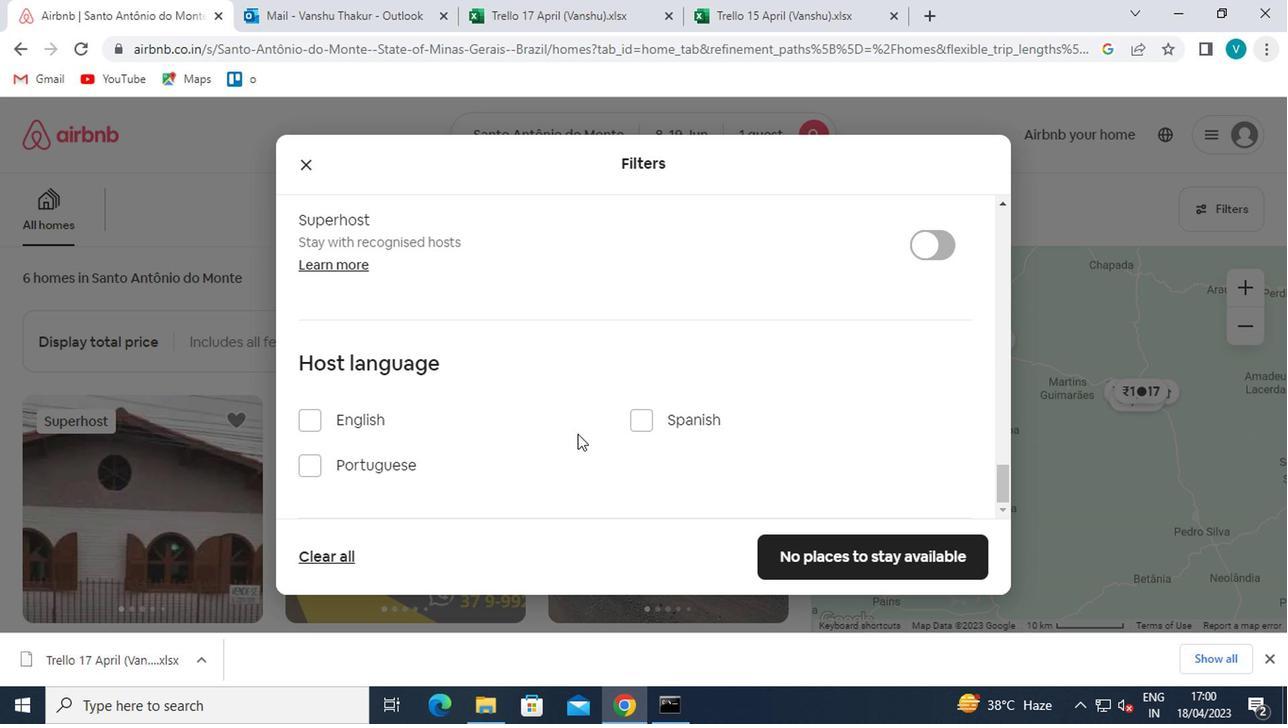 
Action: Mouse pressed left at (613, 421)
Screenshot: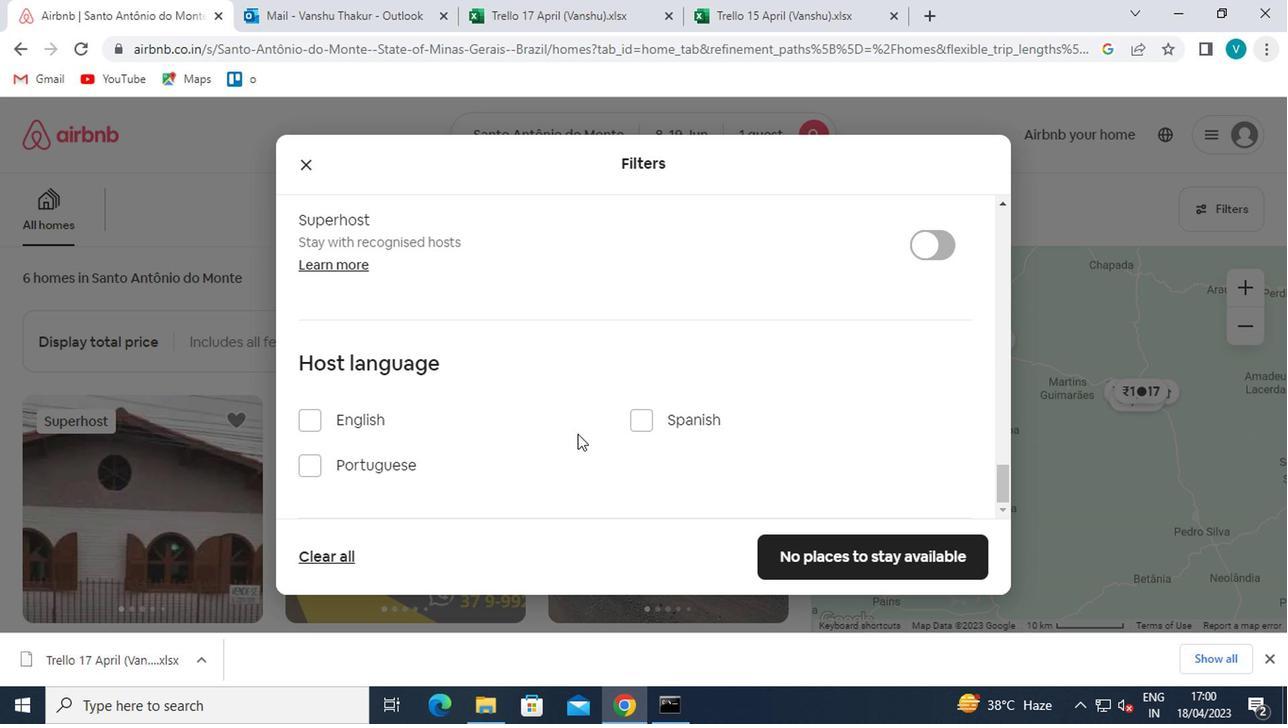 
Action: Mouse moved to (629, 417)
Screenshot: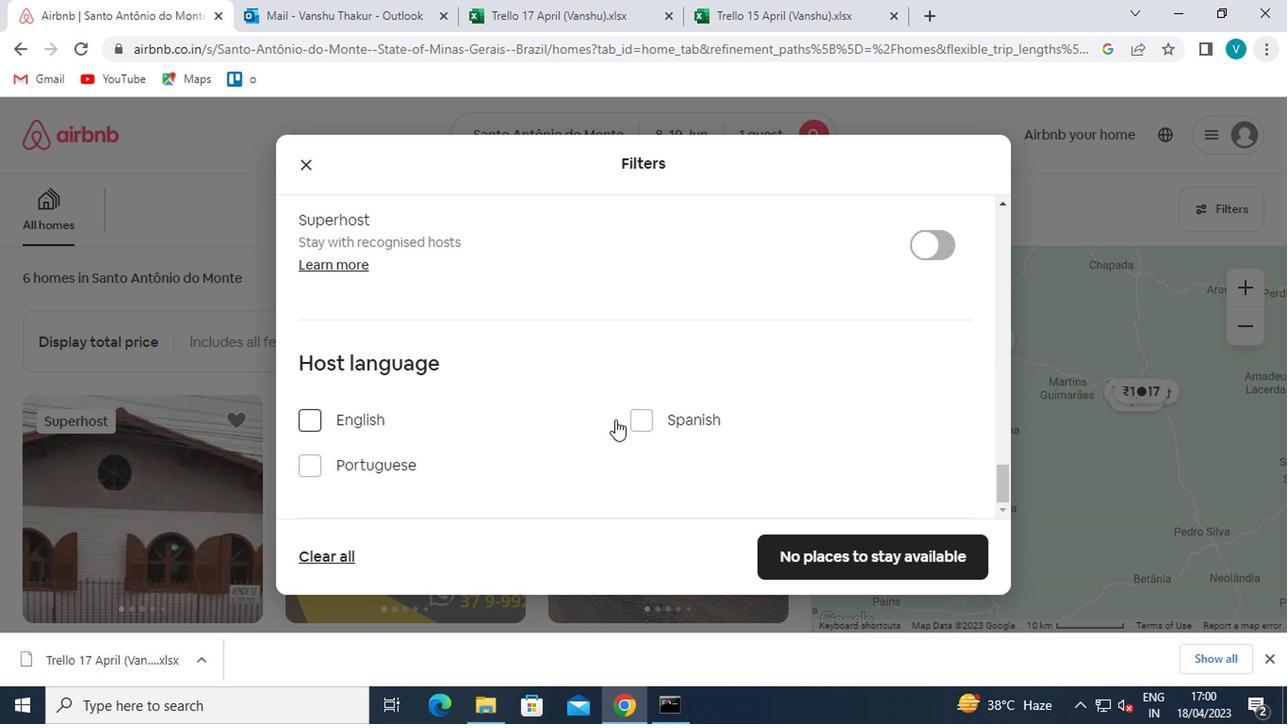 
Action: Mouse pressed left at (629, 417)
Screenshot: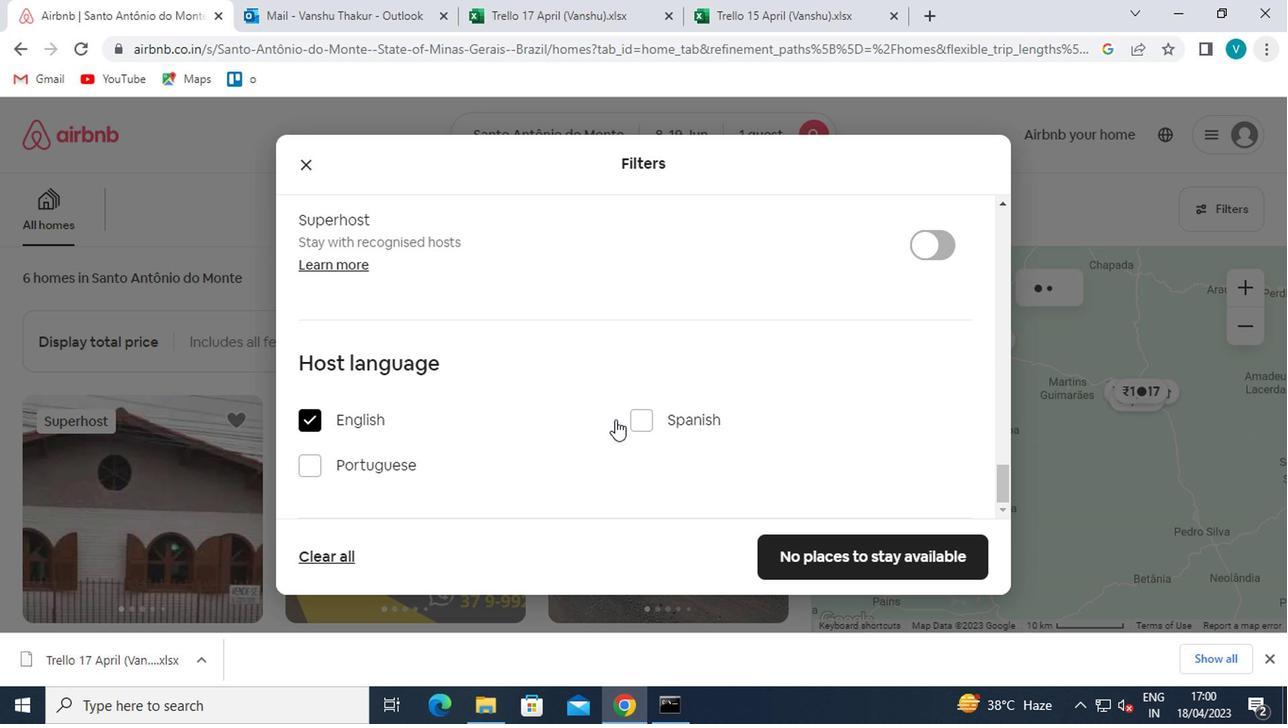 
Action: Mouse moved to (331, 408)
Screenshot: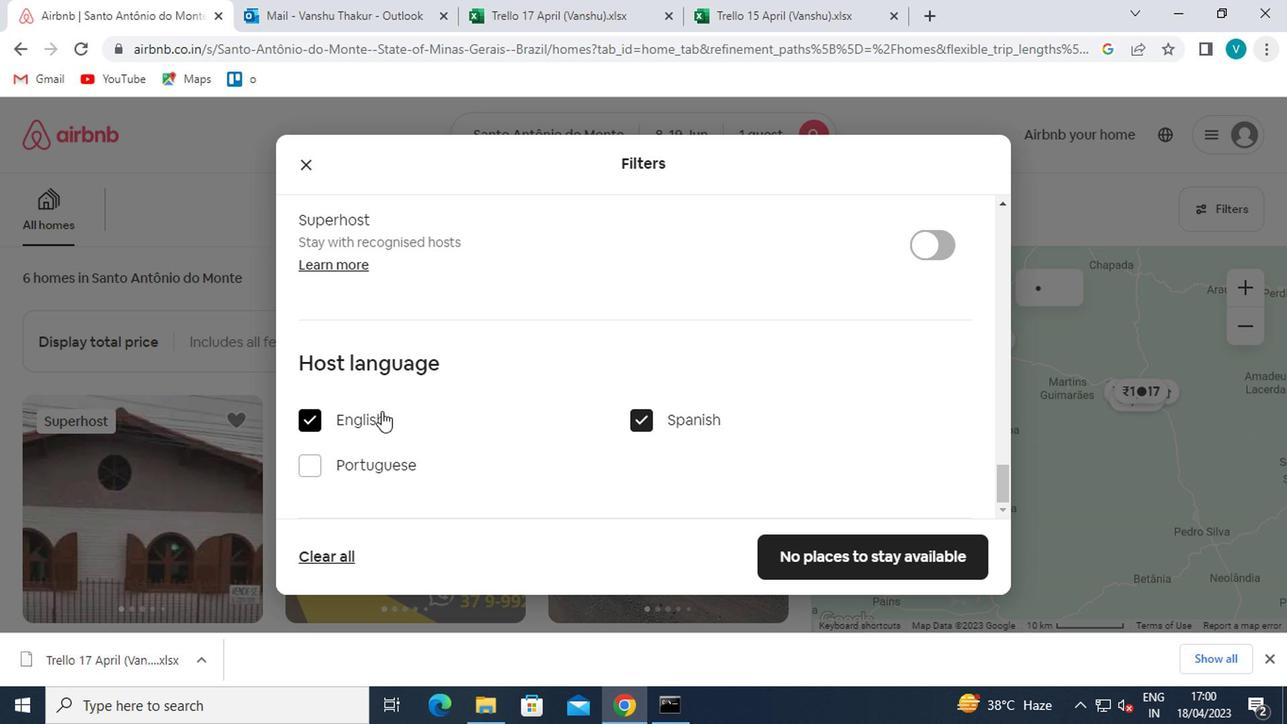 
Action: Mouse pressed left at (331, 408)
Screenshot: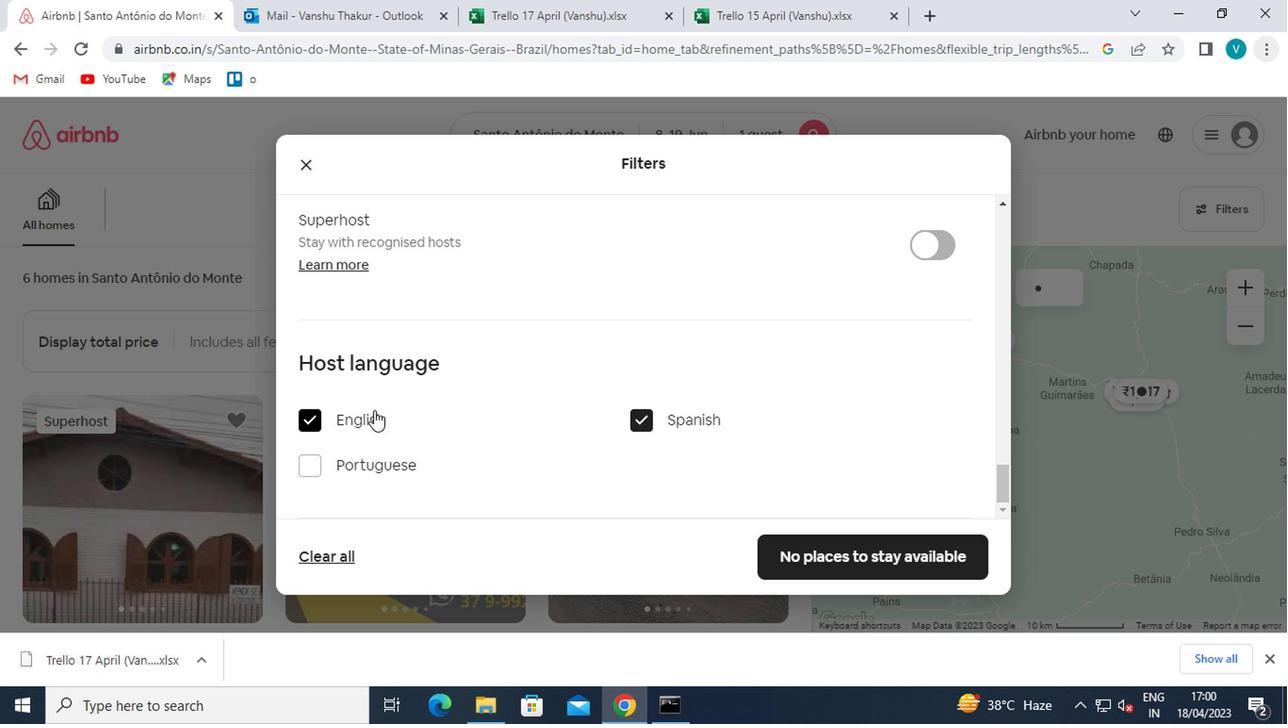 
Action: Mouse moved to (325, 414)
Screenshot: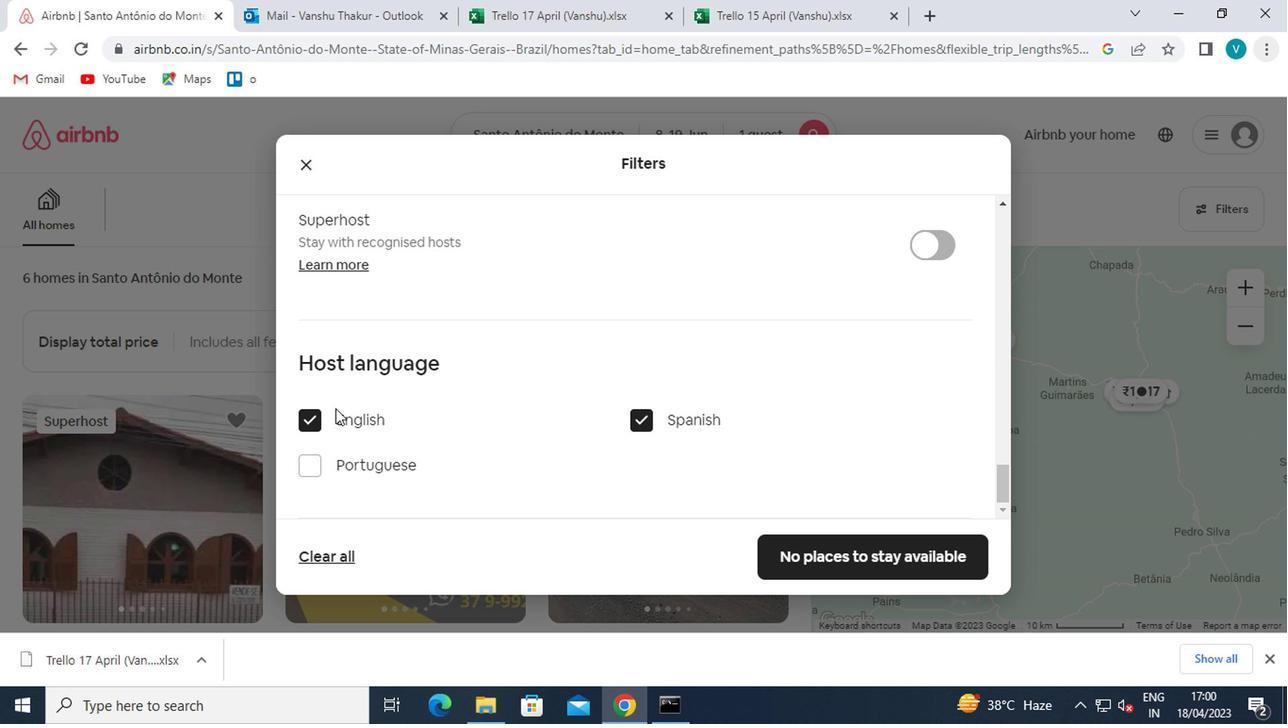
Action: Mouse pressed left at (325, 414)
Screenshot: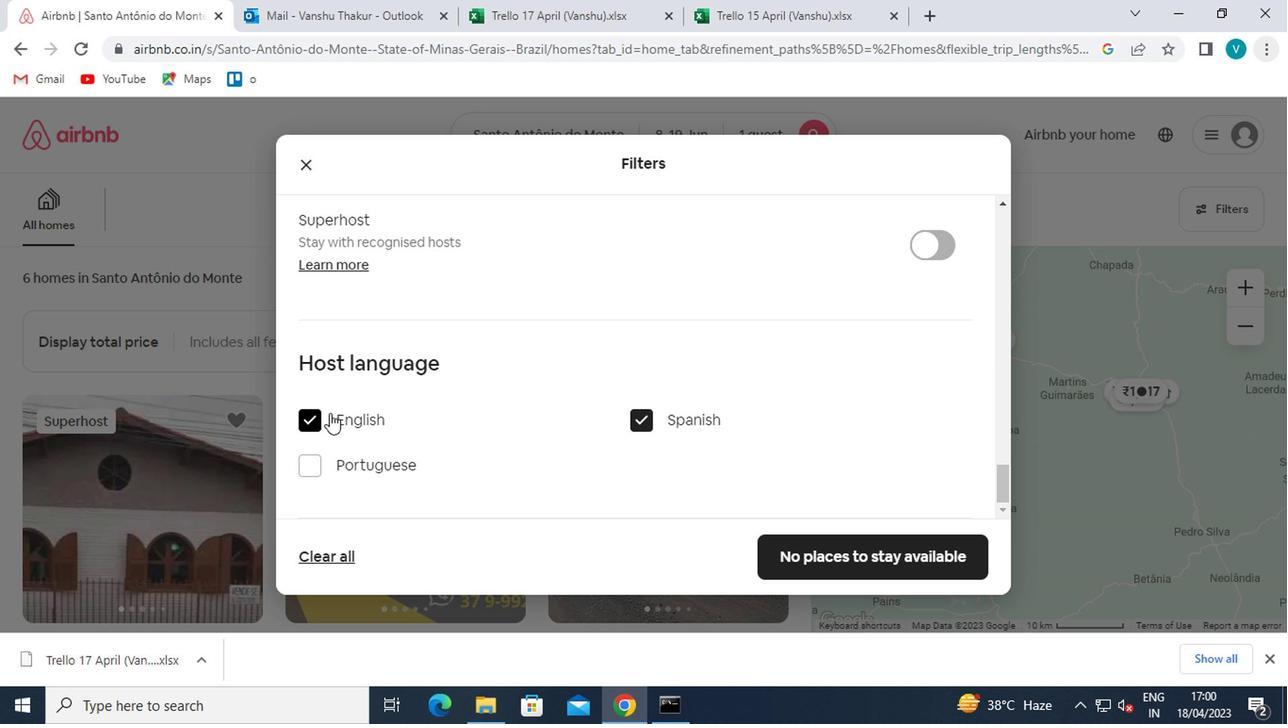 
Action: Mouse moved to (864, 552)
Screenshot: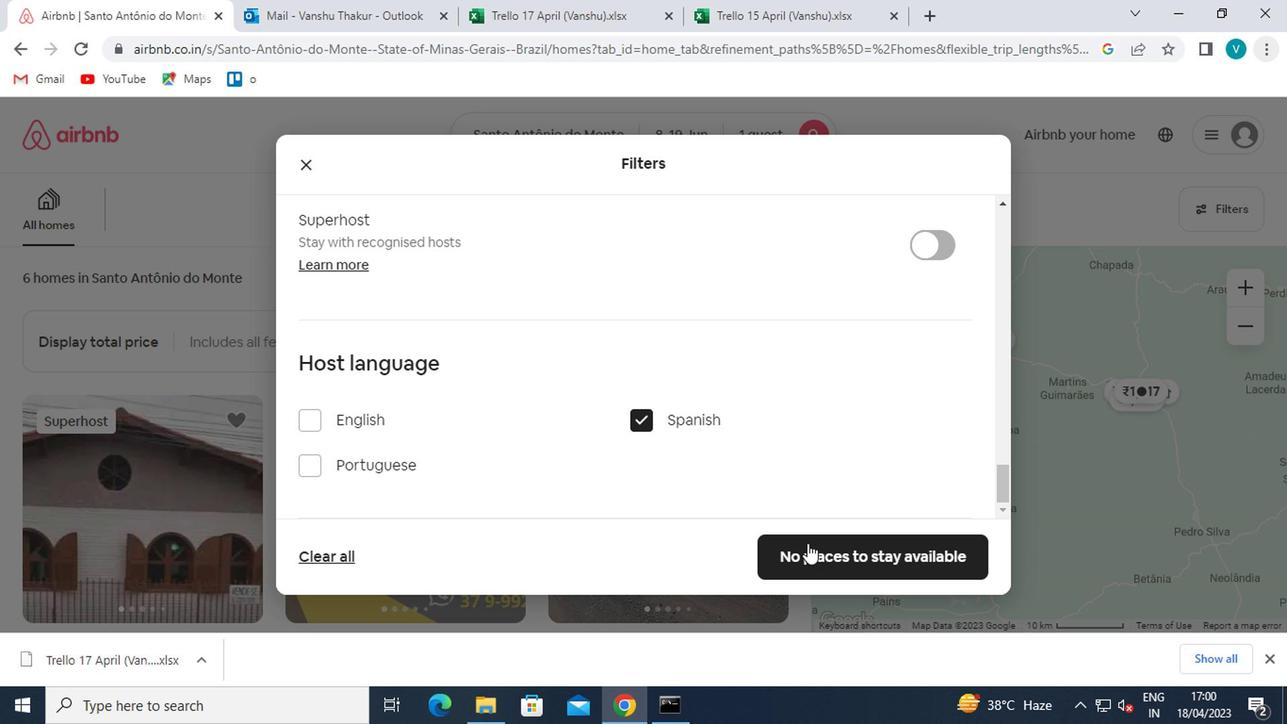 
Action: Mouse pressed left at (864, 552)
Screenshot: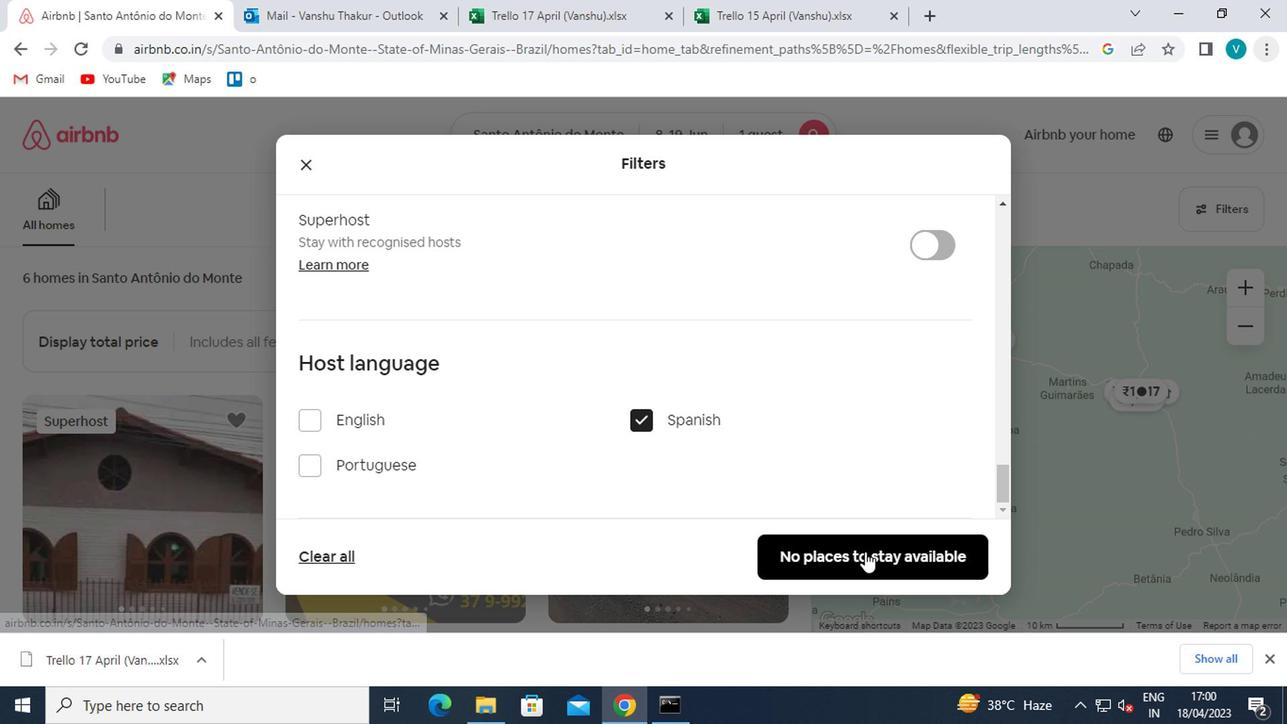 
Action: Mouse moved to (700, 453)
Screenshot: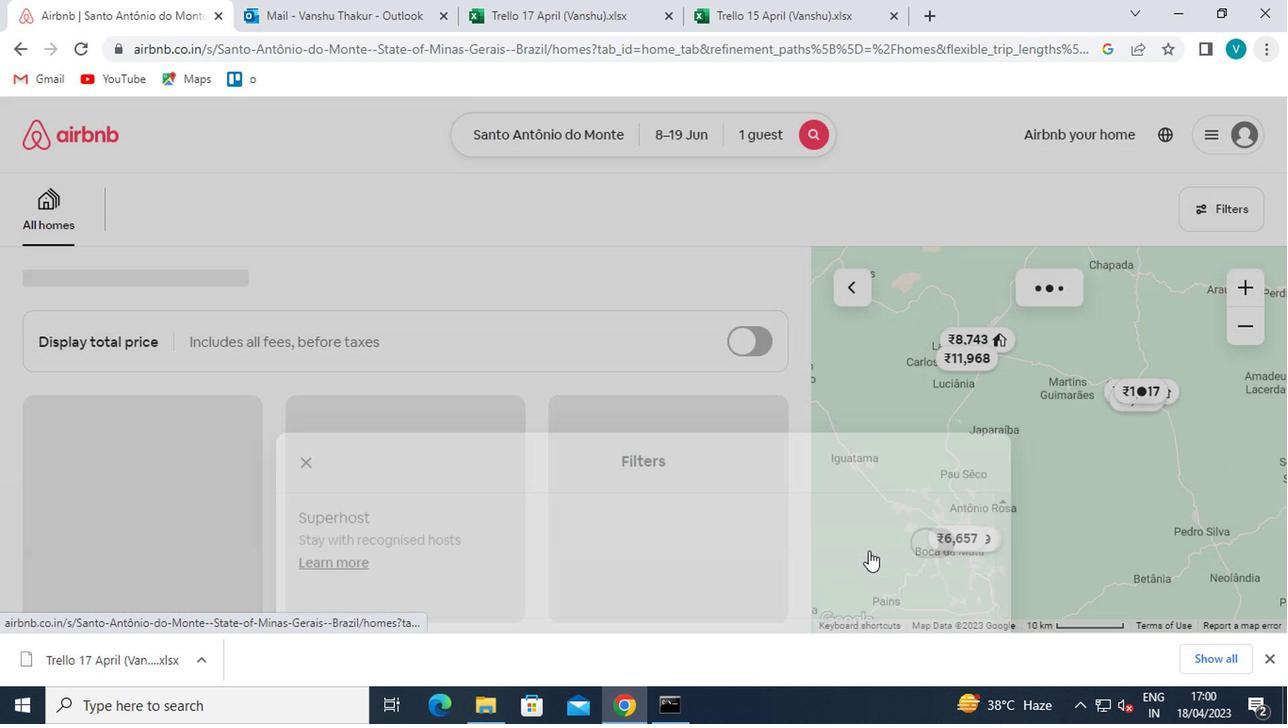 
